 Task: Find connections with filter location Georgetown with filter topic #linkedincoachwith filter profile language French with filter current company PwC India with filter school P.S.N.A. College of Engineering and Technology, Dindigul with filter industry Airlines and Aviation with filter service category Android Development with filter keywords title Assistant Golf Professional
Action: Mouse pressed left at (644, 80)
Screenshot: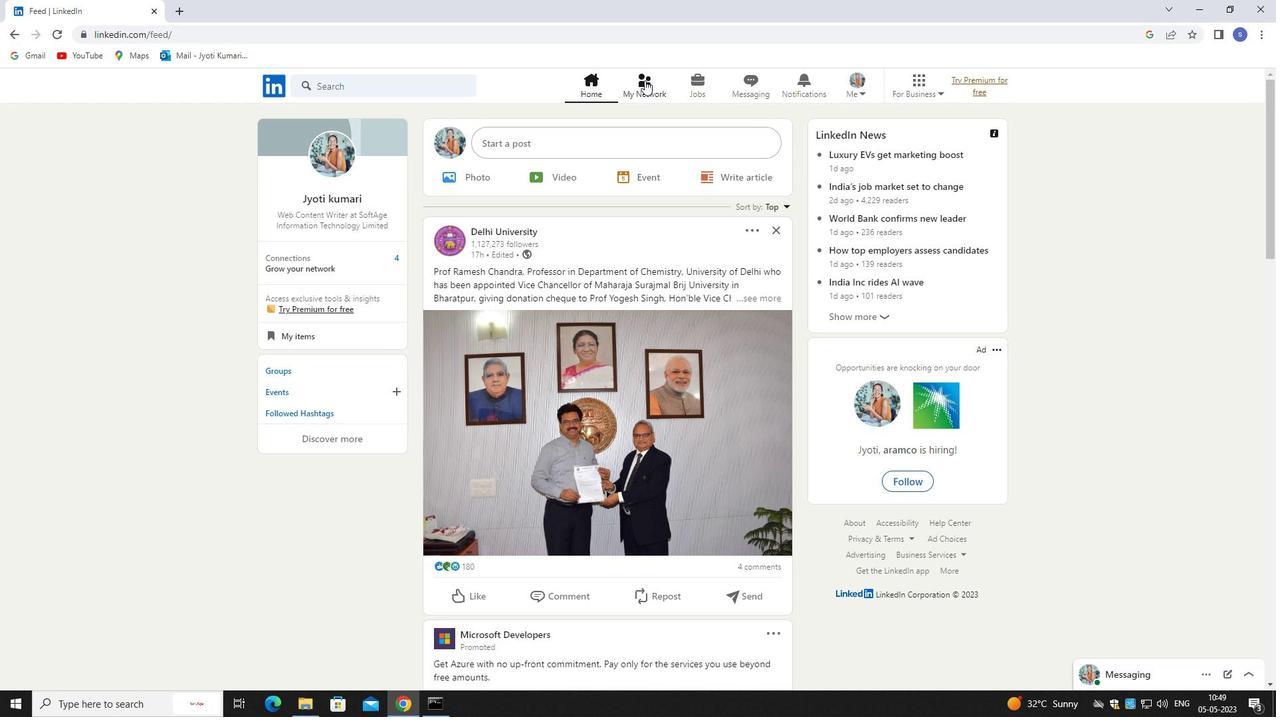 
Action: Mouse moved to (390, 155)
Screenshot: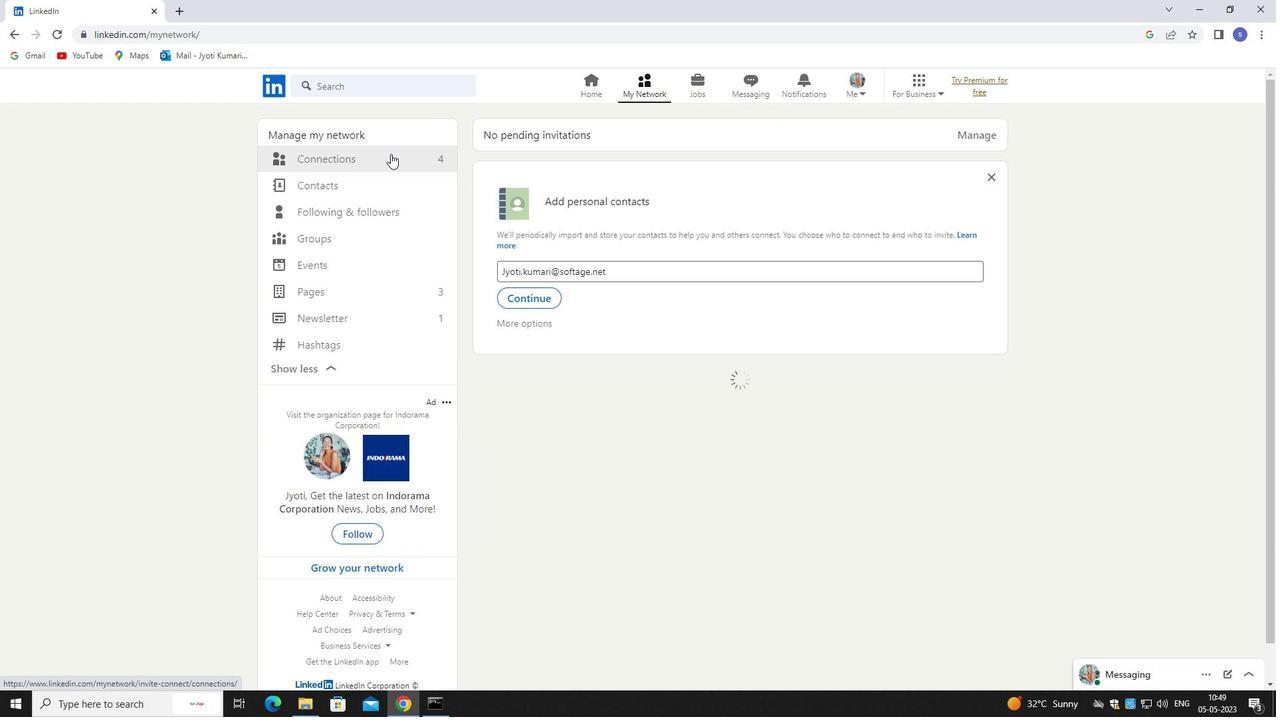 
Action: Mouse pressed left at (390, 155)
Screenshot: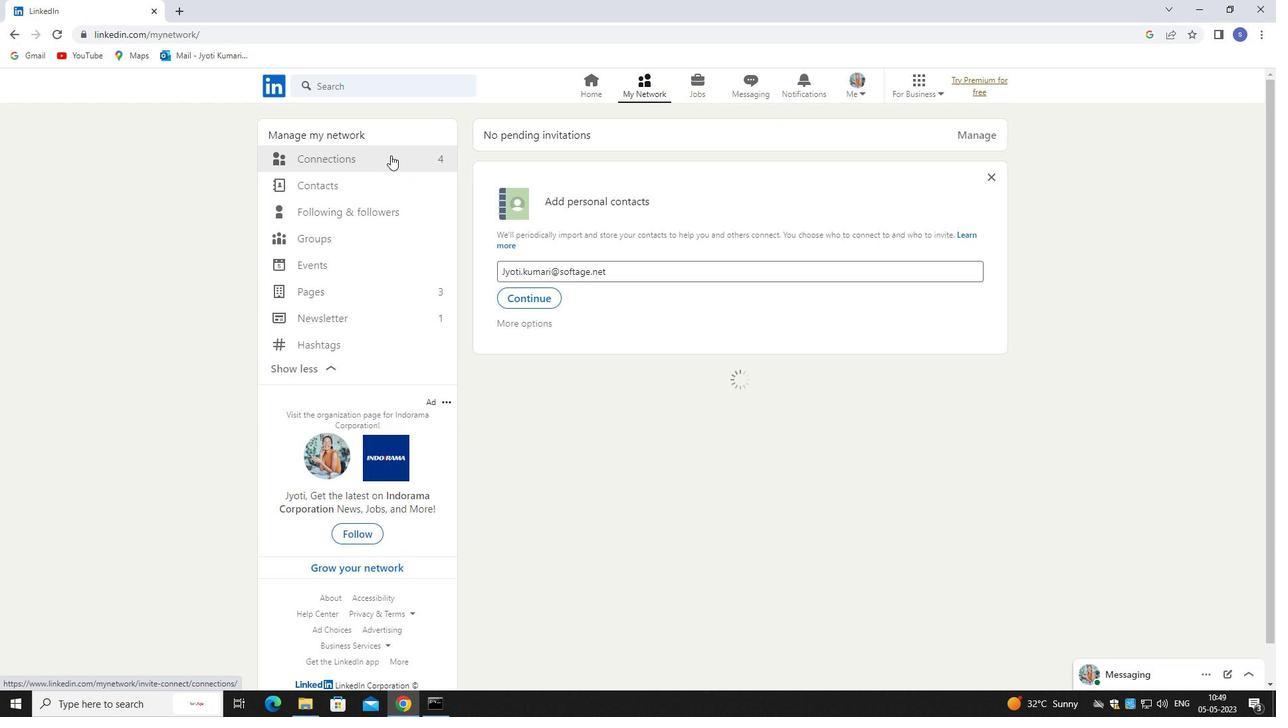 
Action: Mouse moved to (727, 162)
Screenshot: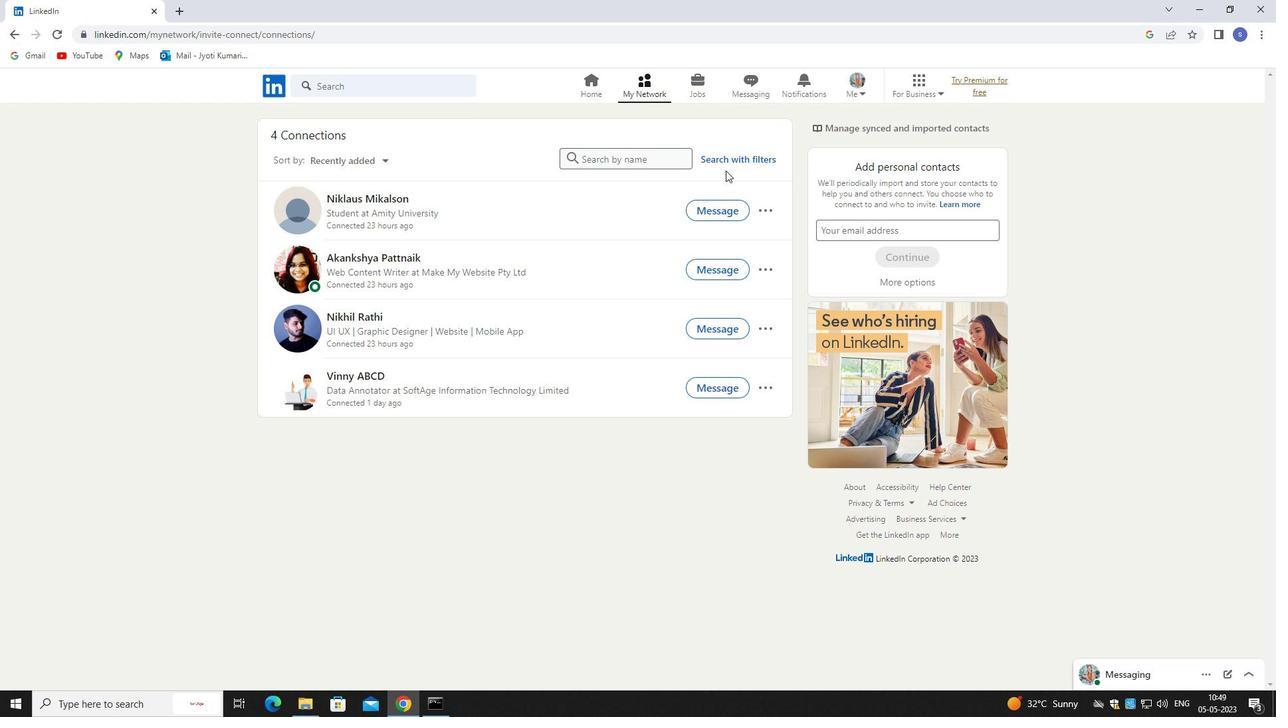 
Action: Mouse pressed left at (727, 162)
Screenshot: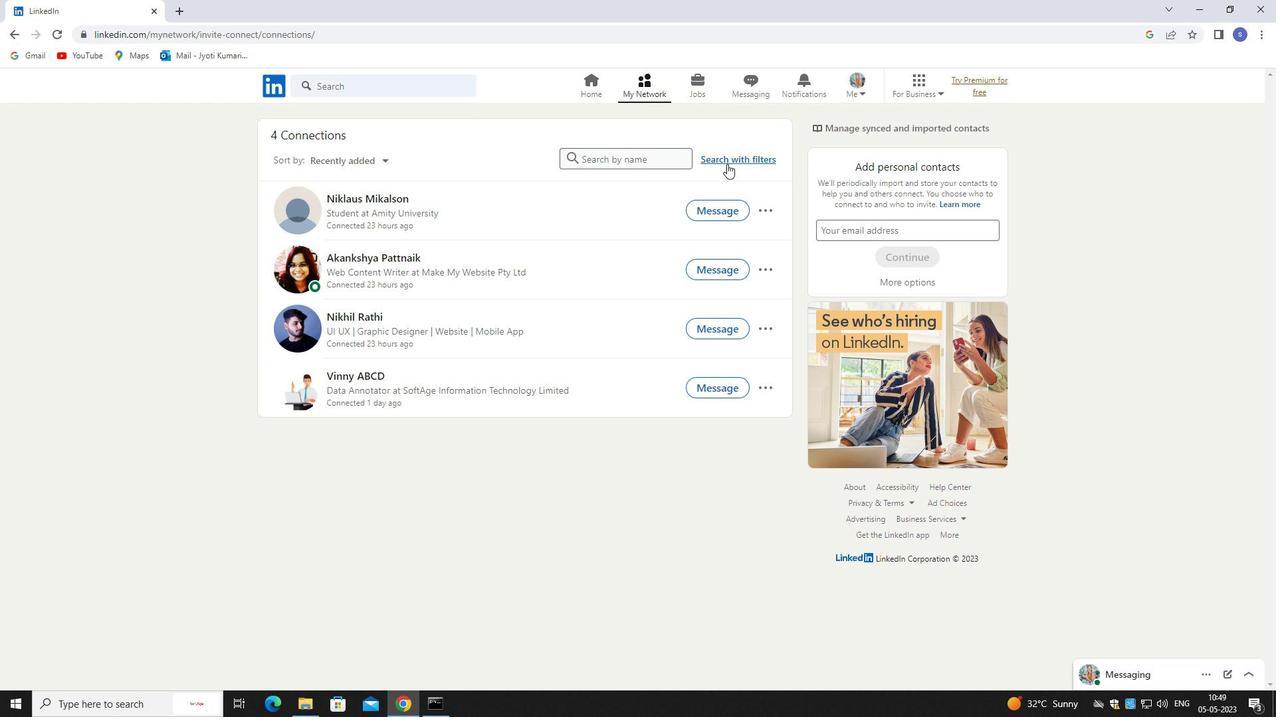 
Action: Mouse moved to (688, 115)
Screenshot: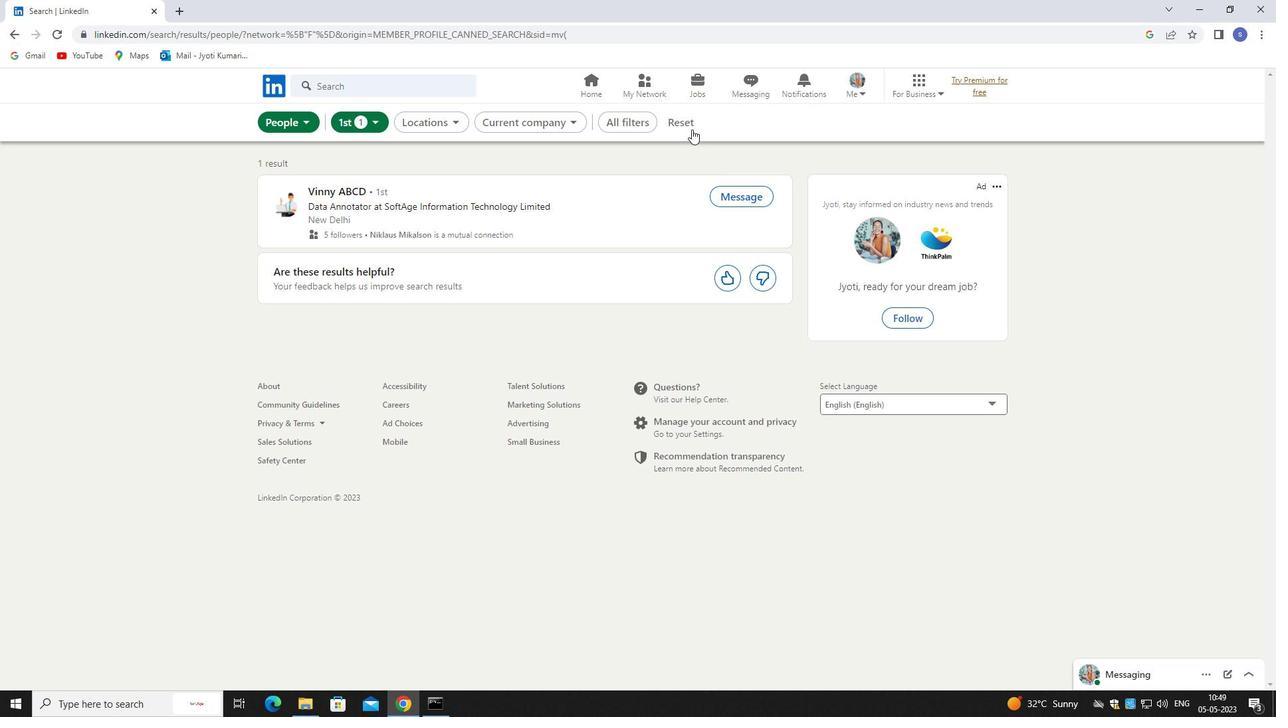 
Action: Mouse pressed left at (688, 115)
Screenshot: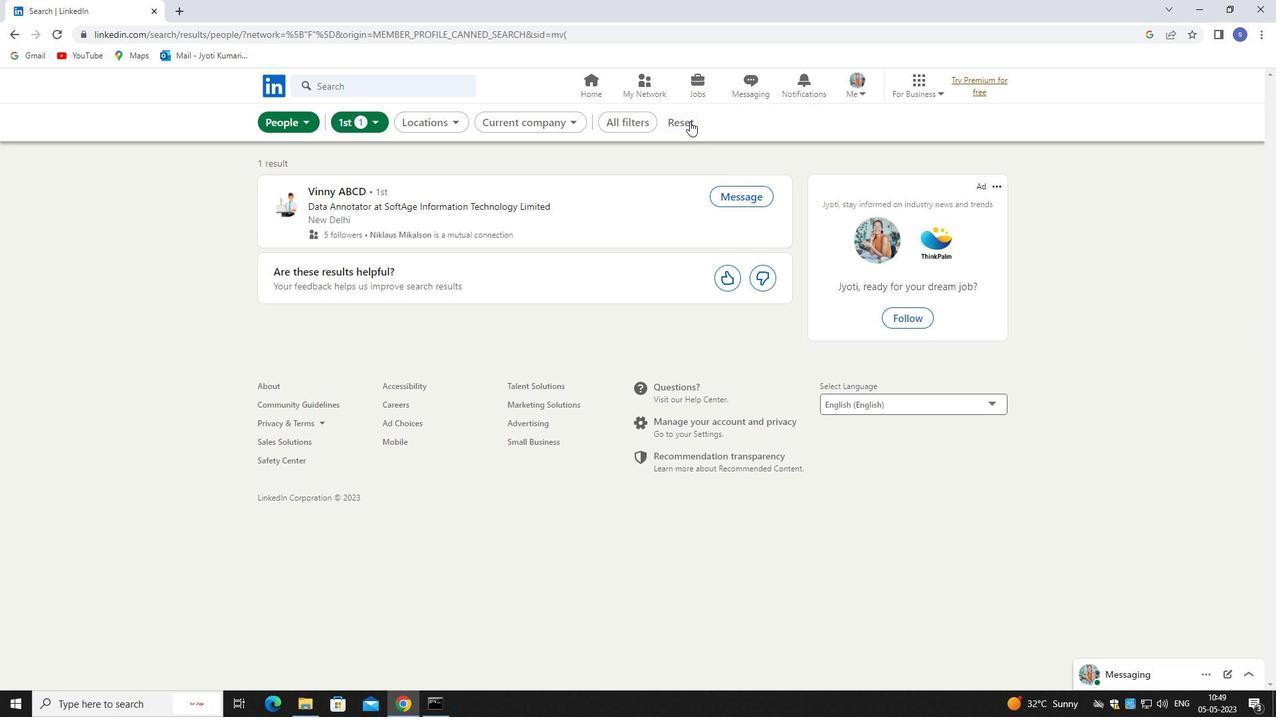 
Action: Mouse moved to (659, 119)
Screenshot: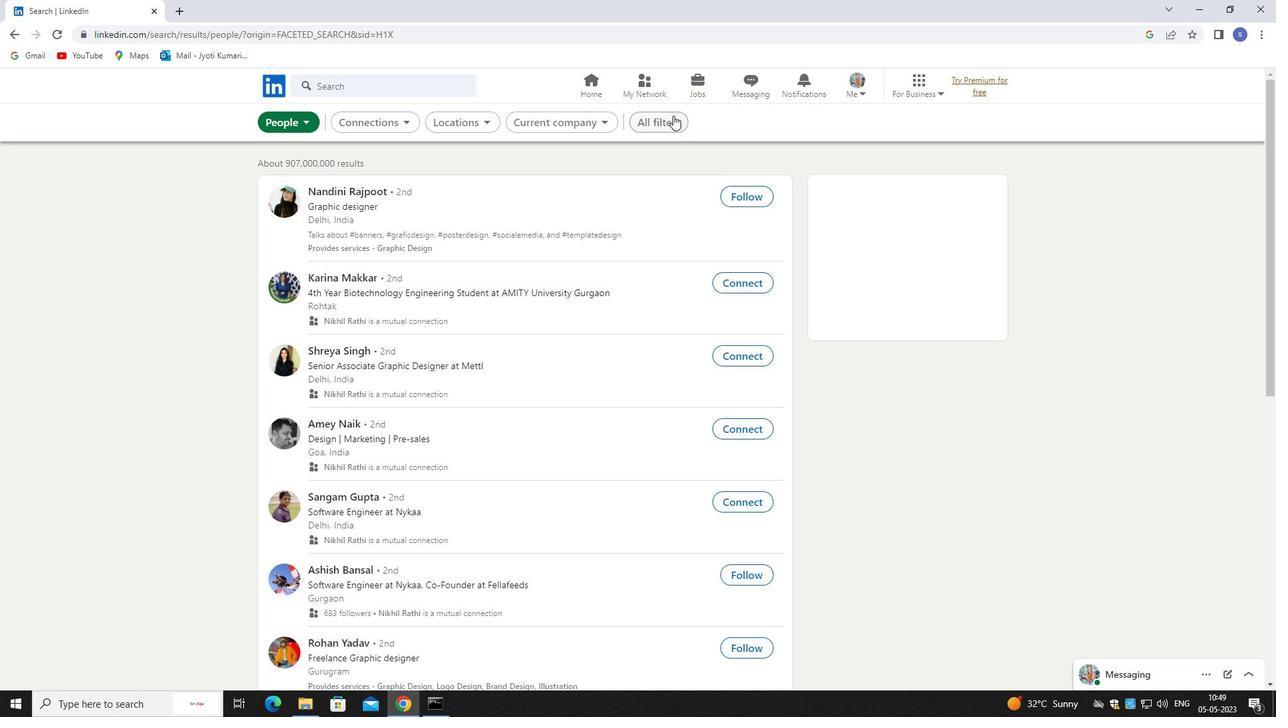 
Action: Mouse pressed left at (659, 119)
Screenshot: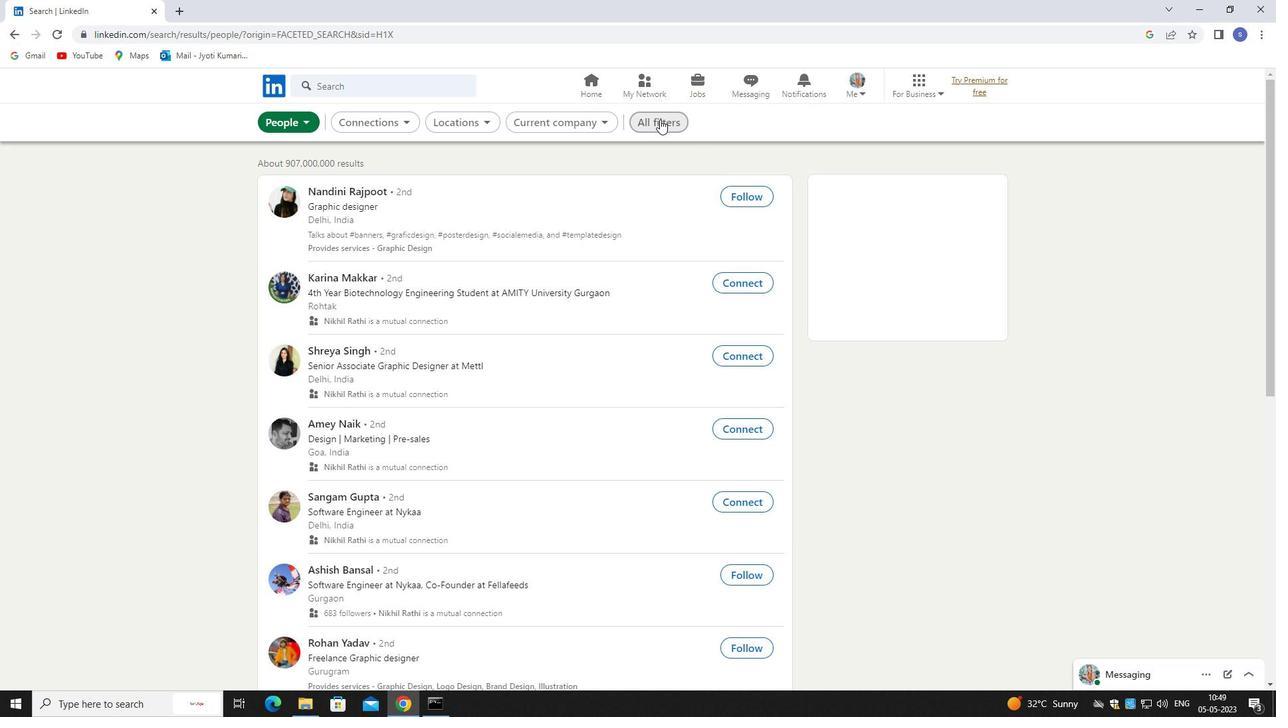 
Action: Mouse moved to (1169, 531)
Screenshot: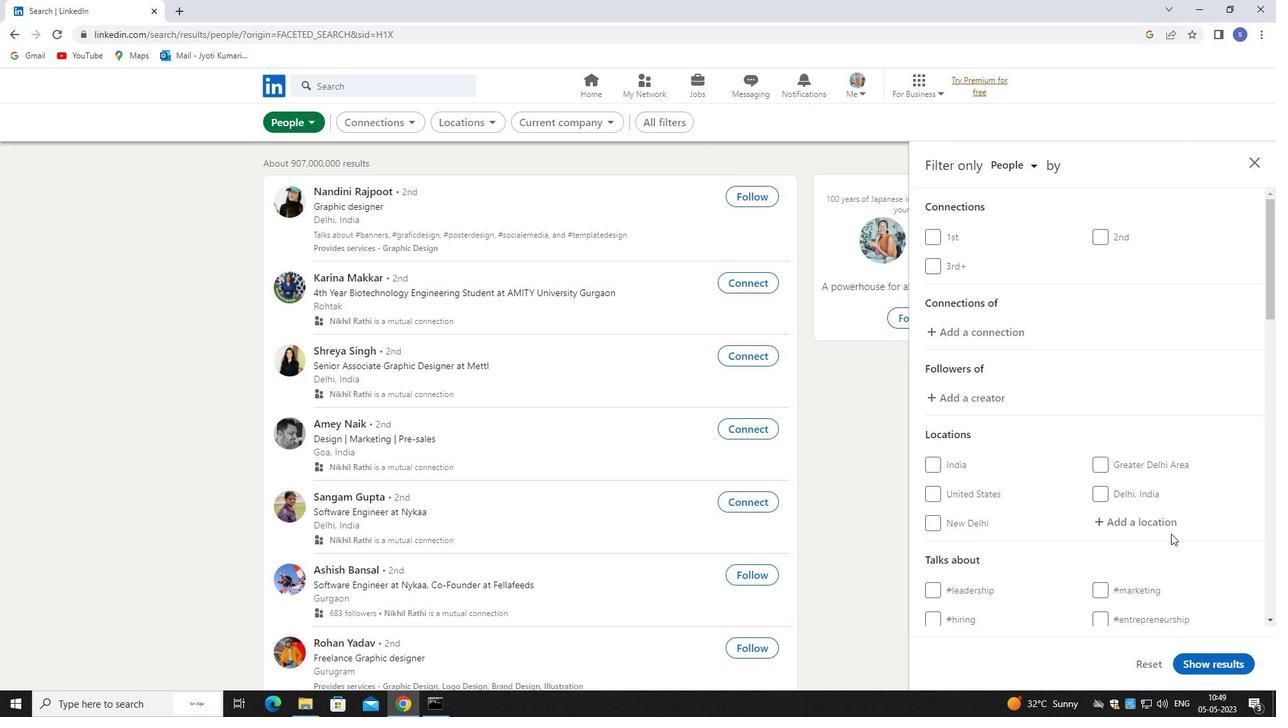 
Action: Mouse pressed left at (1169, 531)
Screenshot: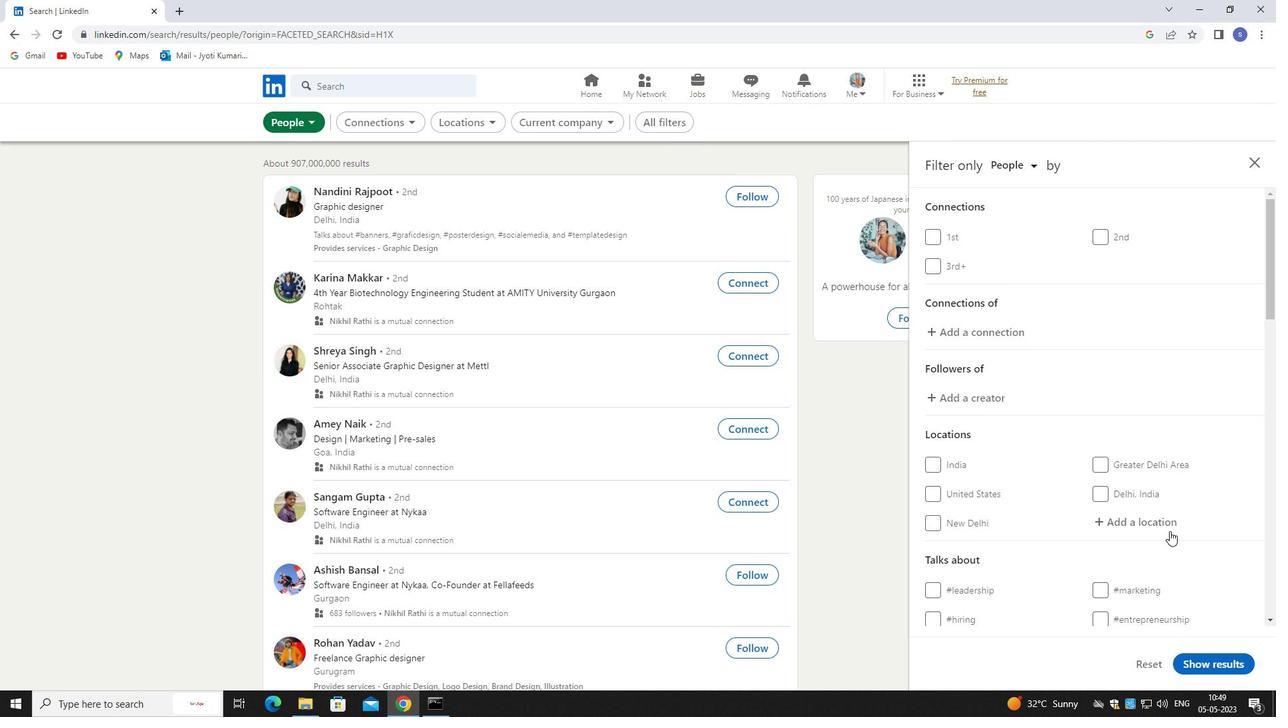 
Action: Mouse moved to (1137, 515)
Screenshot: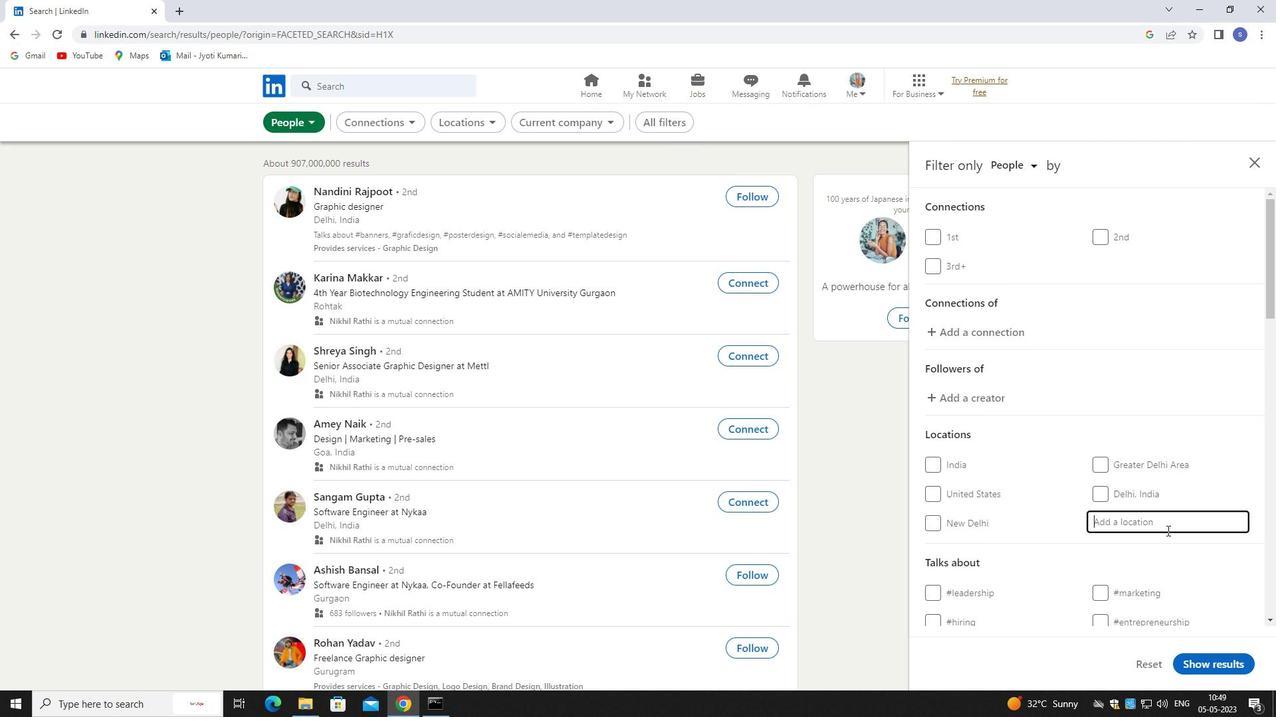 
Action: Key pressed <Key.shift>GE
Screenshot: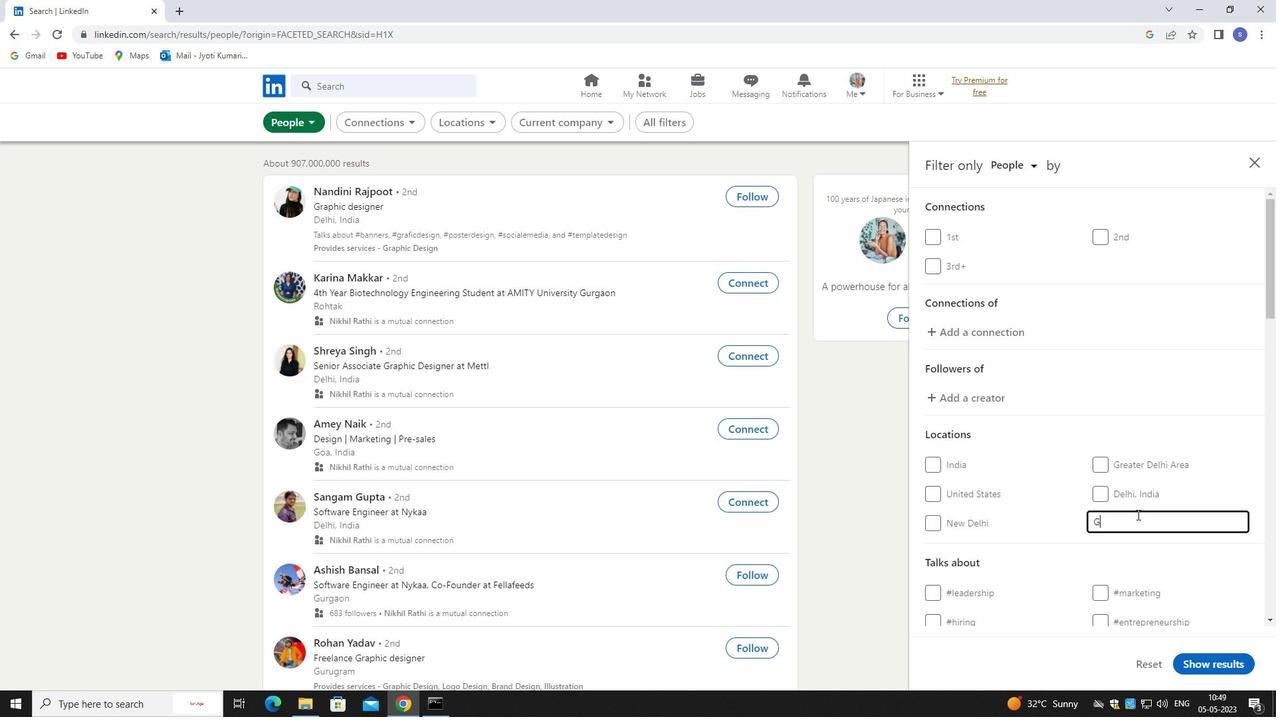 
Action: Mouse moved to (1137, 514)
Screenshot: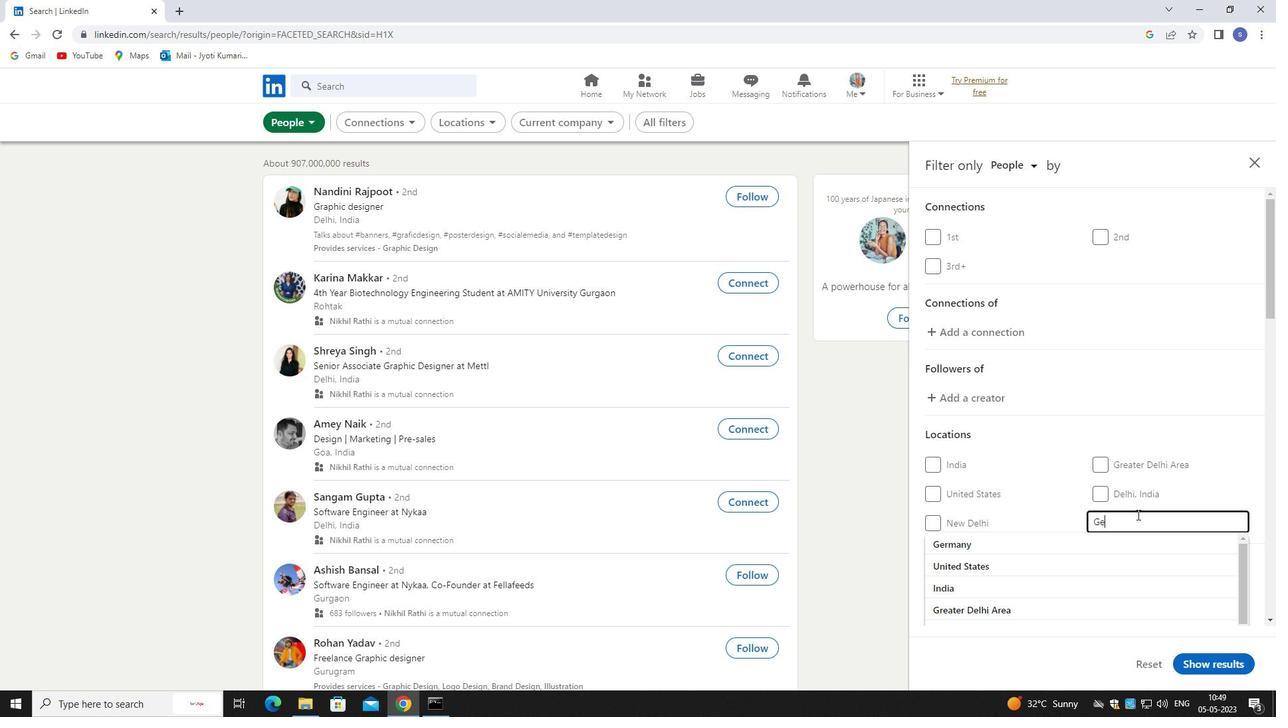 
Action: Key pressed OR
Screenshot: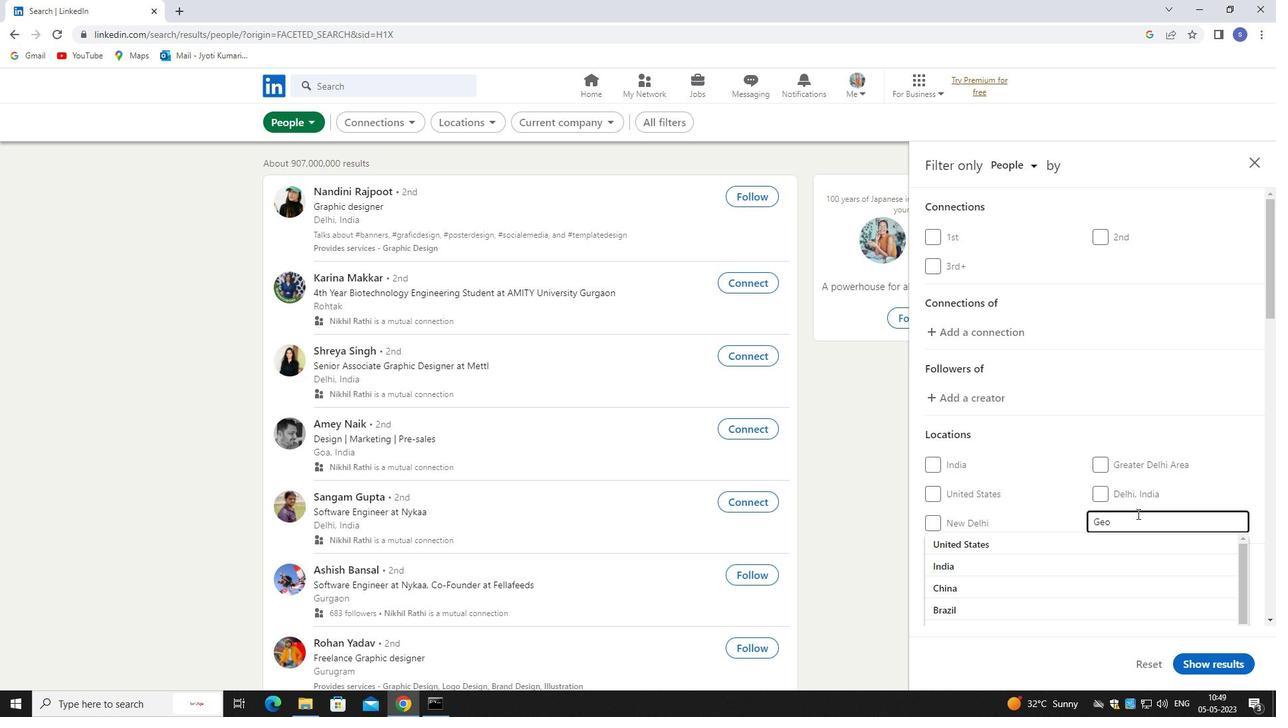 
Action: Mouse moved to (1136, 514)
Screenshot: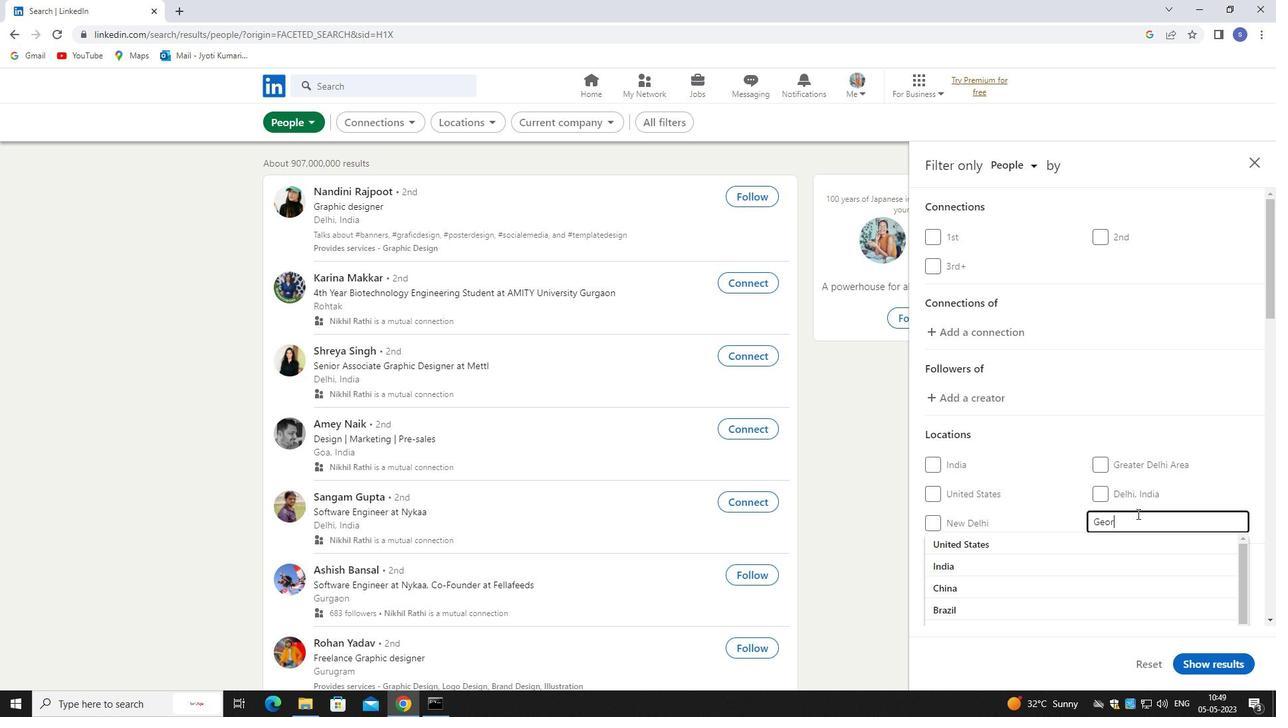 
Action: Key pressed GE
Screenshot: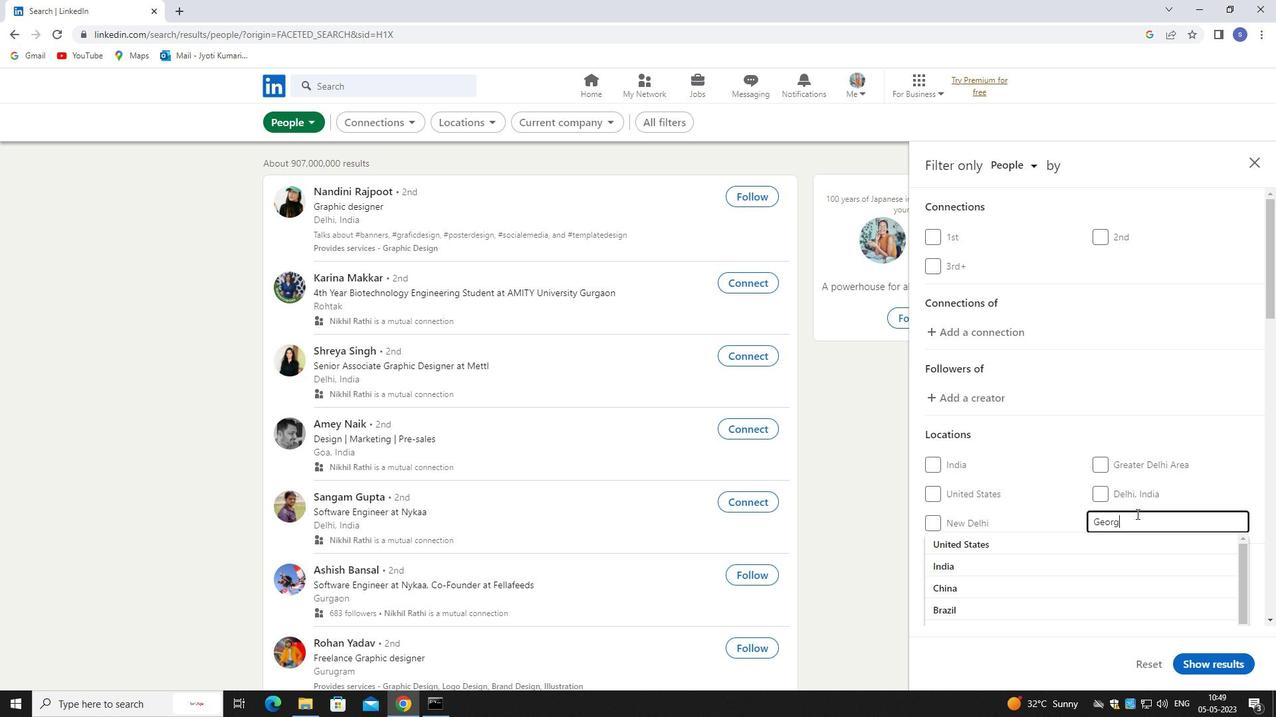 
Action: Mouse moved to (1068, 594)
Screenshot: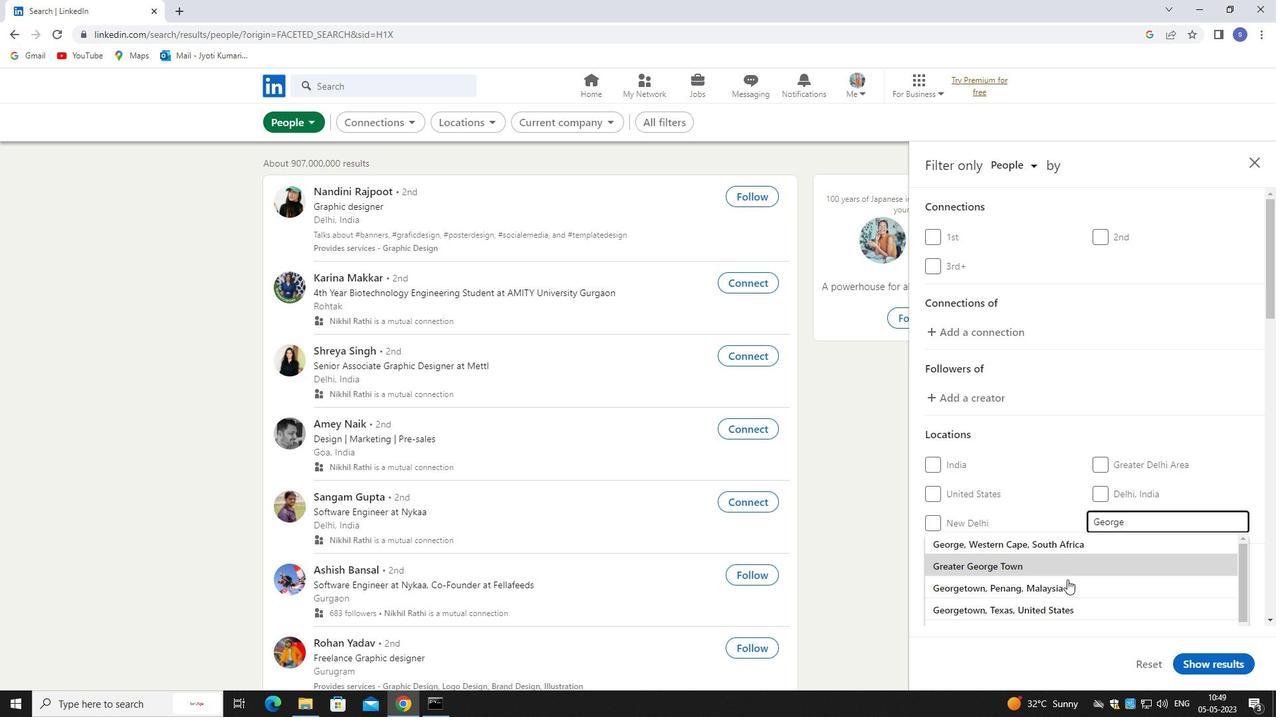 
Action: Mouse pressed left at (1068, 594)
Screenshot: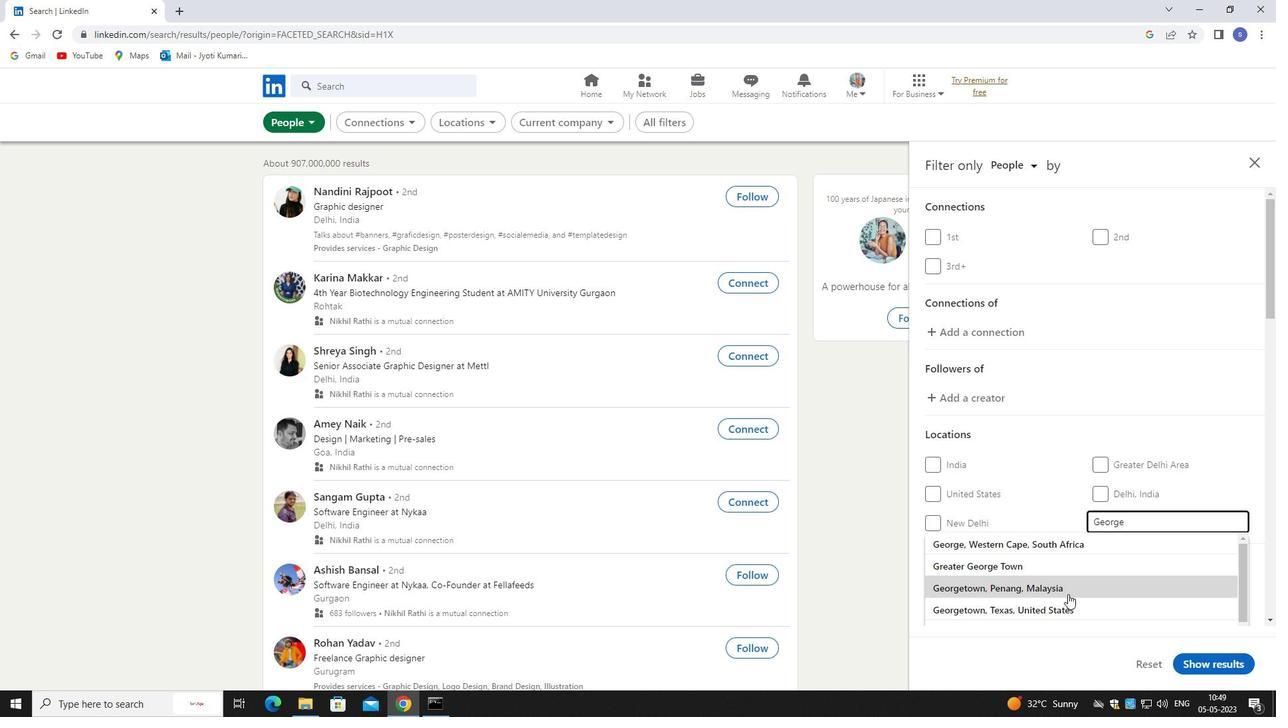 
Action: Mouse scrolled (1068, 594) with delta (0, 0)
Screenshot: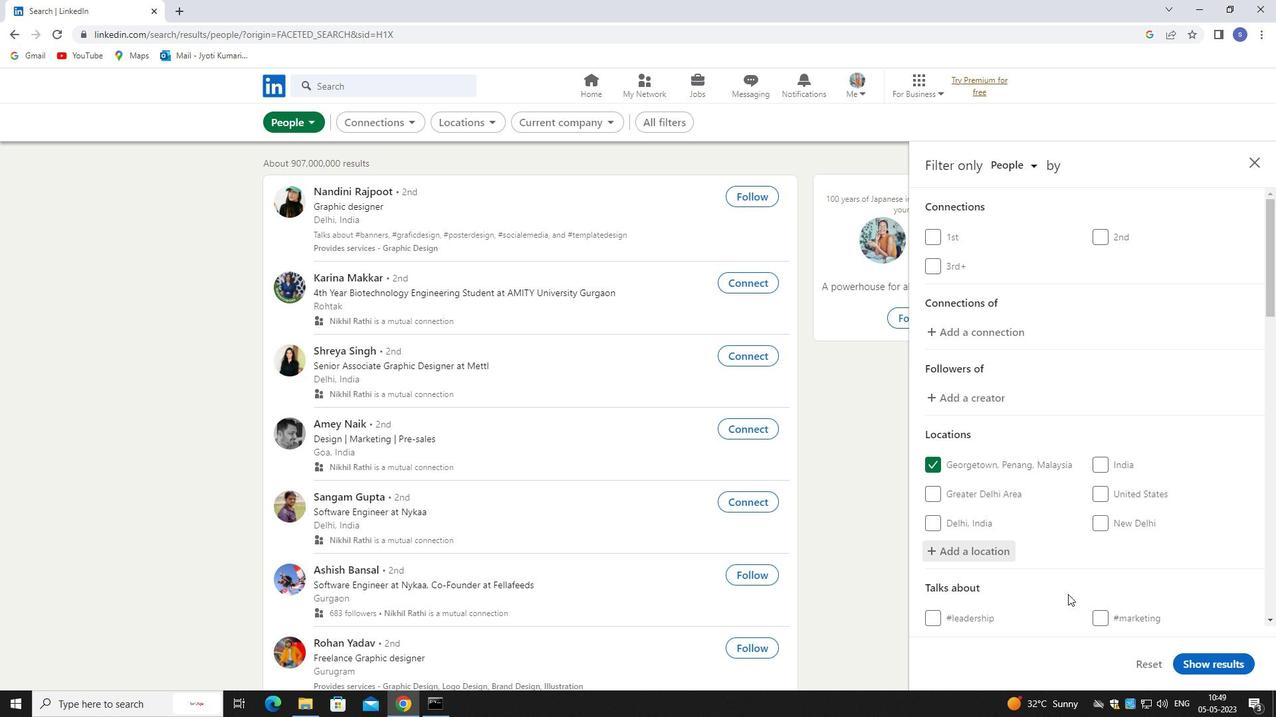 
Action: Mouse scrolled (1068, 594) with delta (0, 0)
Screenshot: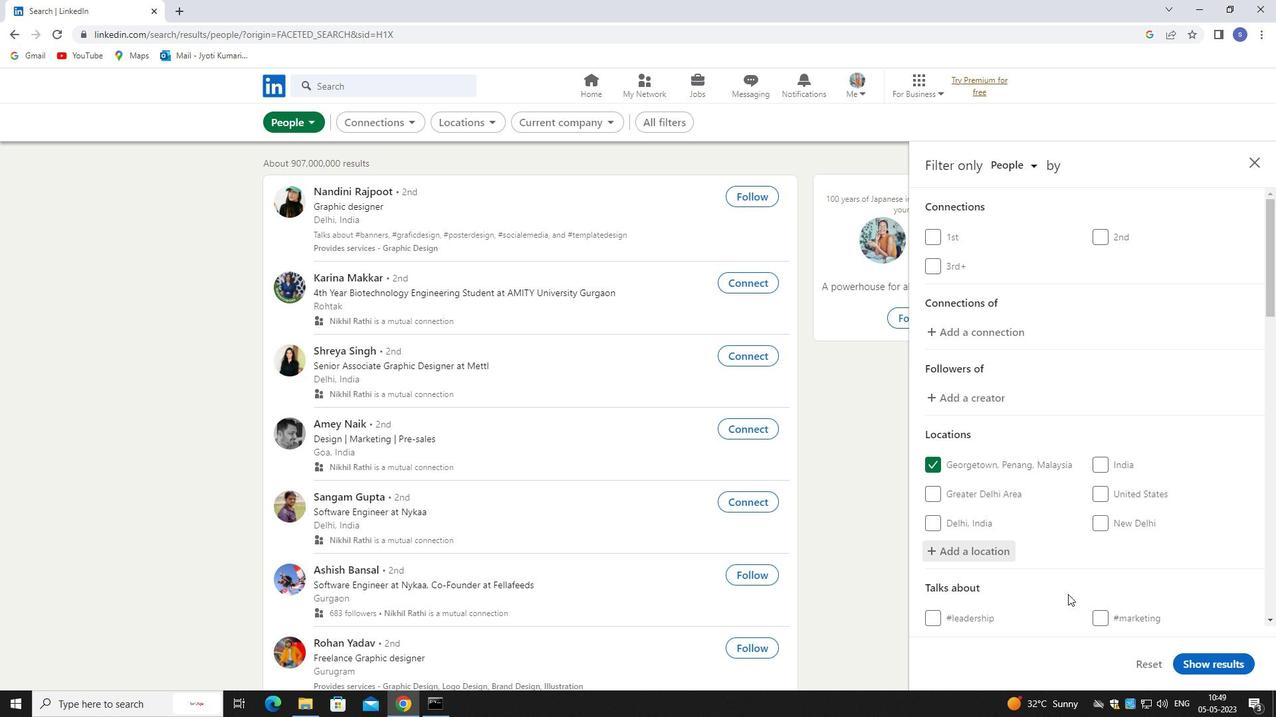 
Action: Mouse scrolled (1068, 594) with delta (0, 0)
Screenshot: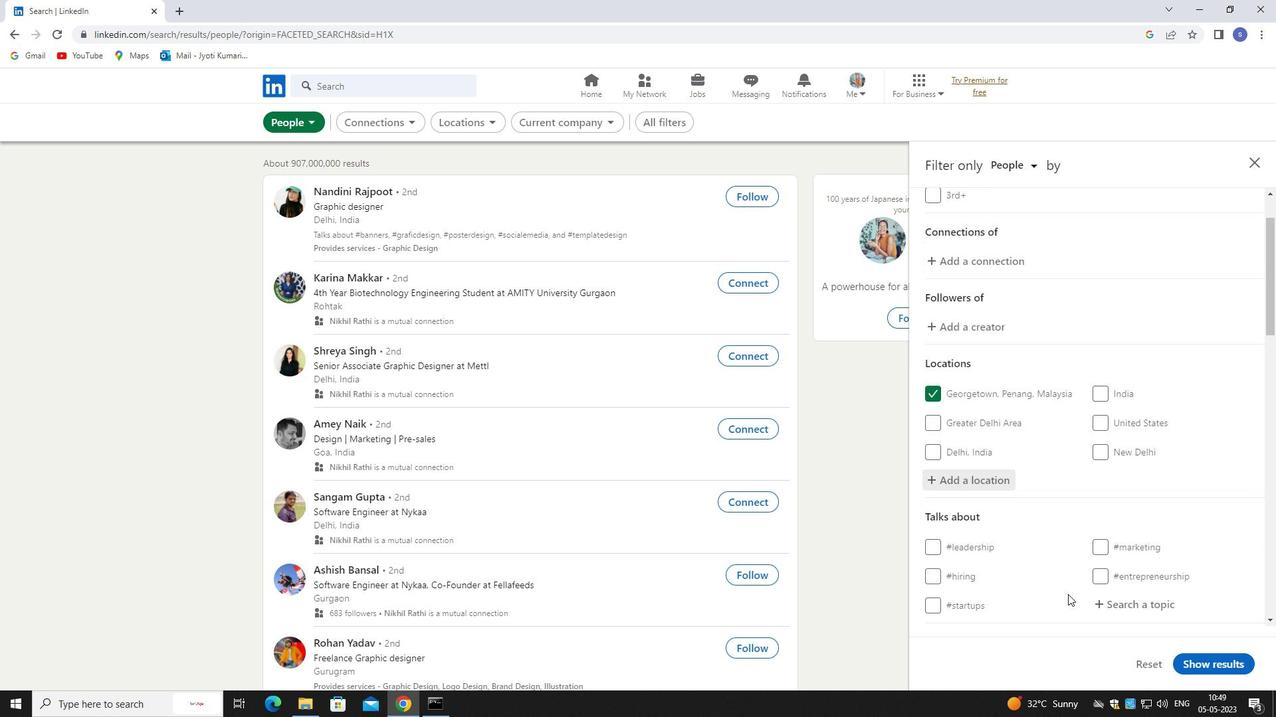 
Action: Mouse moved to (1136, 477)
Screenshot: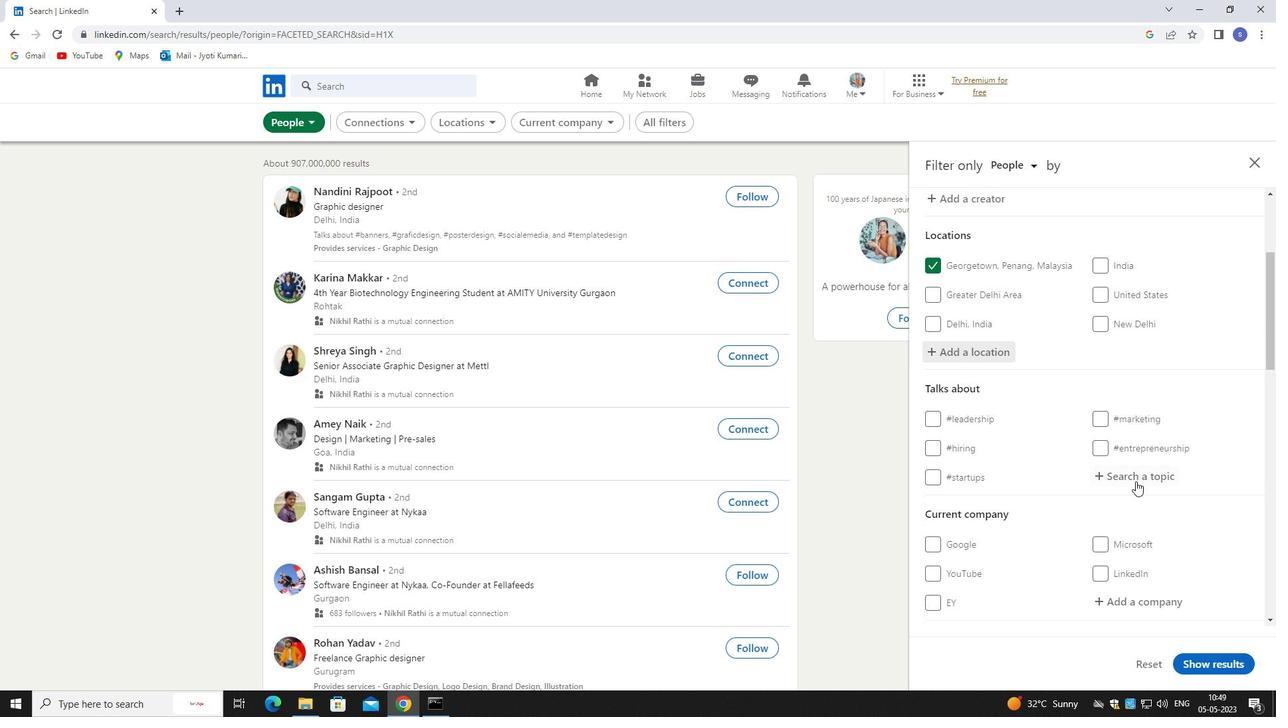 
Action: Mouse pressed left at (1136, 477)
Screenshot: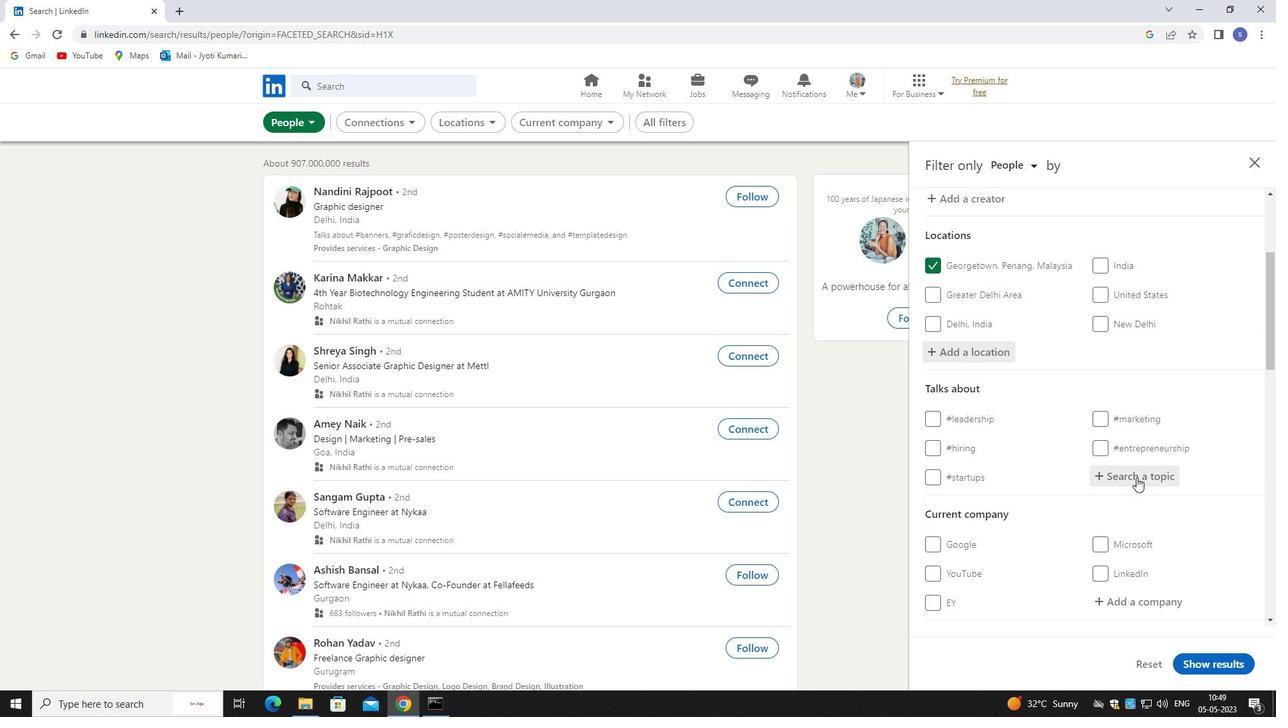 
Action: Mouse moved to (1134, 474)
Screenshot: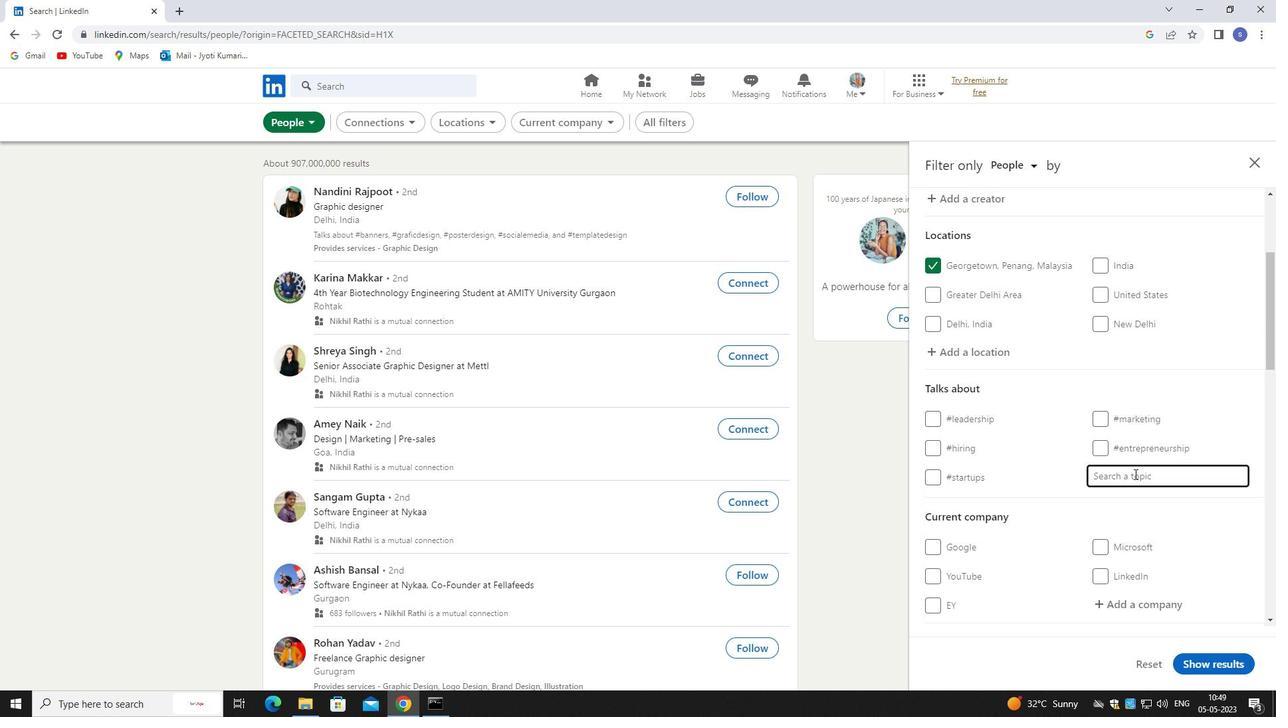 
Action: Key pressed LIN
Screenshot: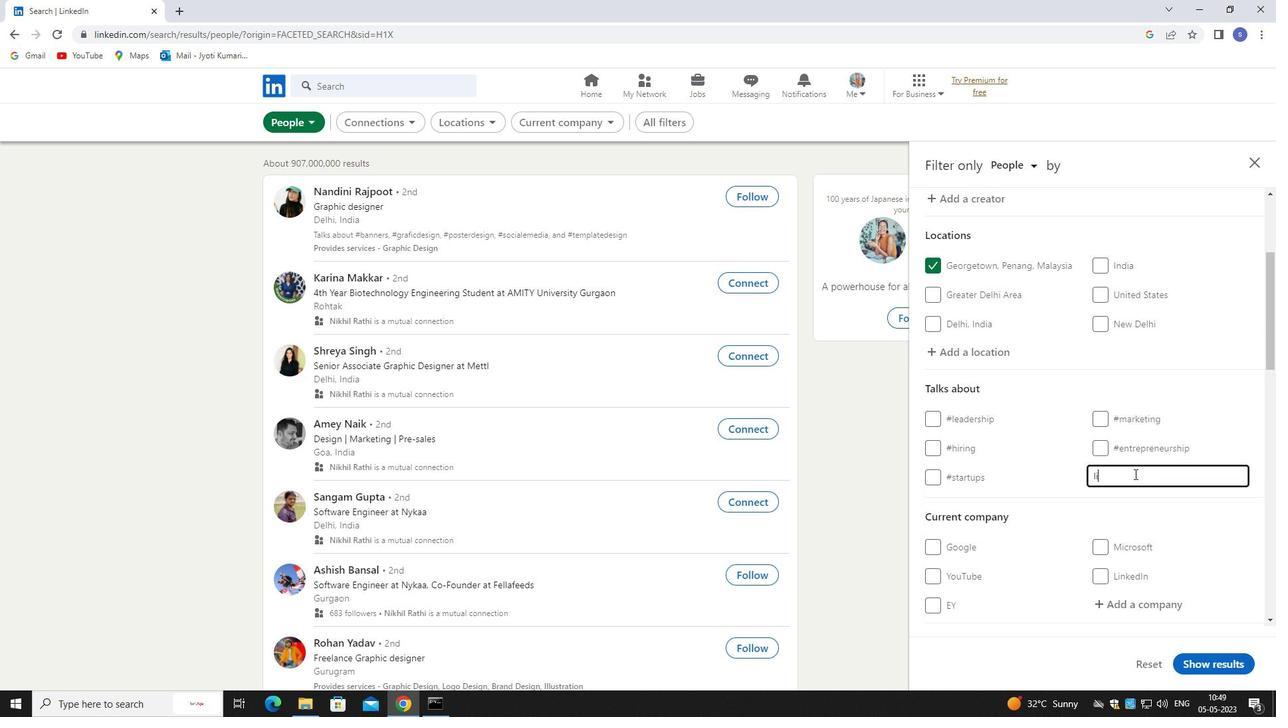 
Action: Mouse moved to (1133, 474)
Screenshot: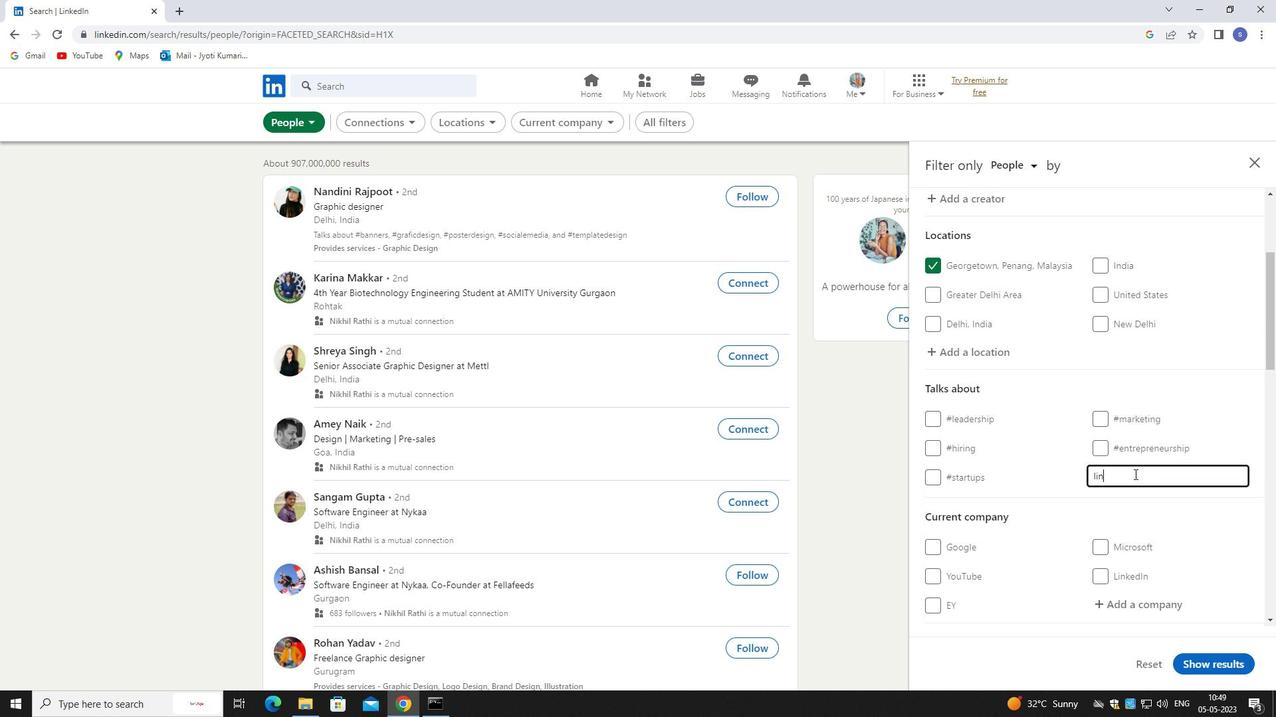 
Action: Key pressed K
Screenshot: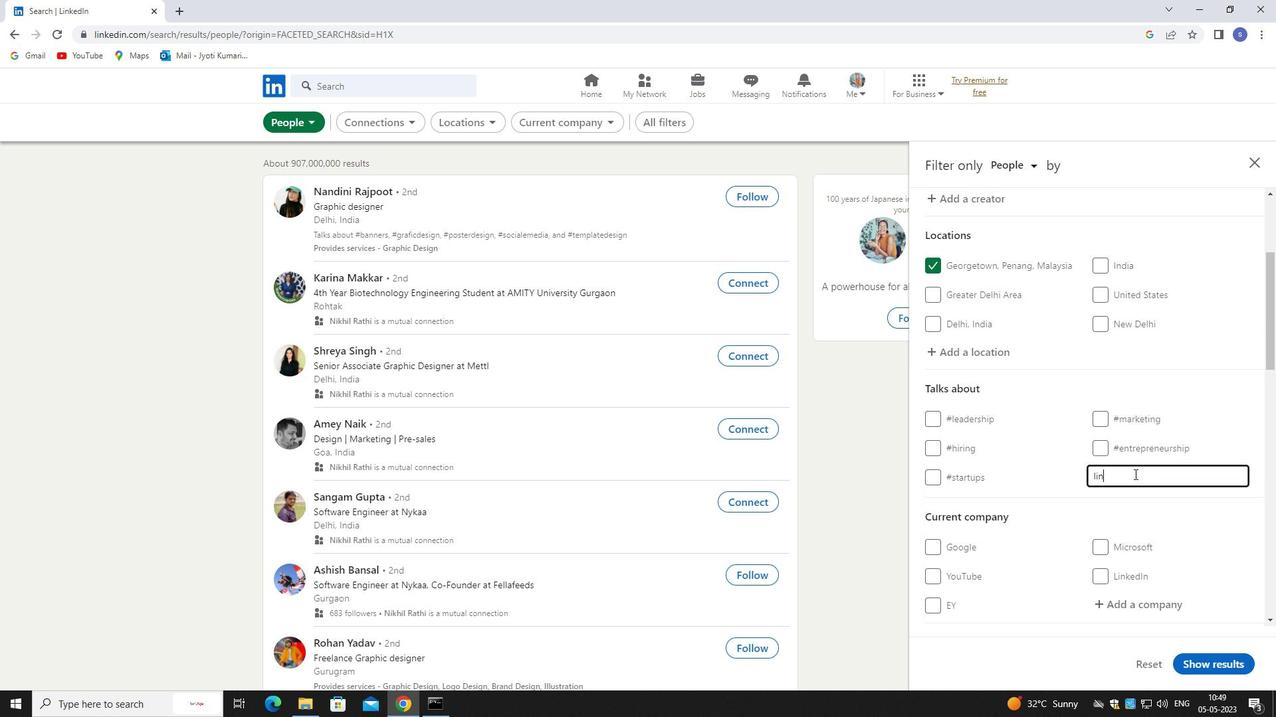 
Action: Mouse moved to (1133, 473)
Screenshot: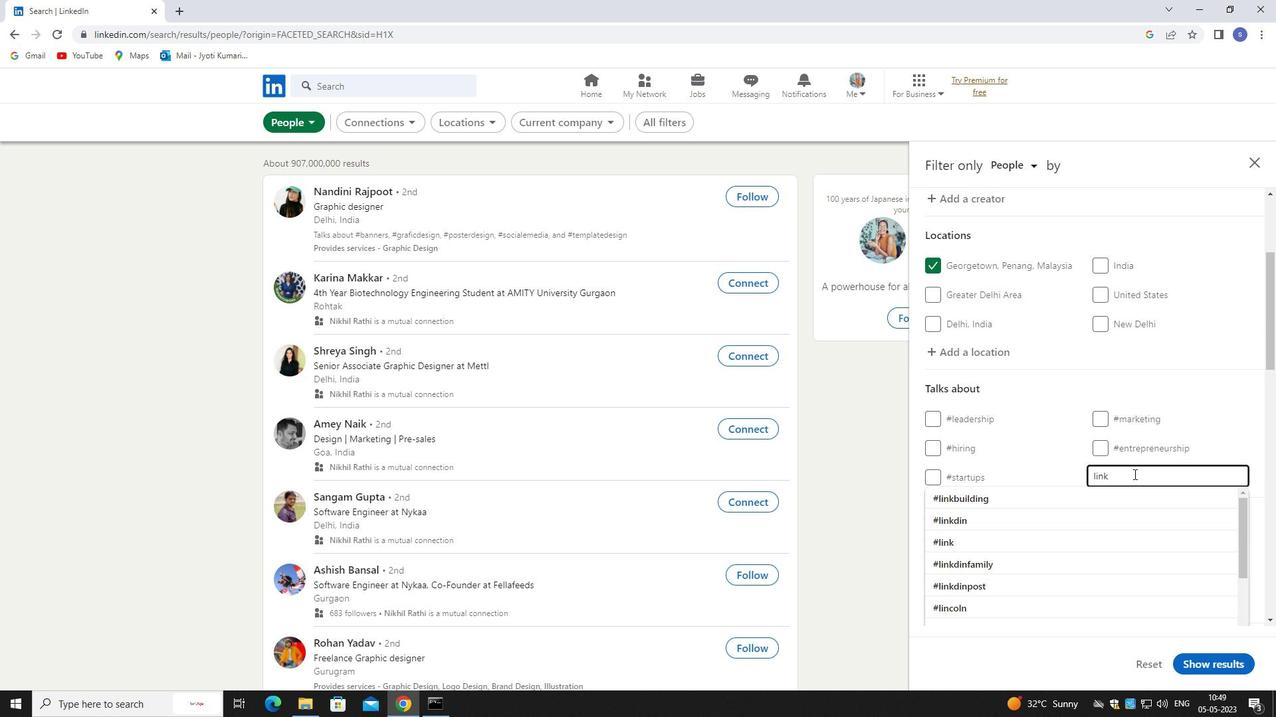 
Action: Key pressed ED
Screenshot: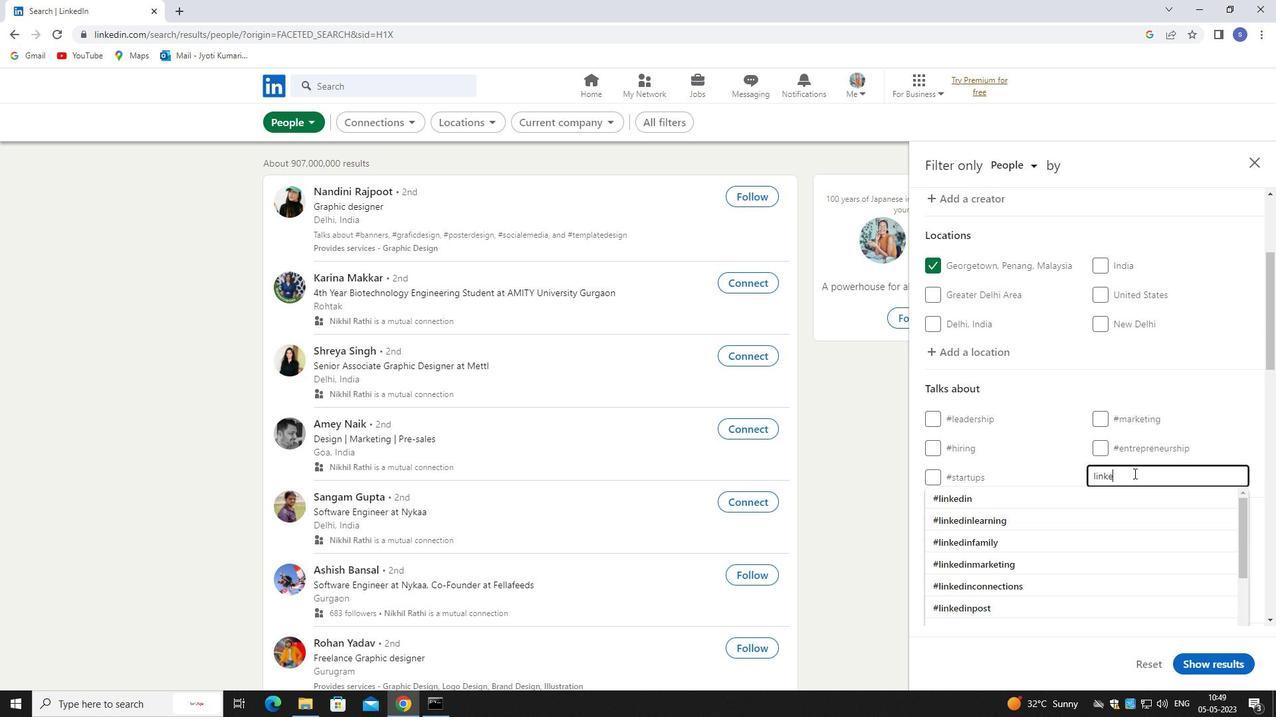 
Action: Mouse moved to (1132, 473)
Screenshot: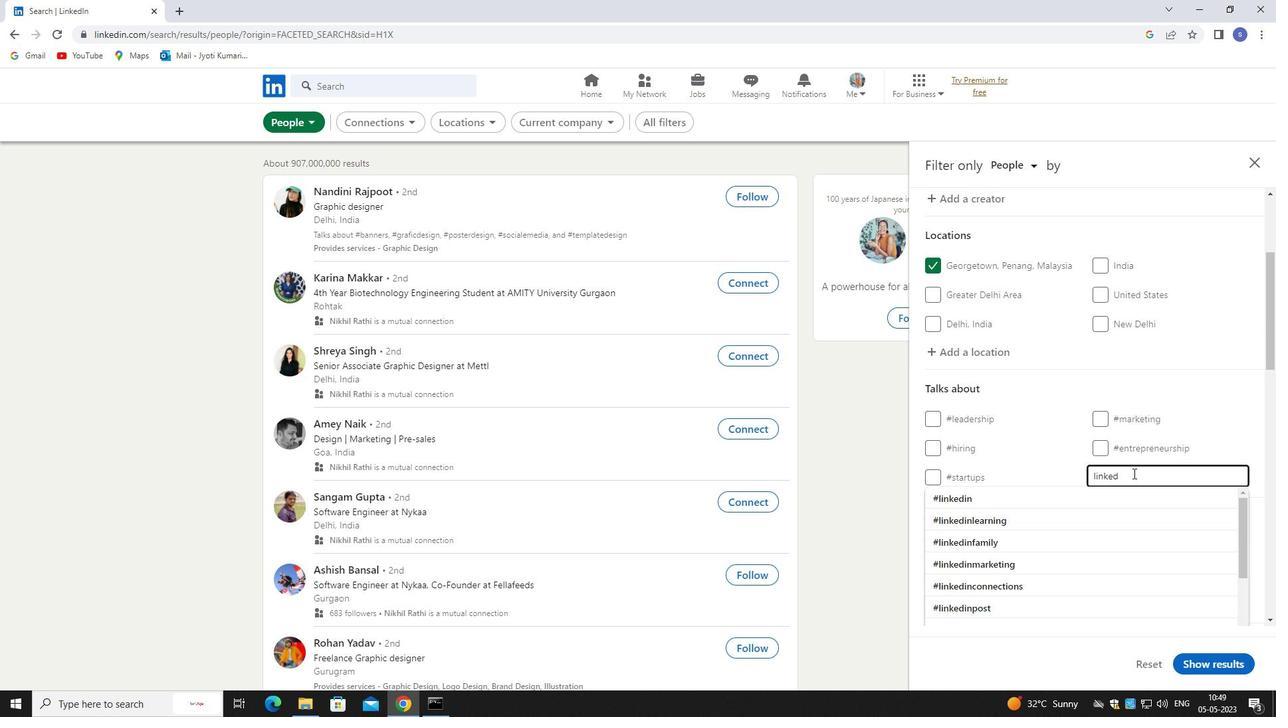
Action: Key pressed IN
Screenshot: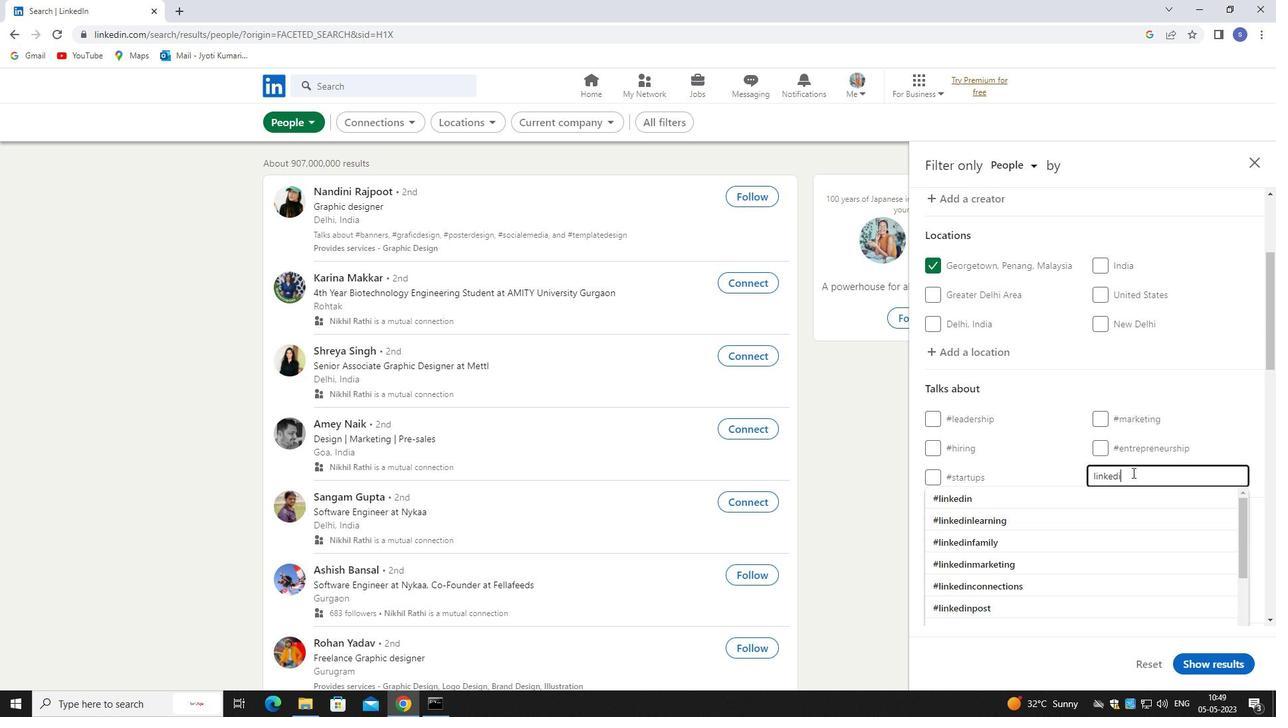 
Action: Mouse moved to (1132, 473)
Screenshot: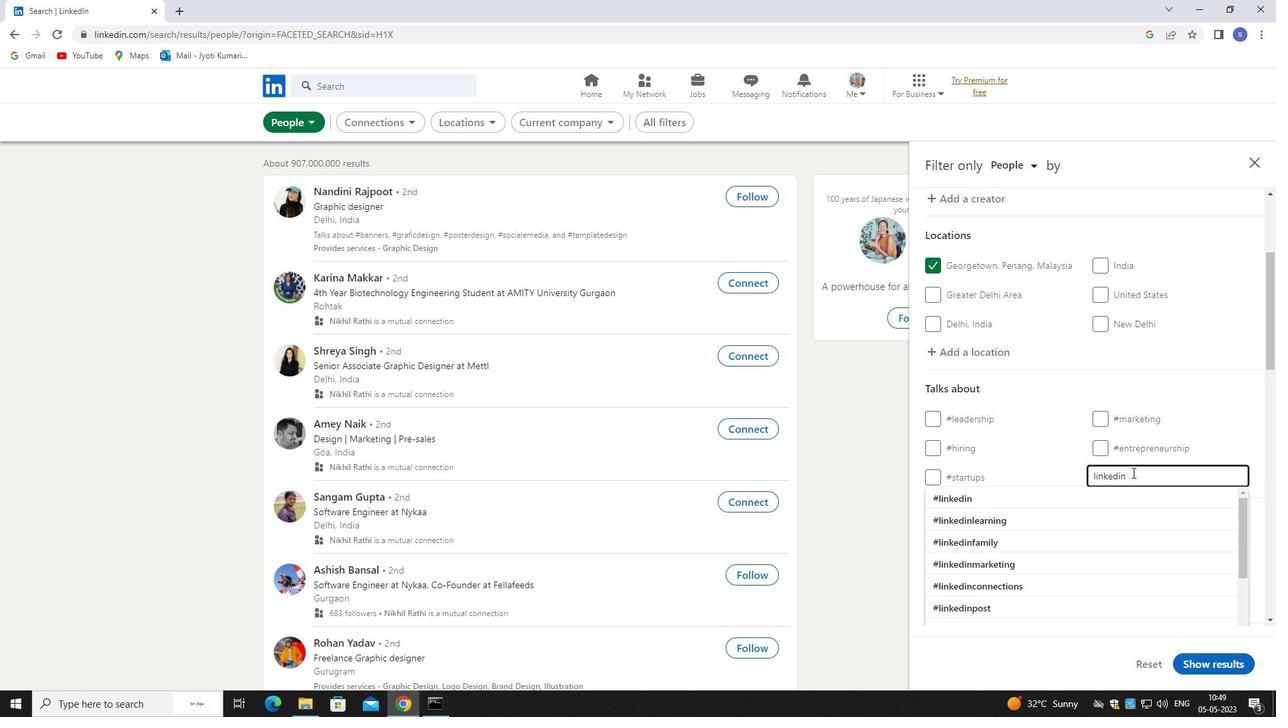 
Action: Key pressed CO
Screenshot: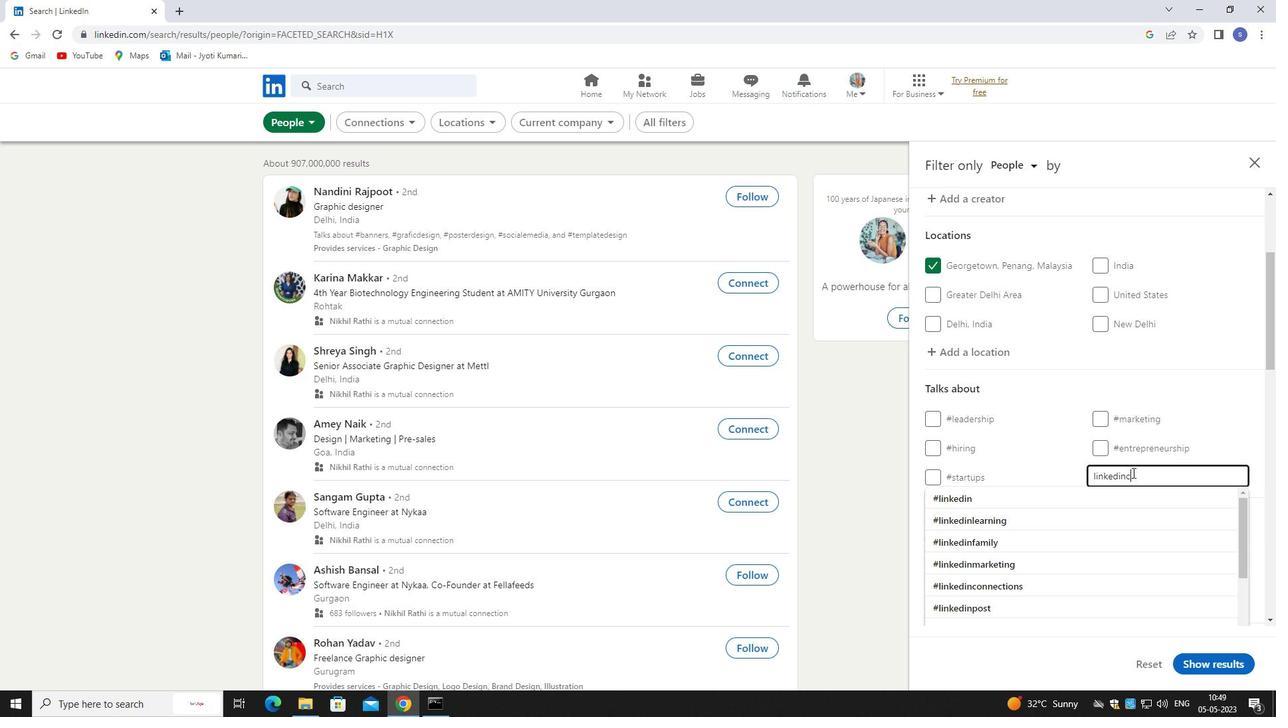 
Action: Mouse moved to (1131, 473)
Screenshot: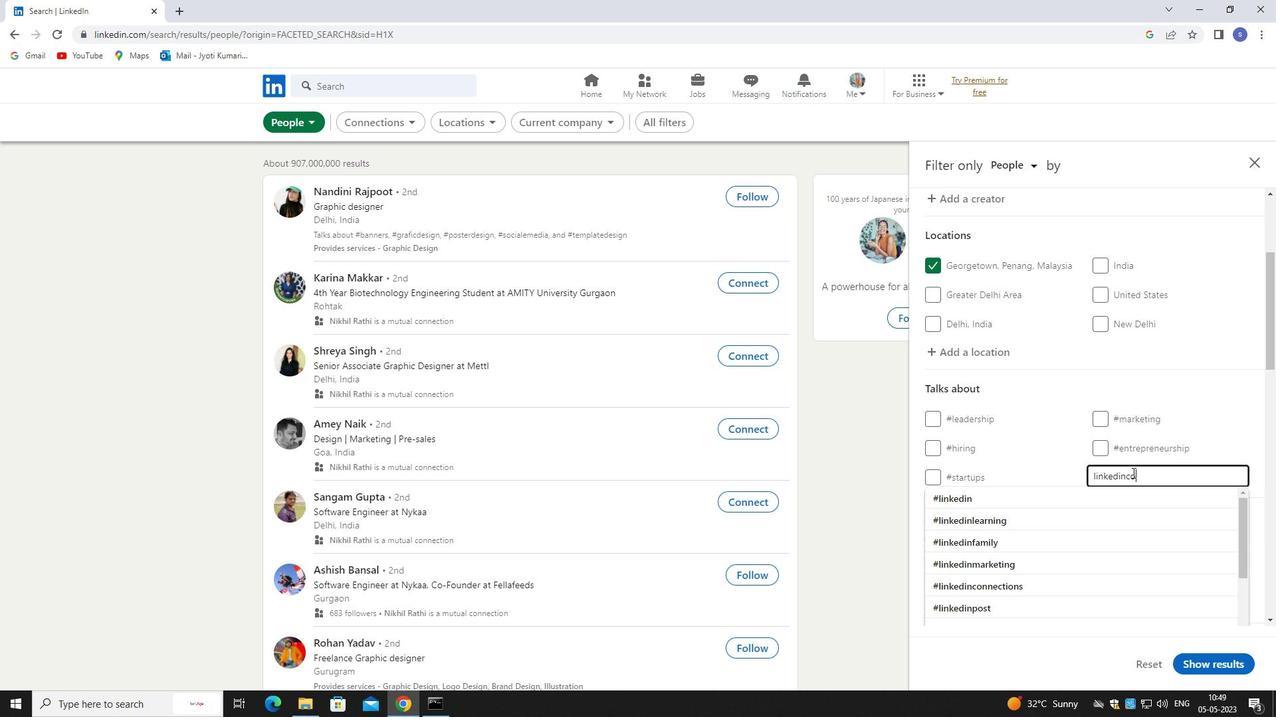 
Action: Key pressed A
Screenshot: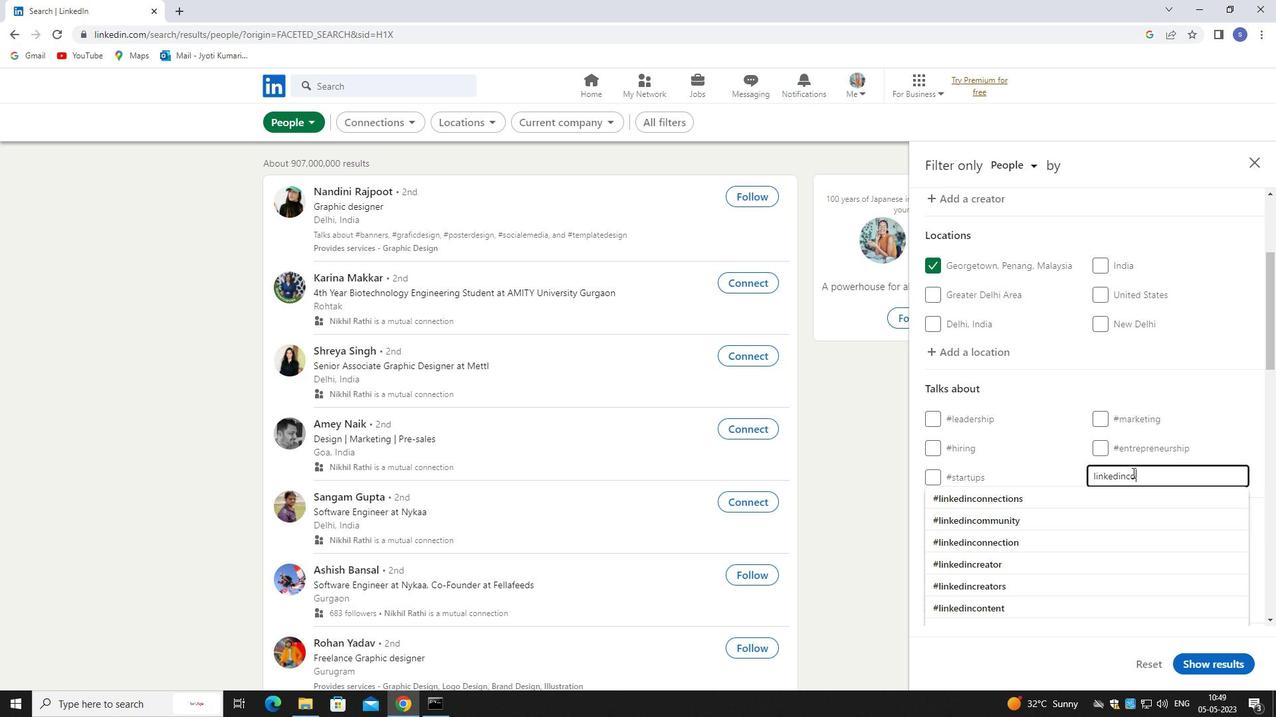
Action: Mouse moved to (1163, 497)
Screenshot: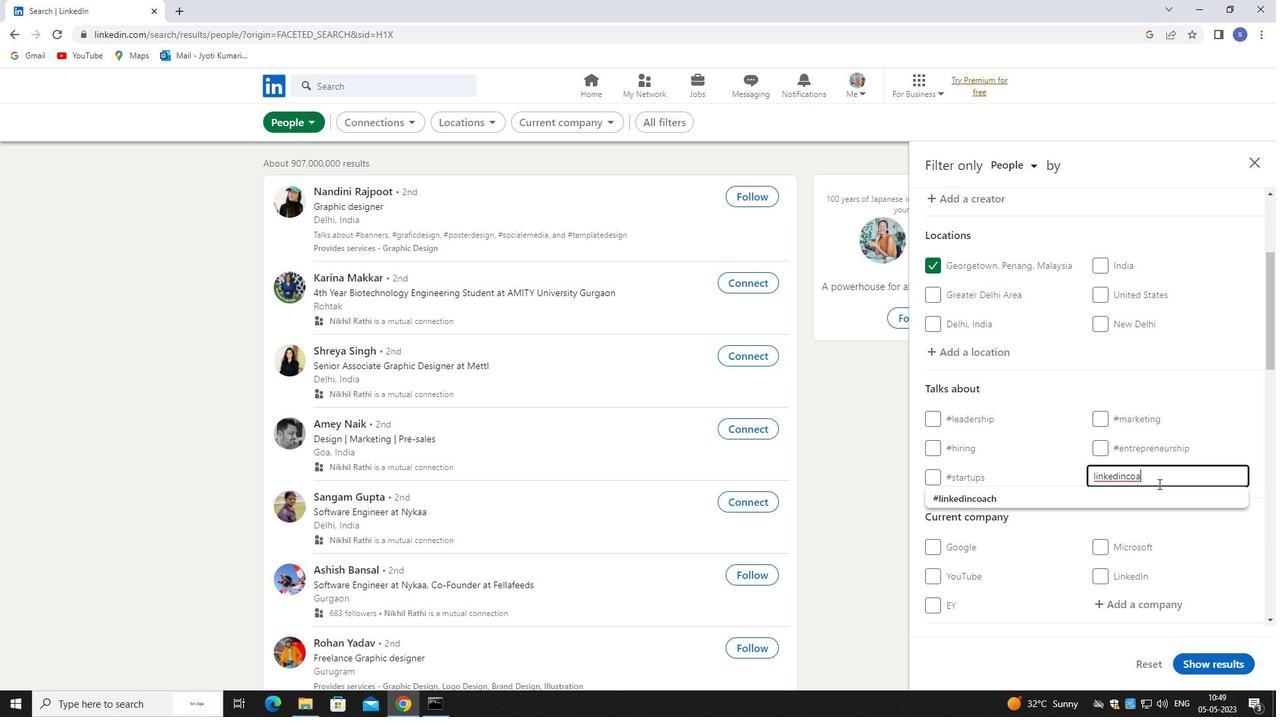 
Action: Mouse pressed left at (1163, 497)
Screenshot: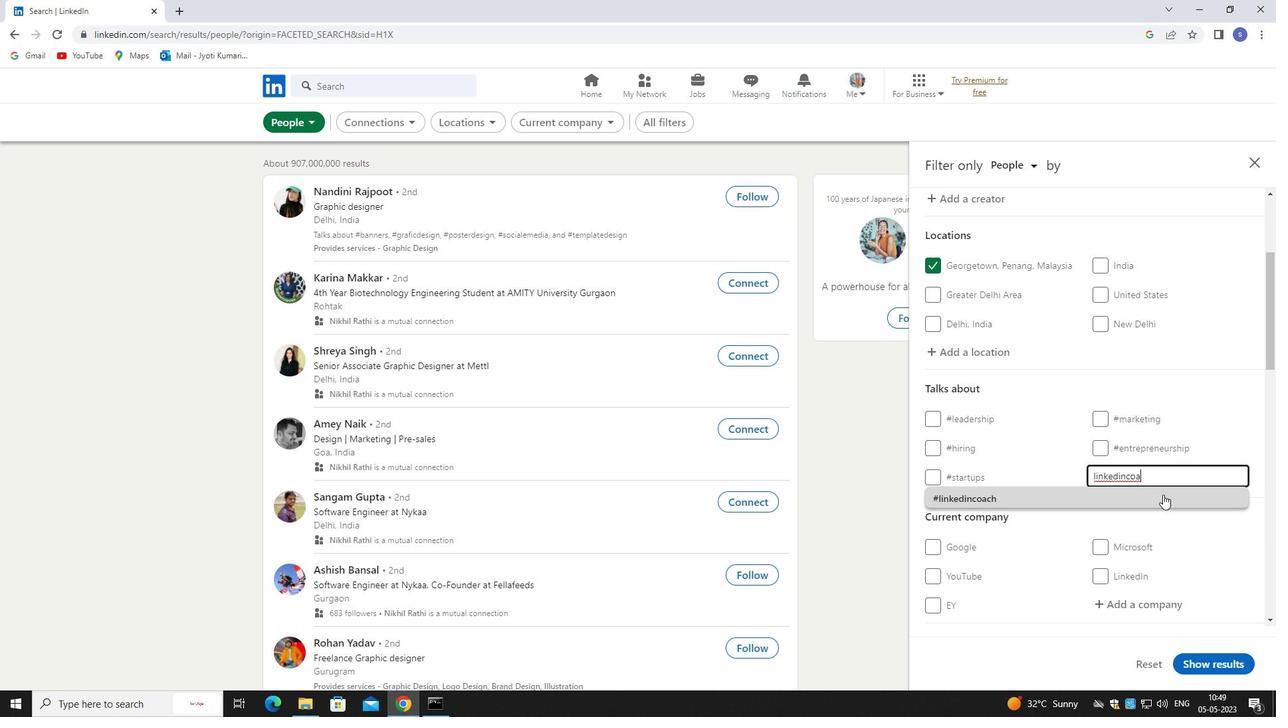 
Action: Mouse moved to (1163, 497)
Screenshot: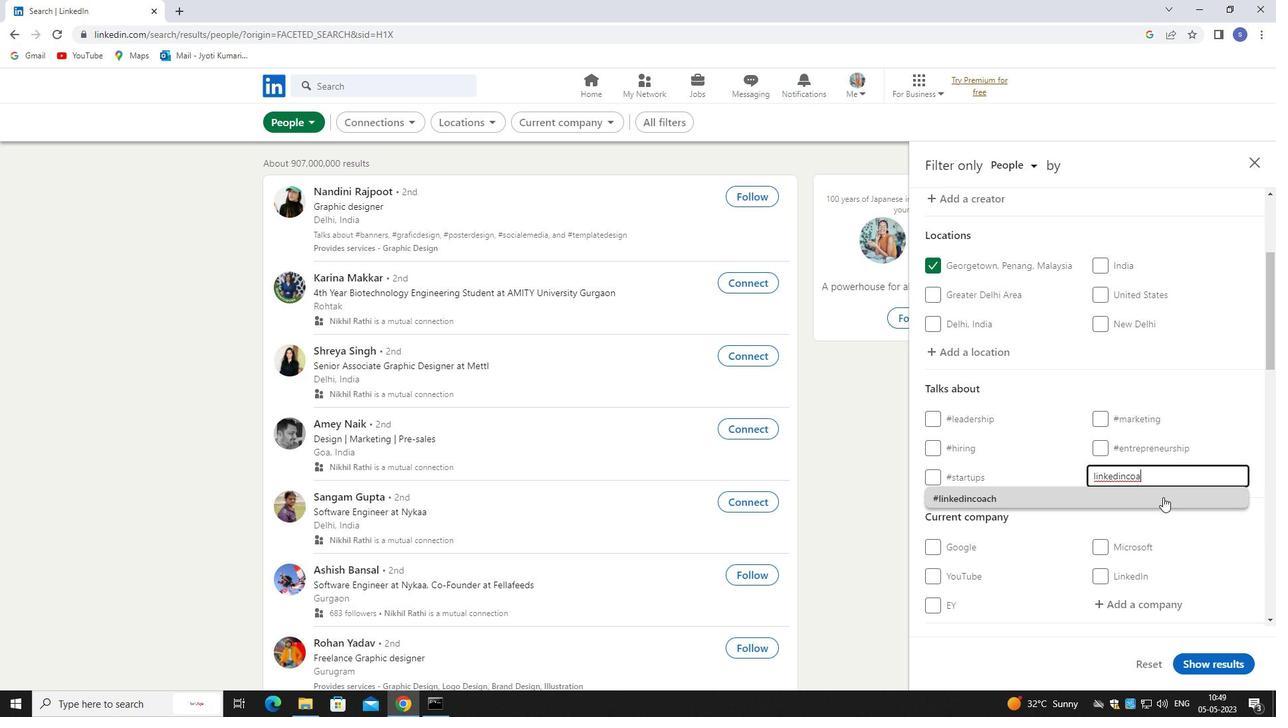 
Action: Mouse scrolled (1163, 497) with delta (0, 0)
Screenshot: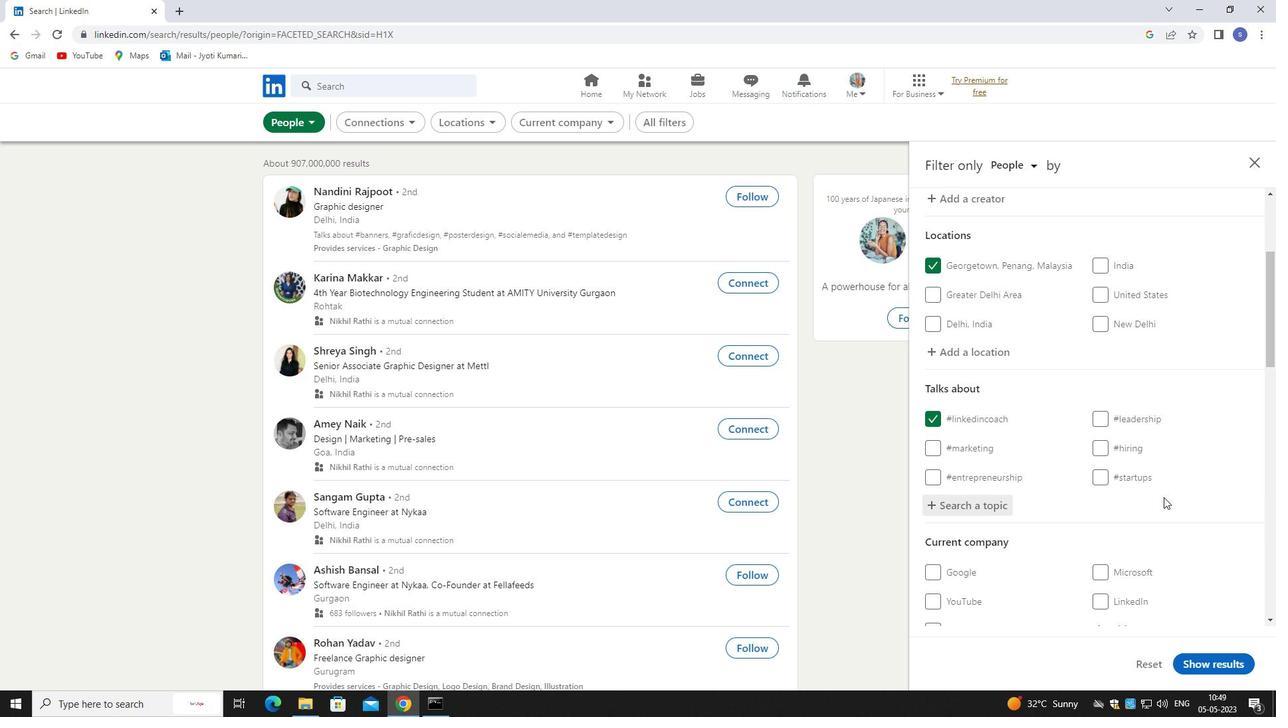 
Action: Mouse moved to (1163, 499)
Screenshot: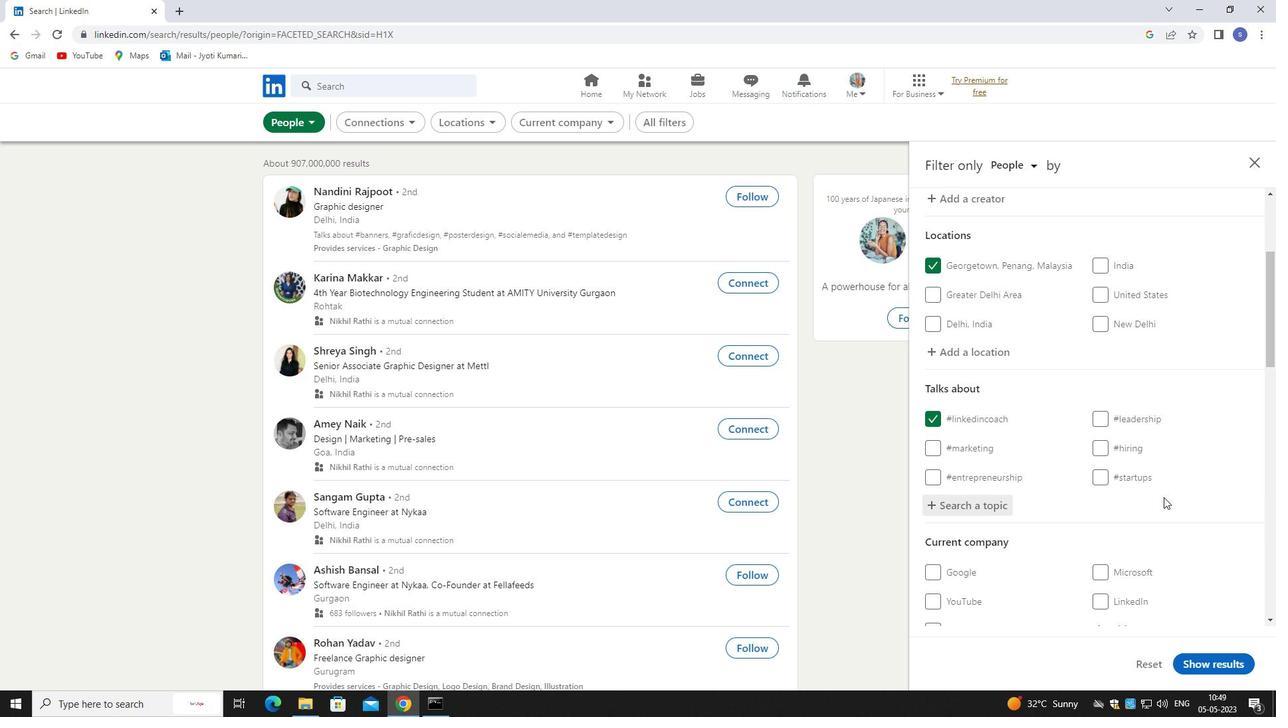 
Action: Mouse scrolled (1163, 499) with delta (0, 0)
Screenshot: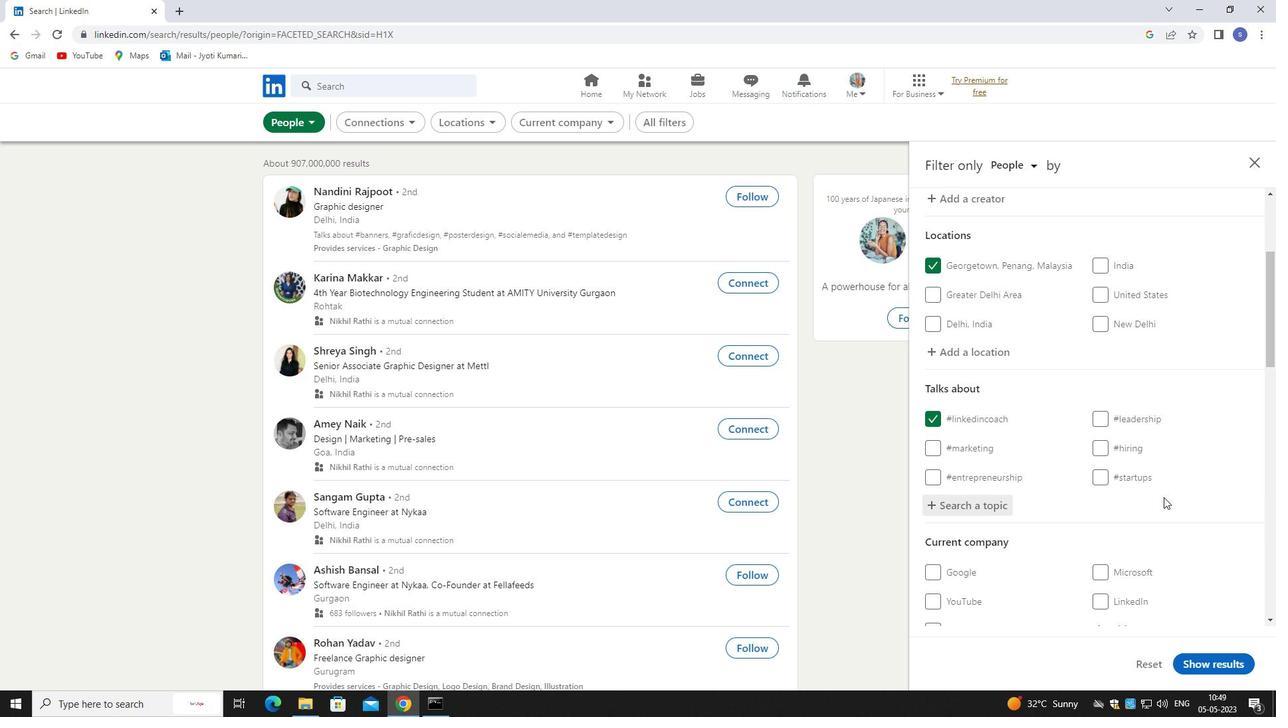 
Action: Mouse moved to (1163, 503)
Screenshot: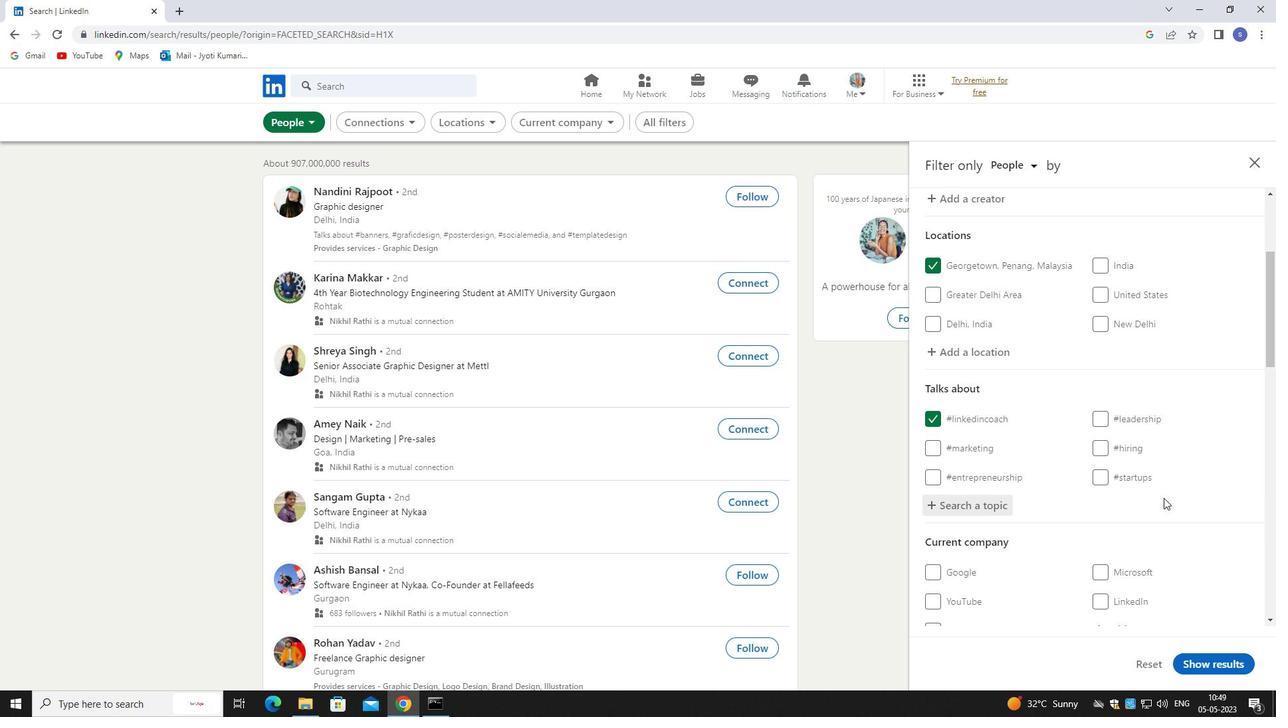 
Action: Mouse scrolled (1163, 503) with delta (0, 0)
Screenshot: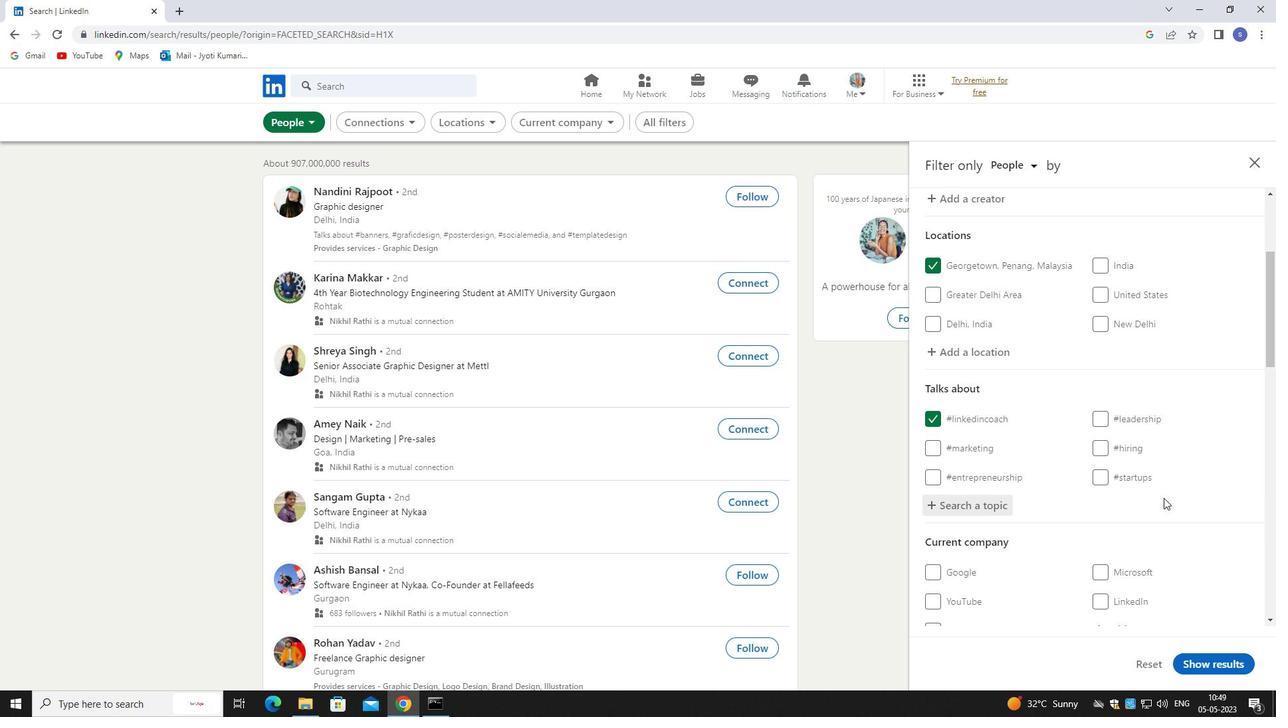 
Action: Mouse moved to (1135, 424)
Screenshot: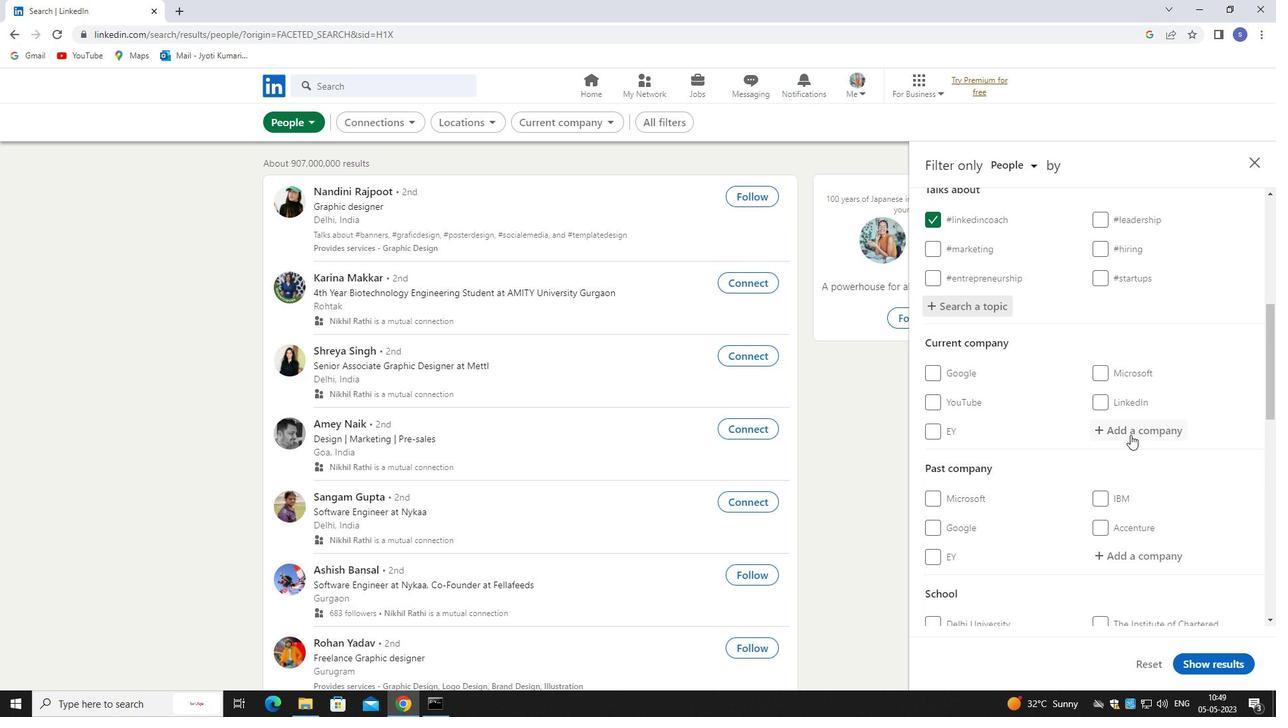 
Action: Mouse pressed left at (1135, 424)
Screenshot: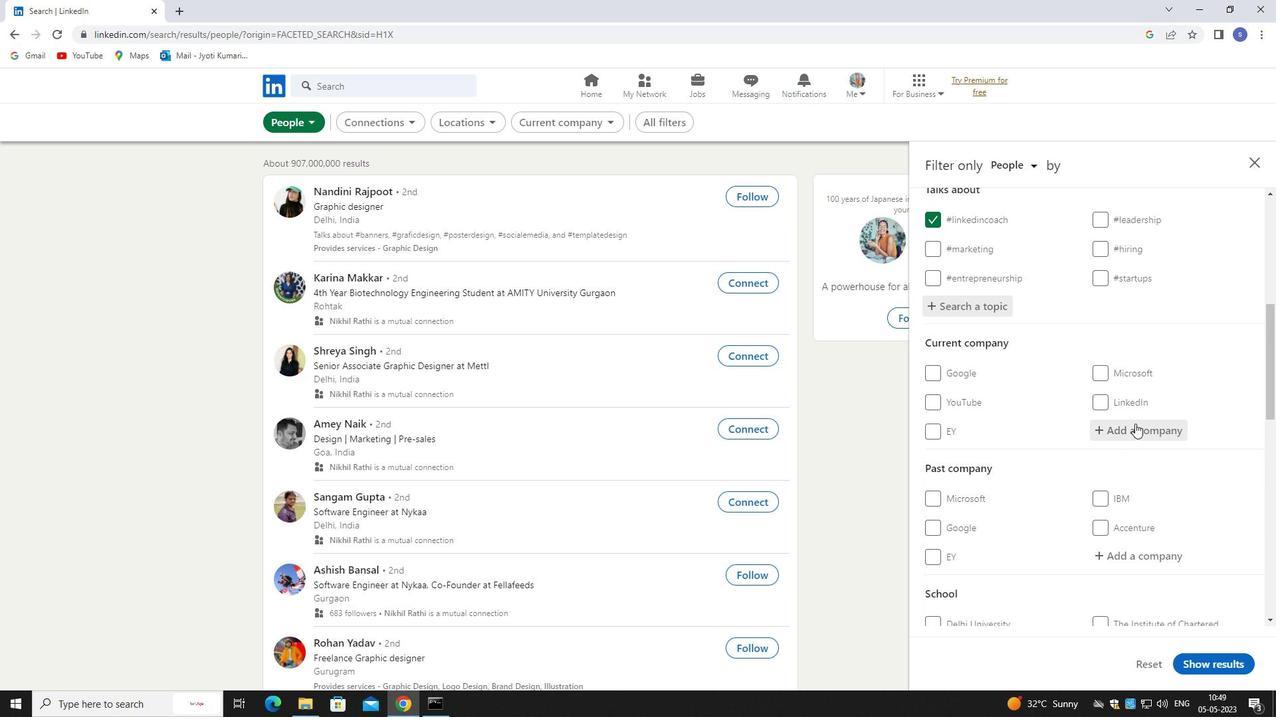 
Action: Mouse moved to (1135, 424)
Screenshot: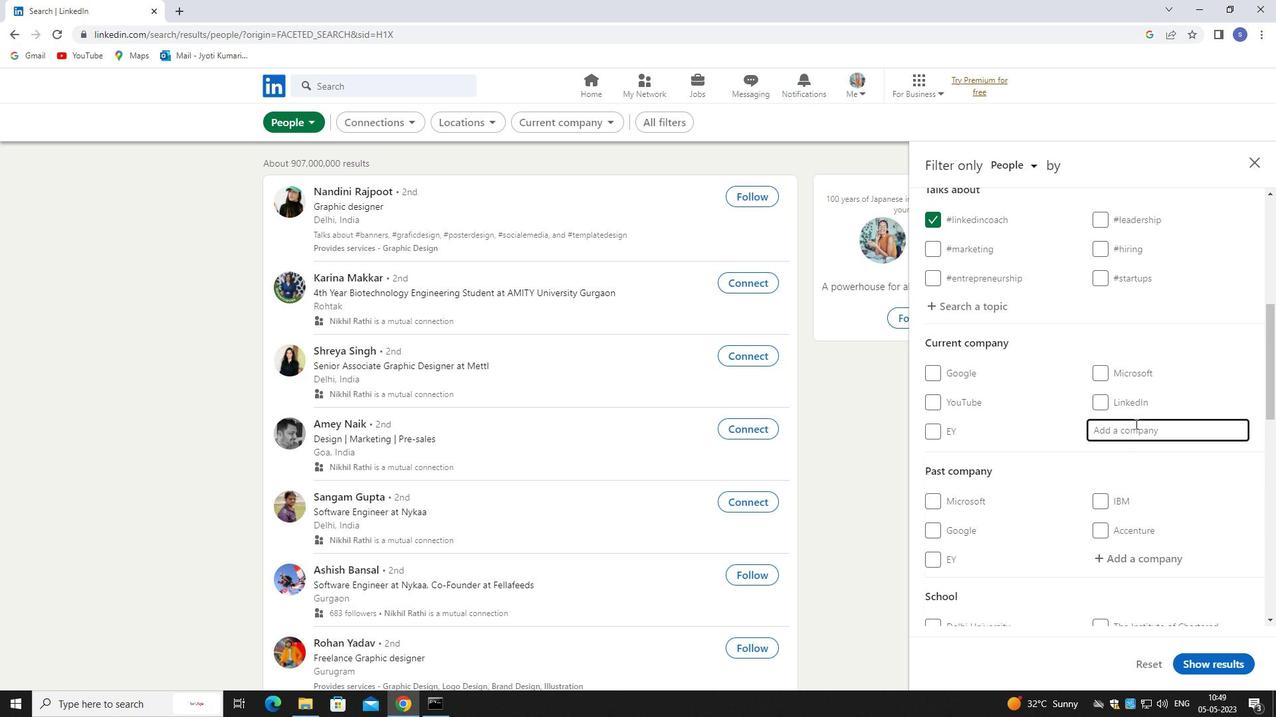 
Action: Key pressed PWC
Screenshot: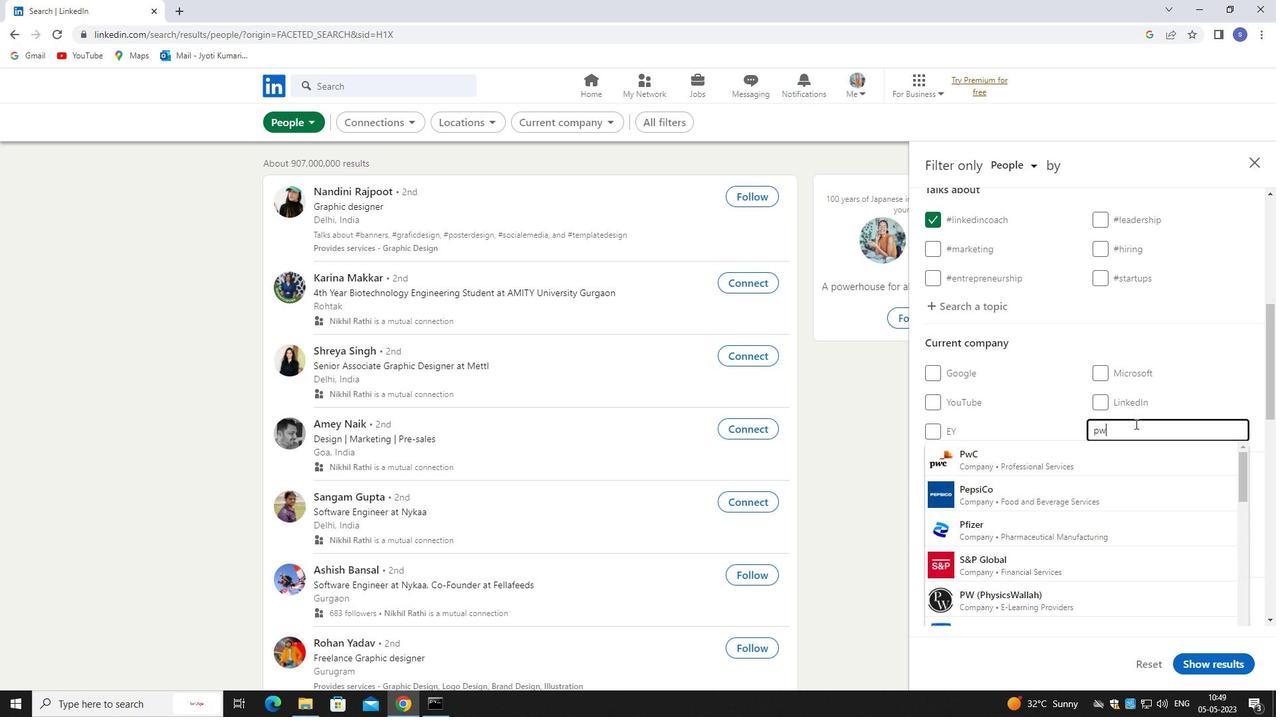 
Action: Mouse moved to (1157, 453)
Screenshot: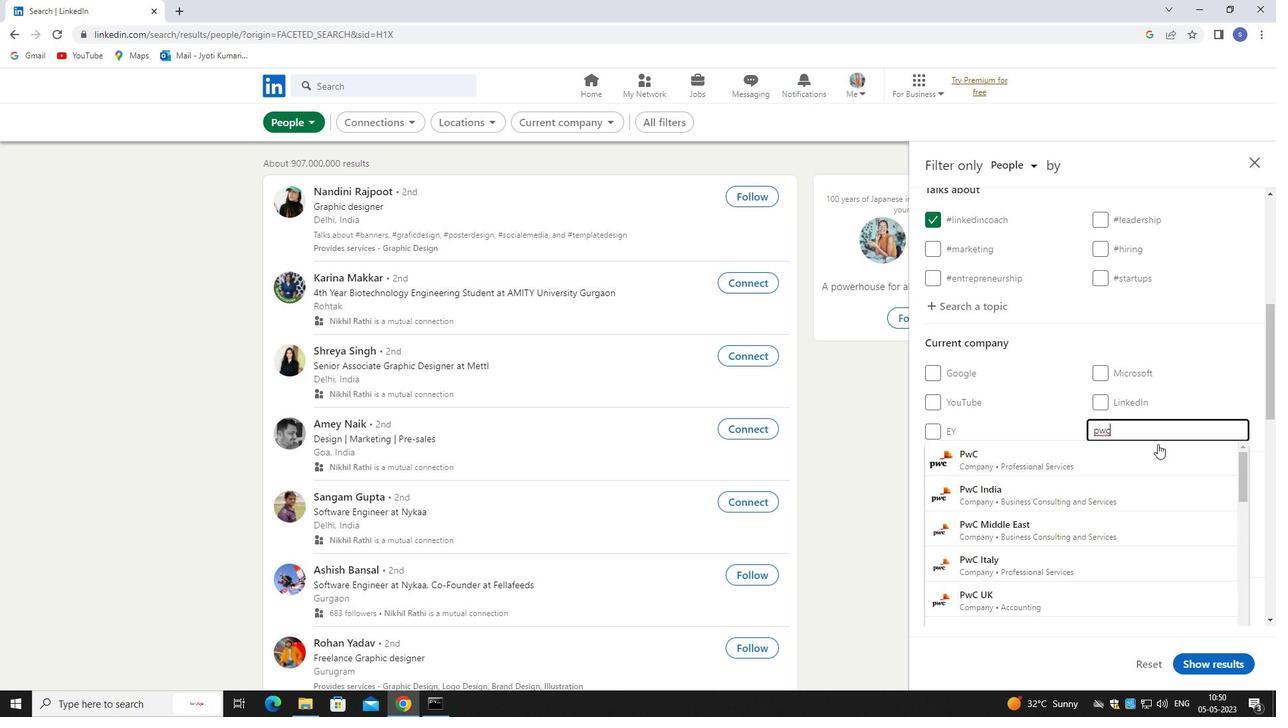 
Action: Mouse pressed left at (1157, 453)
Screenshot: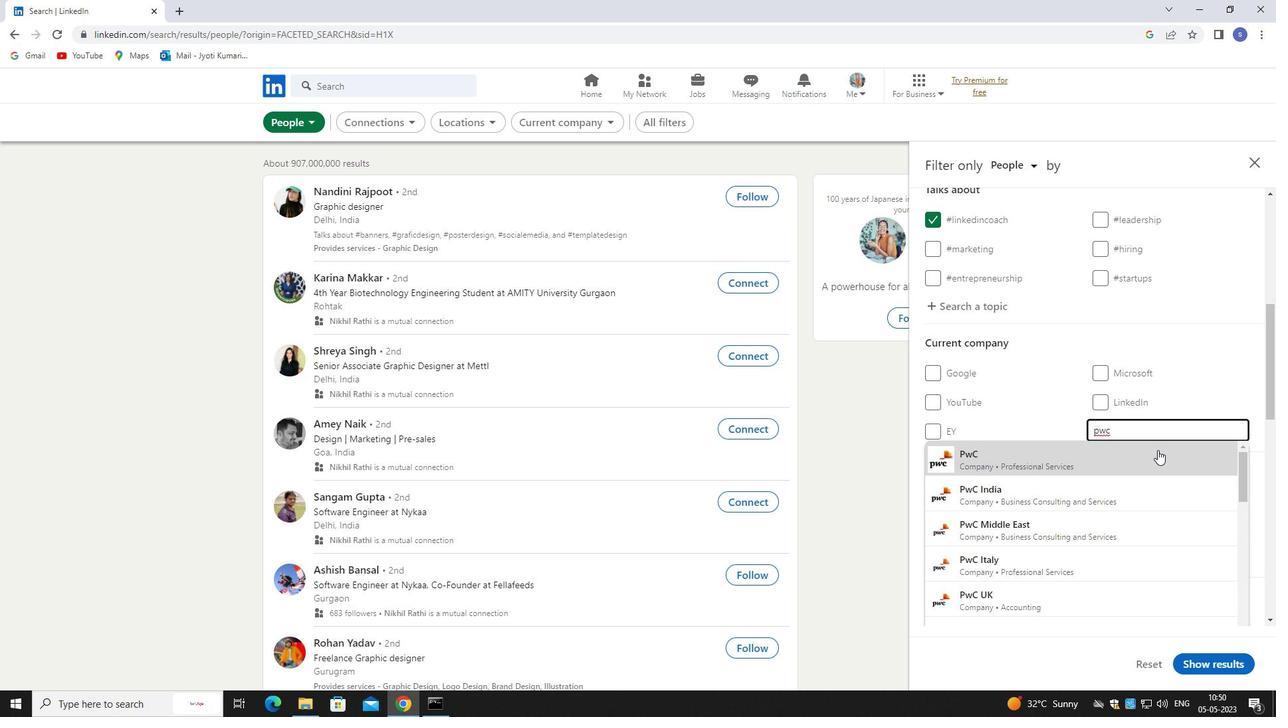 
Action: Mouse moved to (1159, 455)
Screenshot: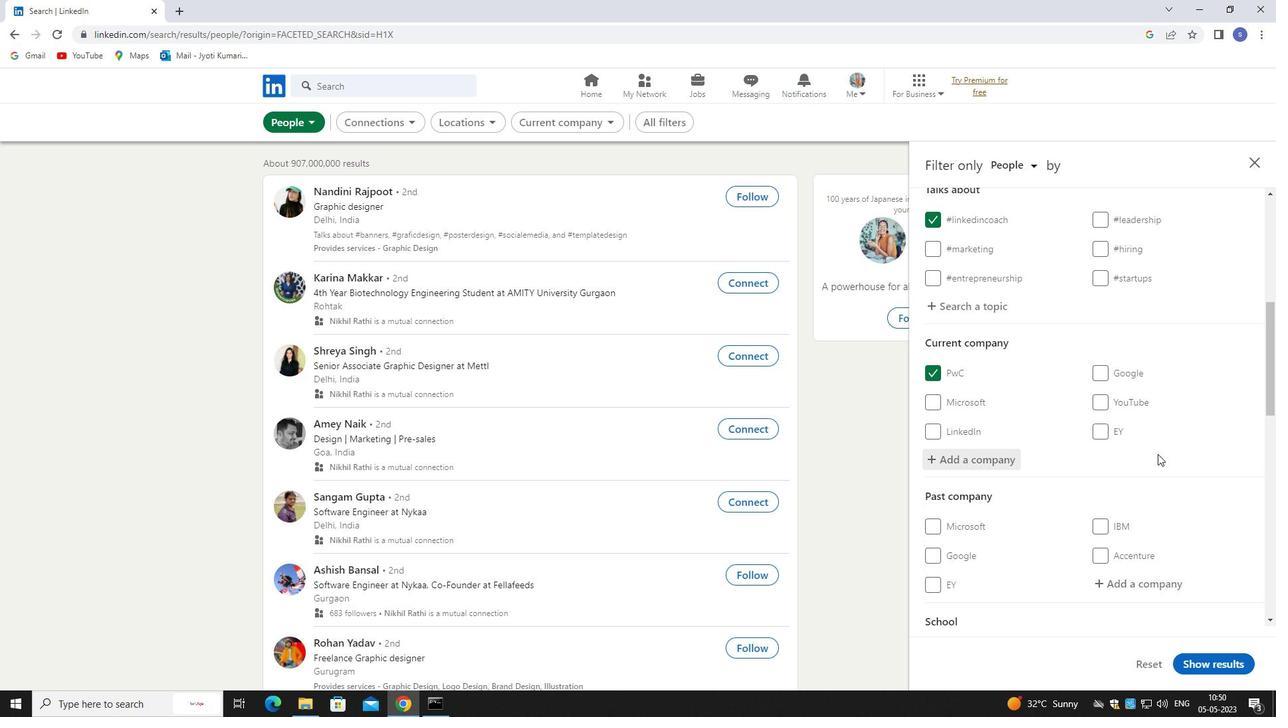 
Action: Mouse scrolled (1159, 455) with delta (0, 0)
Screenshot: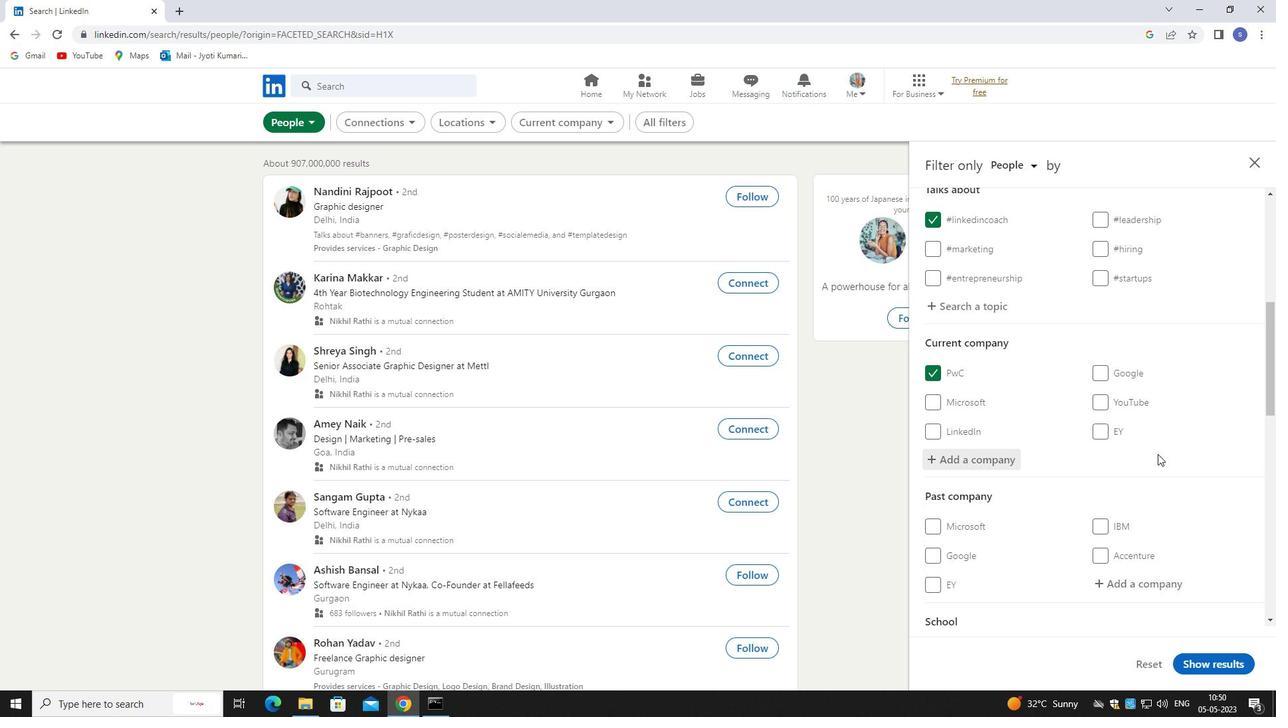 
Action: Mouse moved to (1159, 455)
Screenshot: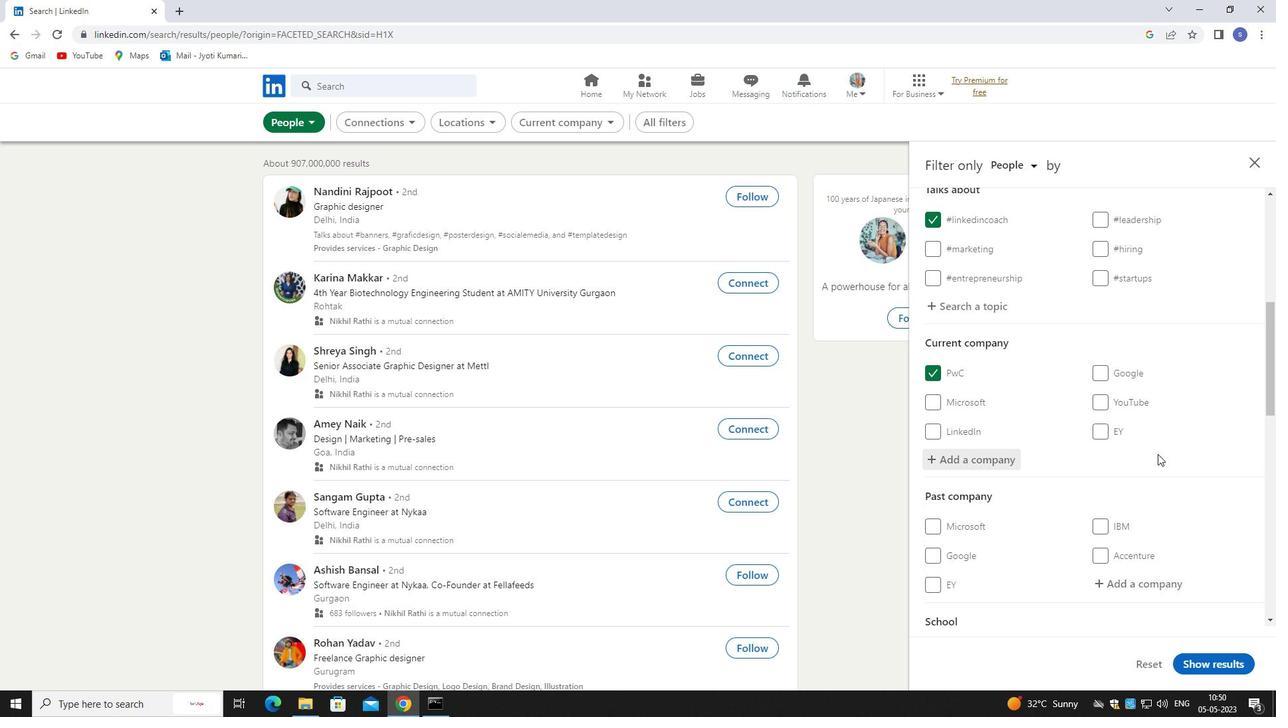 
Action: Mouse scrolled (1159, 455) with delta (0, 0)
Screenshot: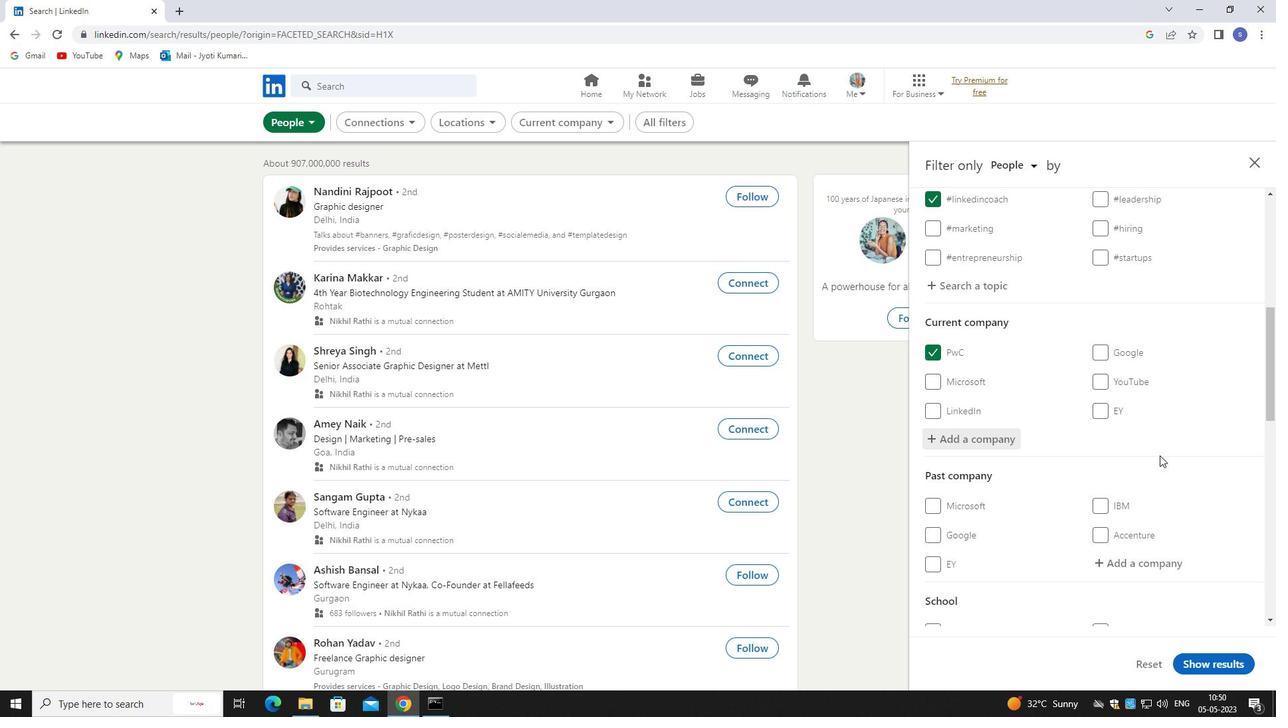 
Action: Mouse scrolled (1159, 455) with delta (0, 0)
Screenshot: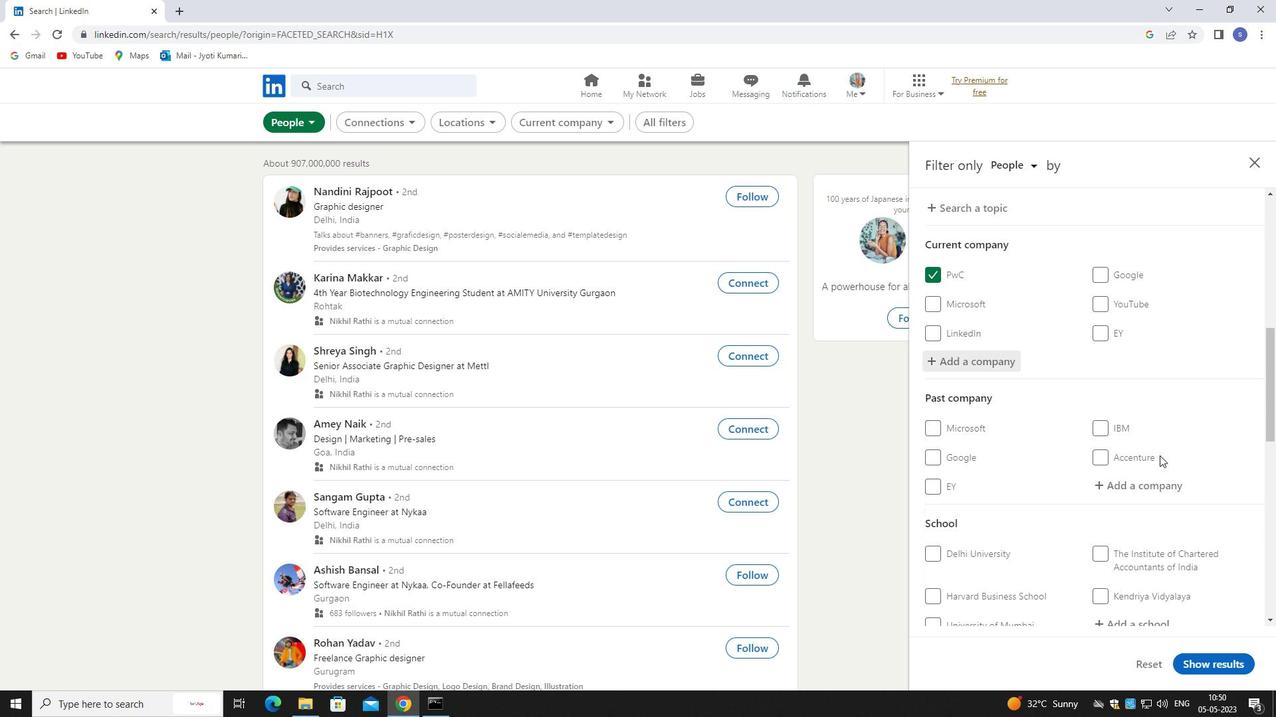 
Action: Mouse moved to (1160, 456)
Screenshot: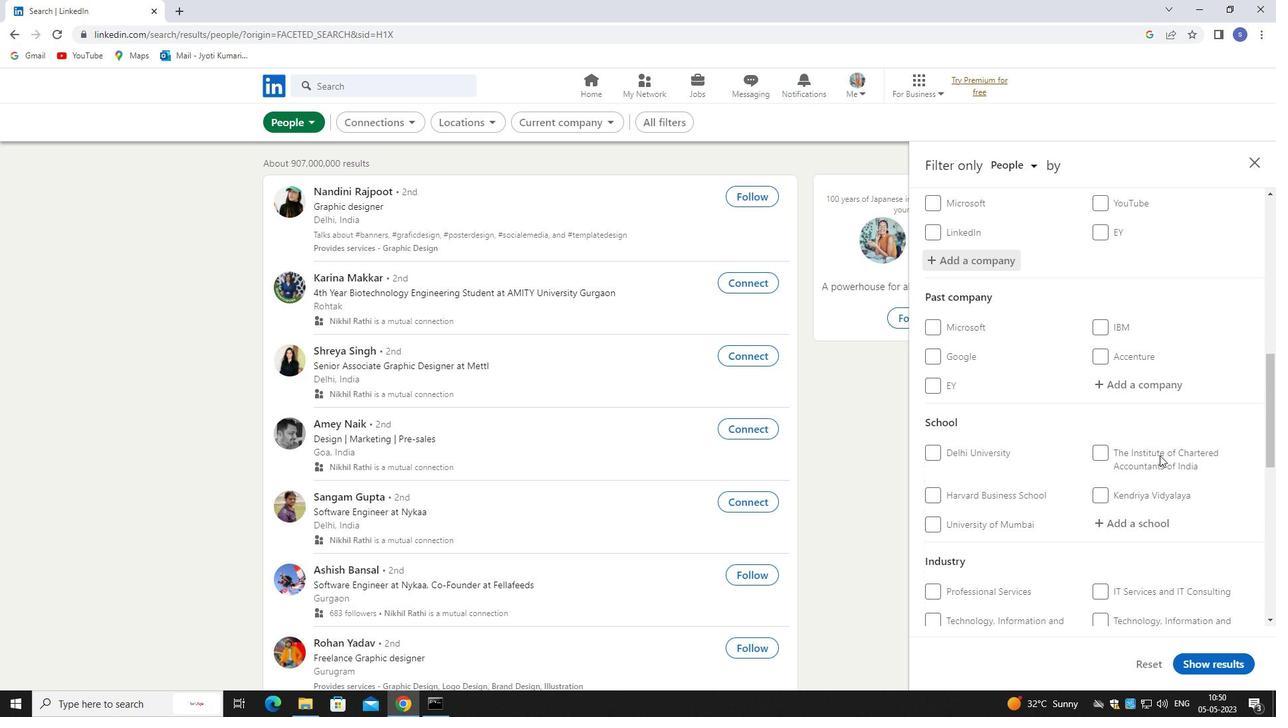 
Action: Mouse scrolled (1160, 455) with delta (0, 0)
Screenshot: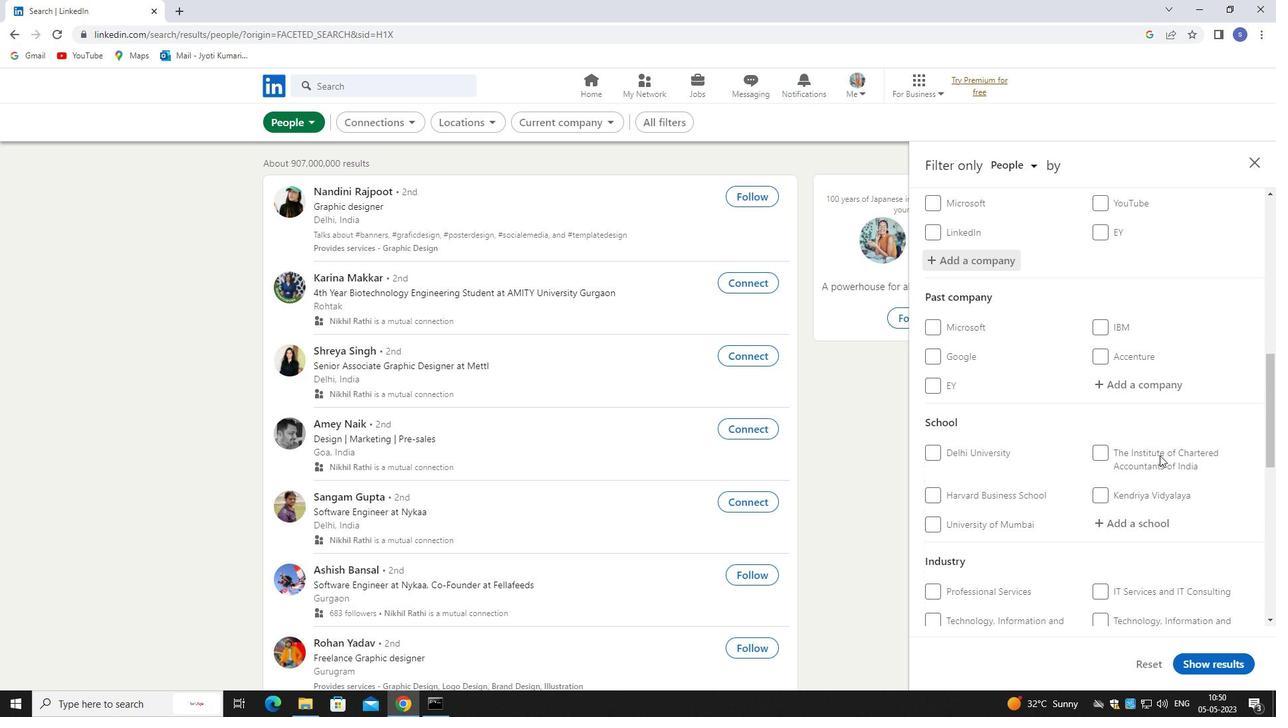 
Action: Mouse moved to (1145, 459)
Screenshot: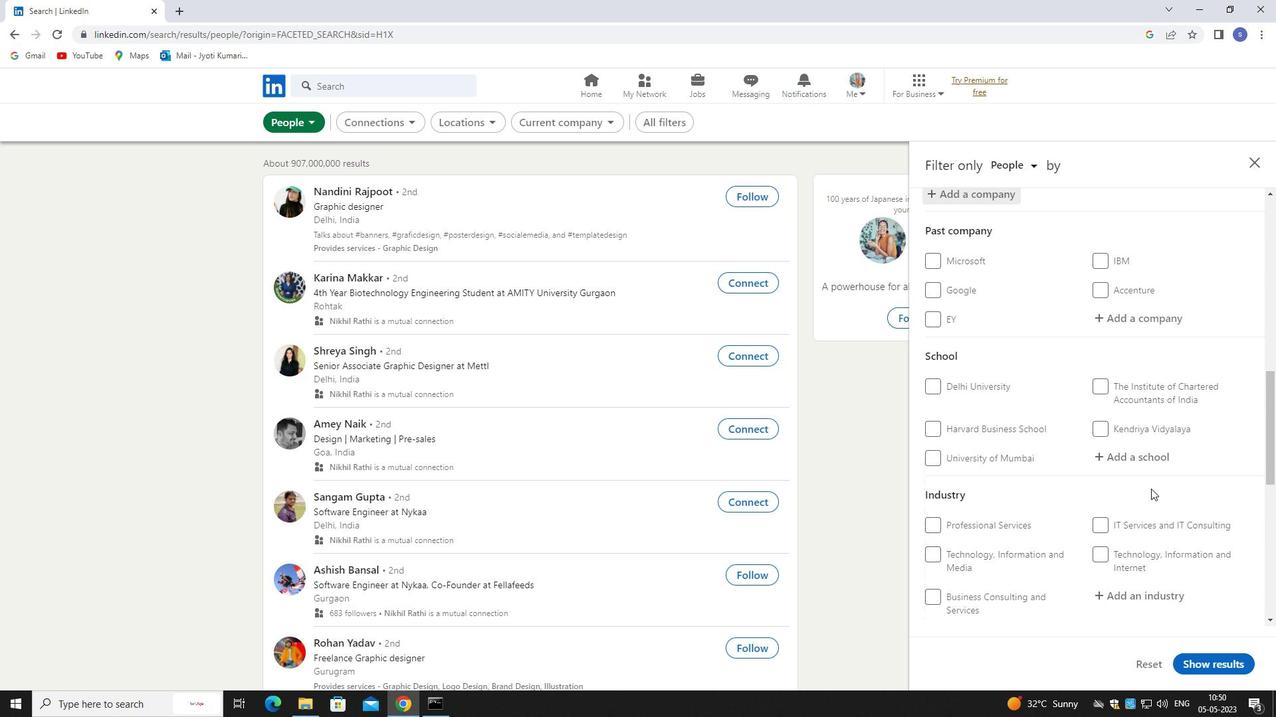 
Action: Mouse pressed left at (1145, 459)
Screenshot: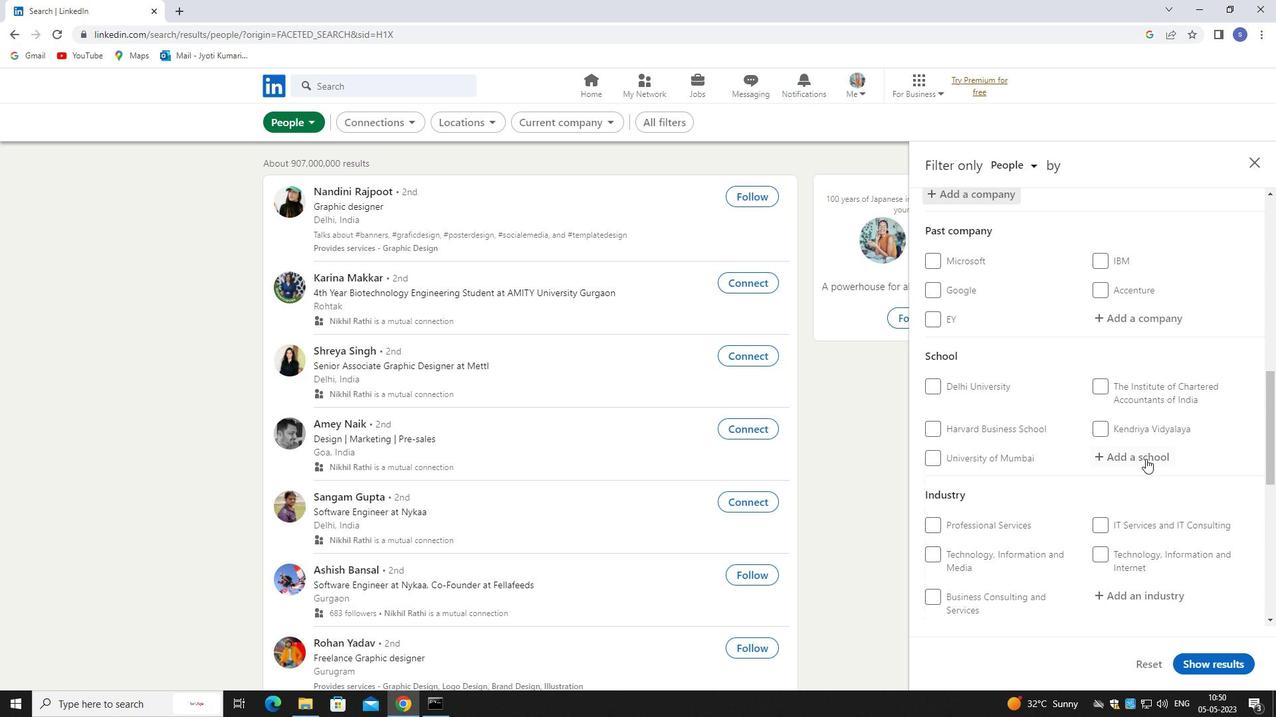 
Action: Mouse moved to (1147, 459)
Screenshot: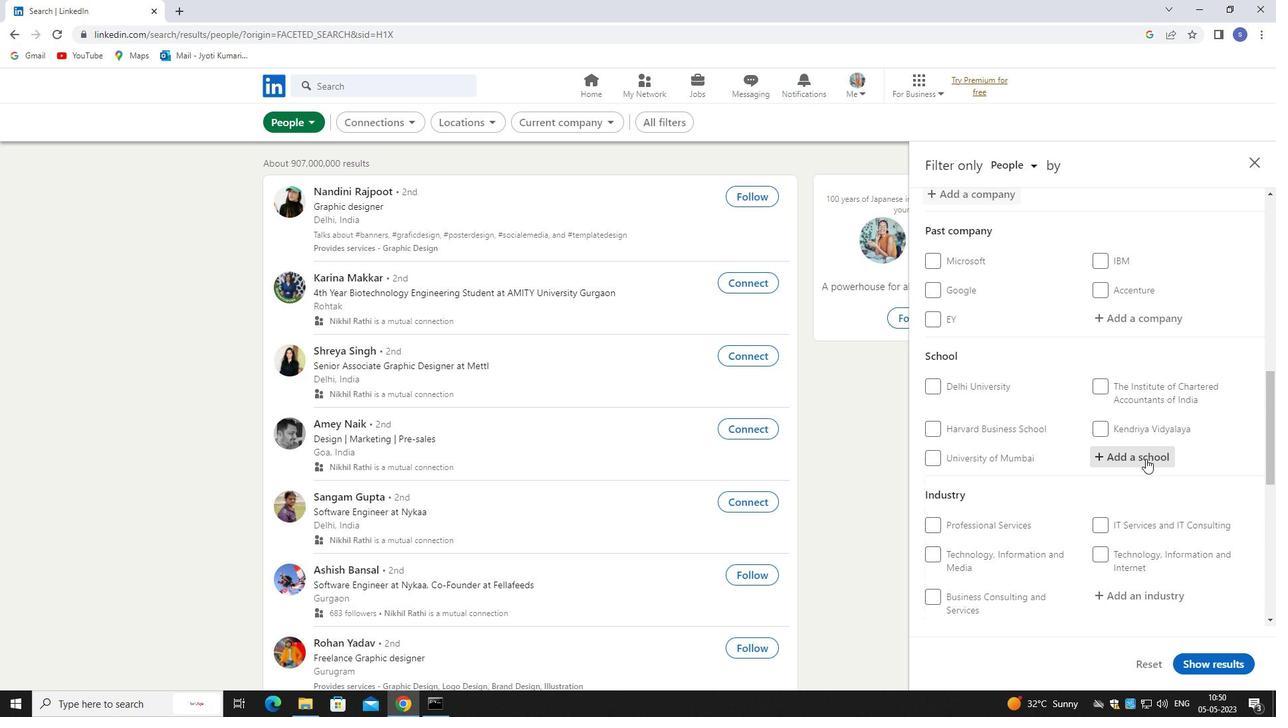 
Action: Key pressed P.S.
Screenshot: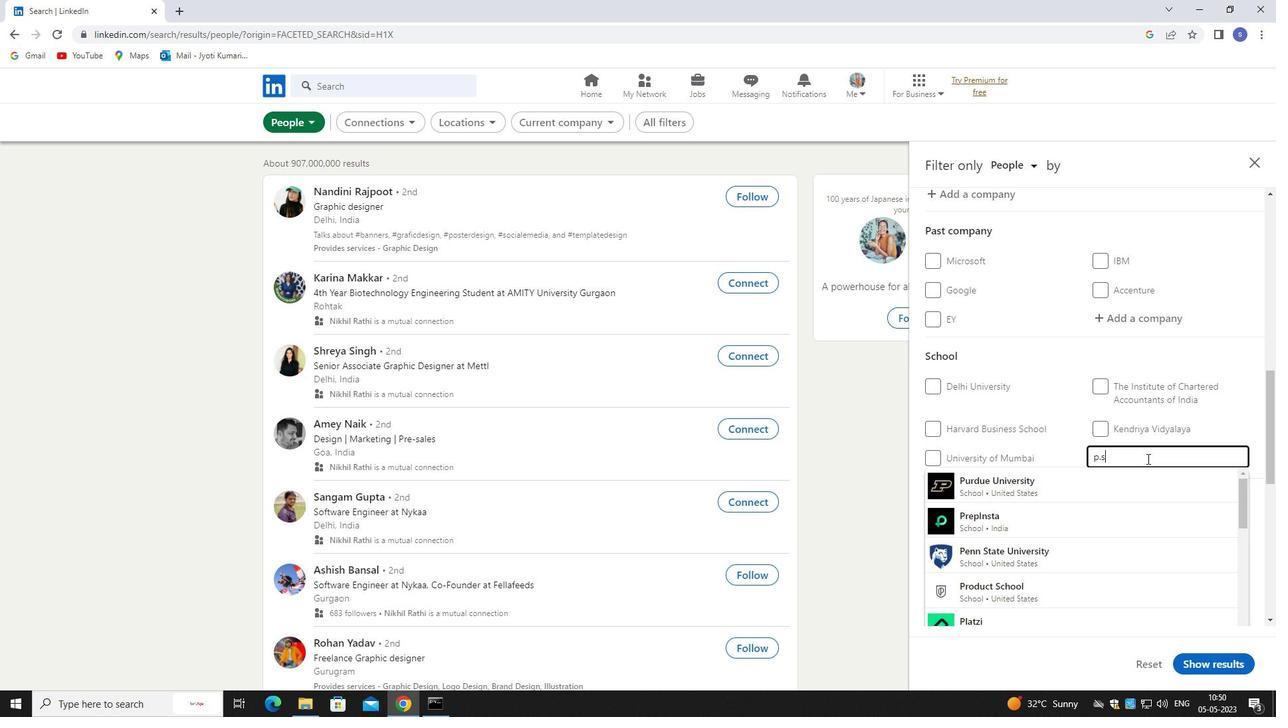 
Action: Mouse moved to (1175, 512)
Screenshot: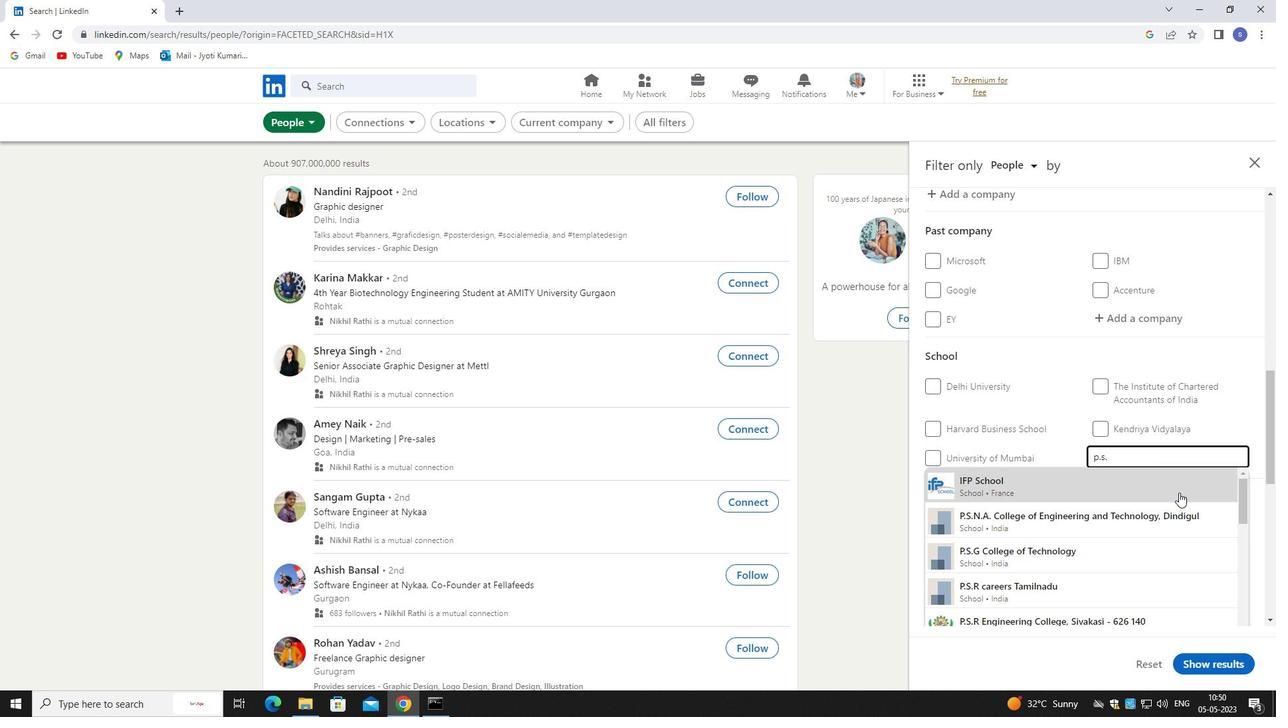 
Action: Mouse pressed left at (1175, 512)
Screenshot: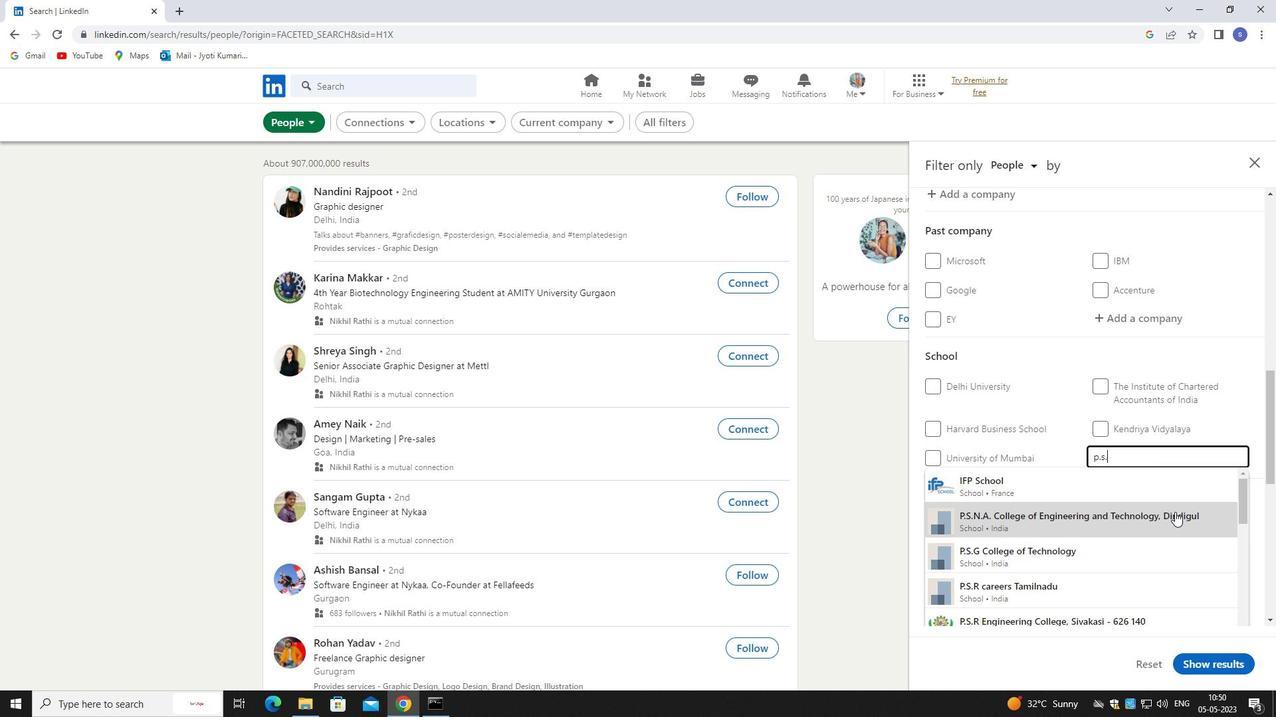 
Action: Mouse scrolled (1175, 511) with delta (0, 0)
Screenshot: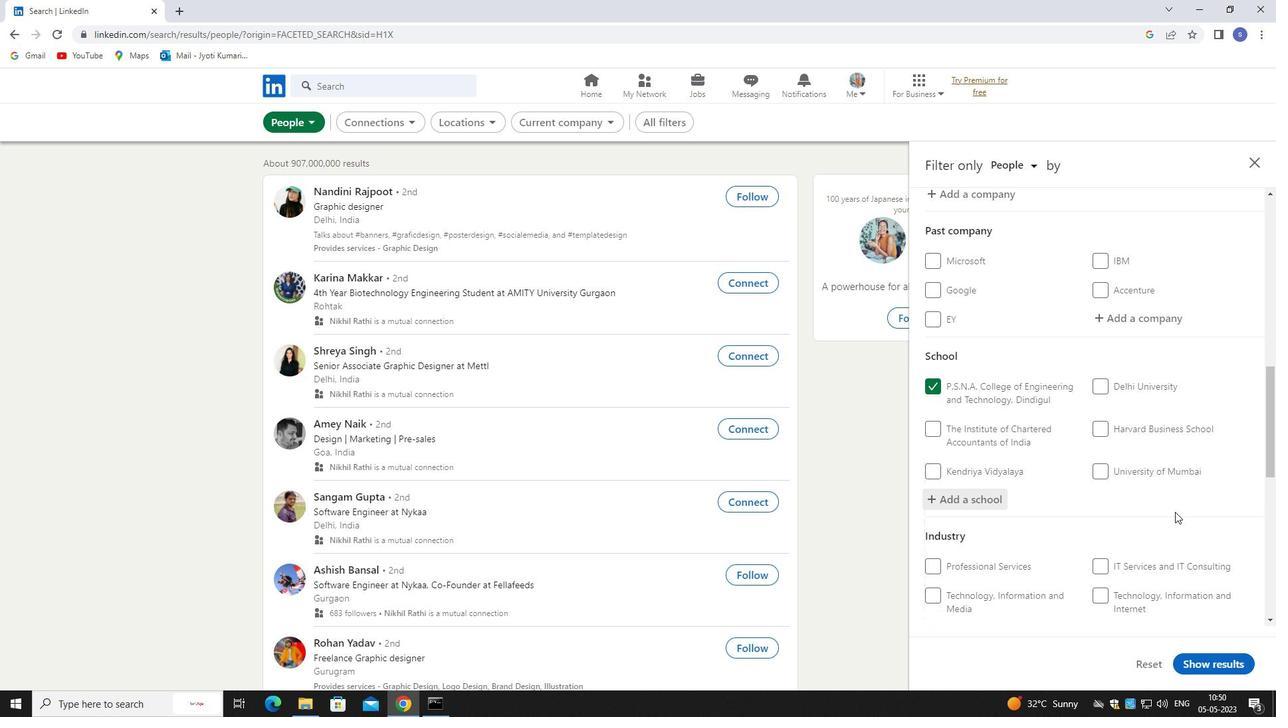 
Action: Mouse scrolled (1175, 511) with delta (0, 0)
Screenshot: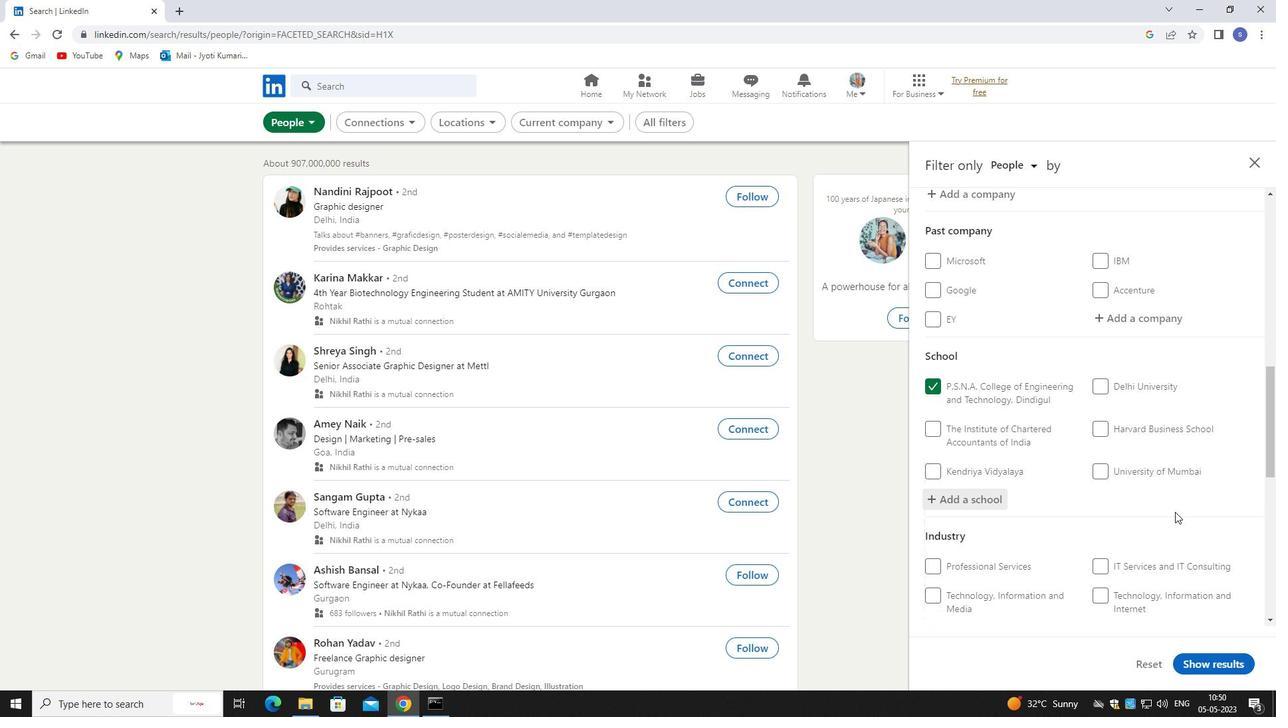 
Action: Mouse moved to (1177, 509)
Screenshot: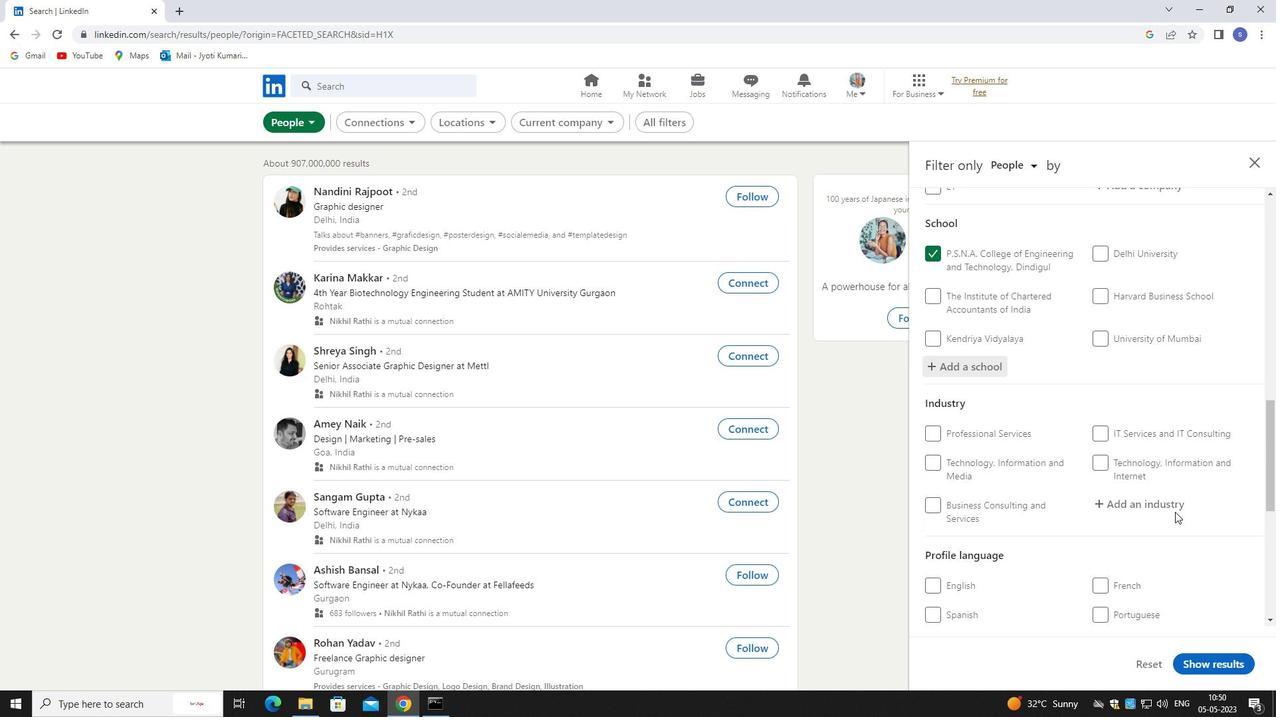 
Action: Mouse pressed left at (1177, 509)
Screenshot: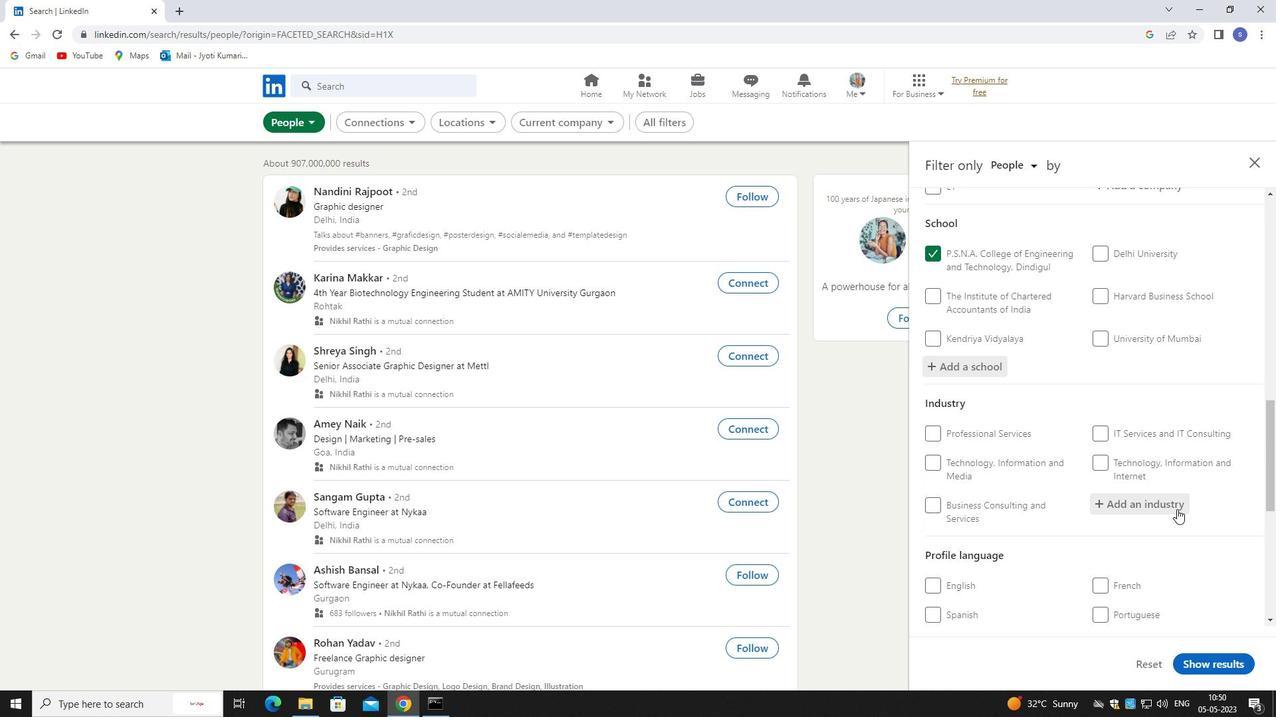 
Action: Key pressed AIRLIN
Screenshot: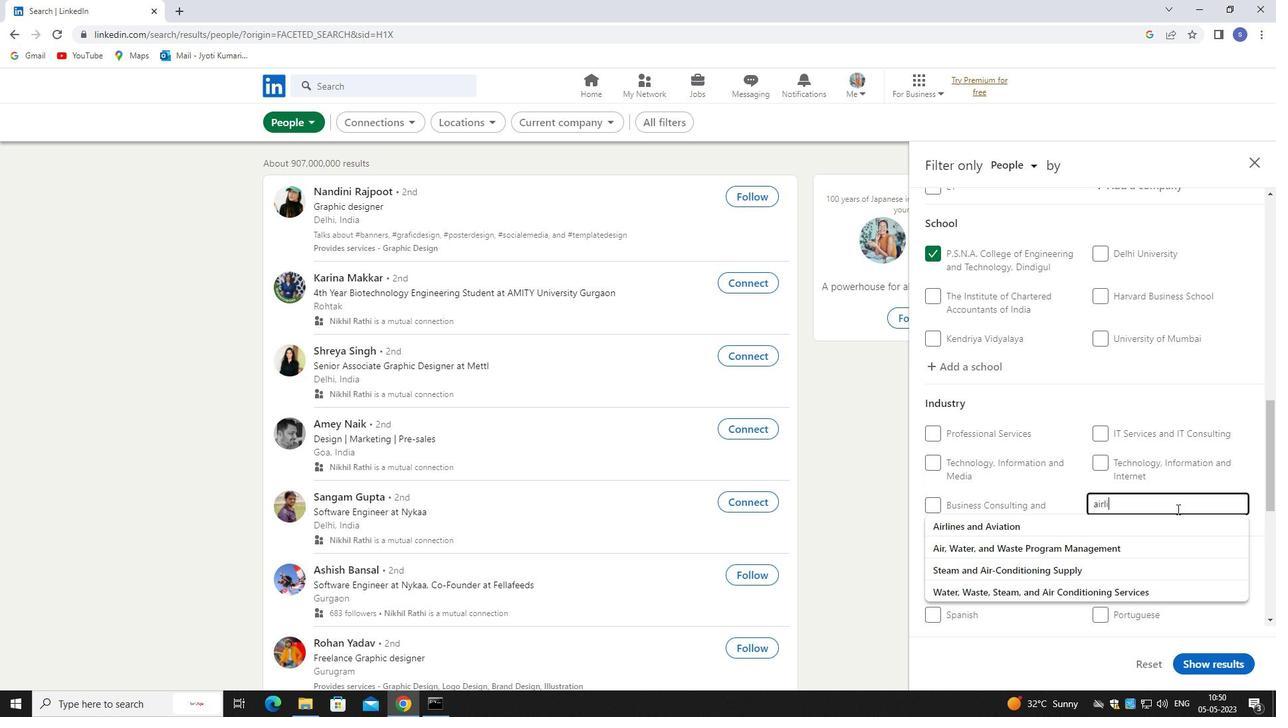 
Action: Mouse moved to (1167, 525)
Screenshot: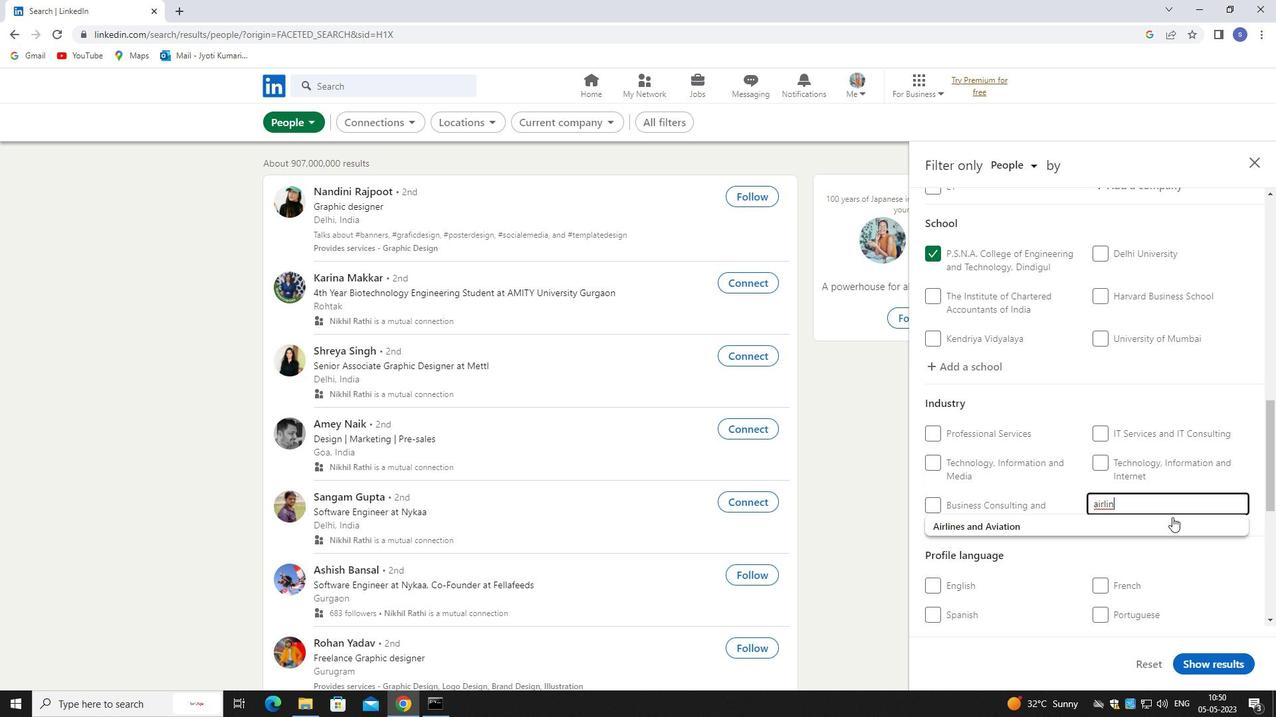 
Action: Mouse pressed left at (1167, 525)
Screenshot: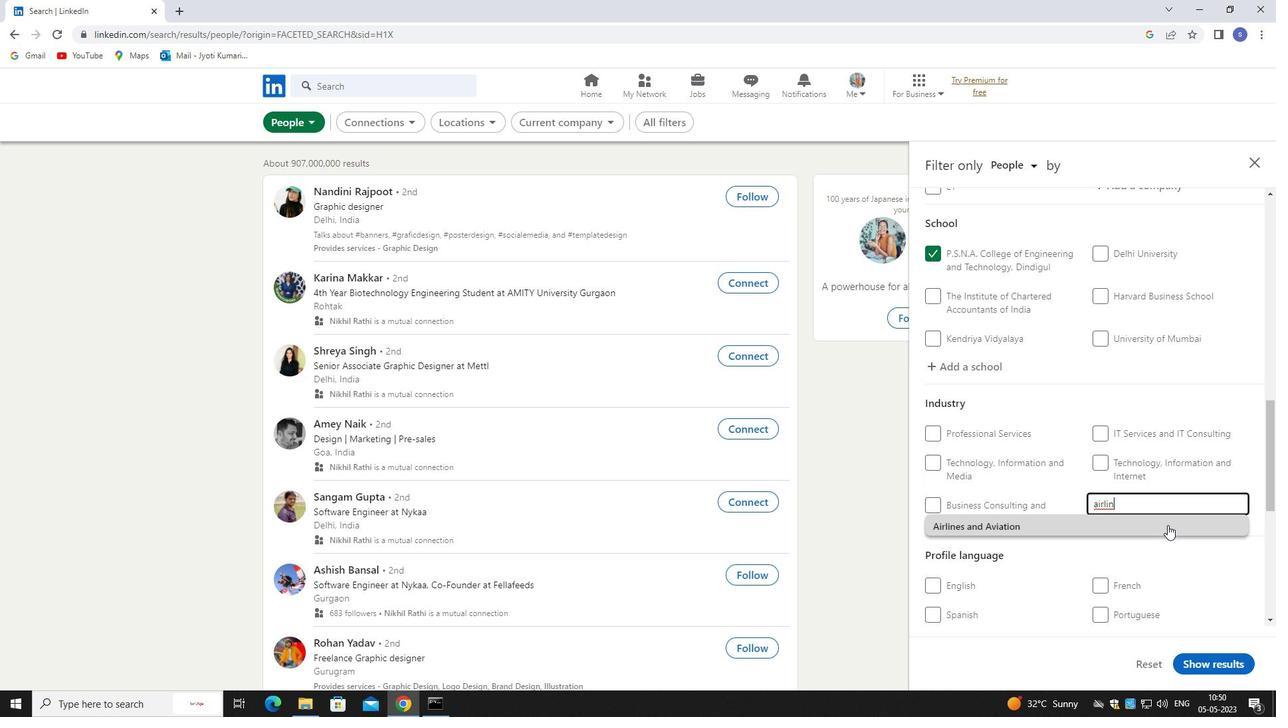 
Action: Mouse scrolled (1167, 525) with delta (0, 0)
Screenshot: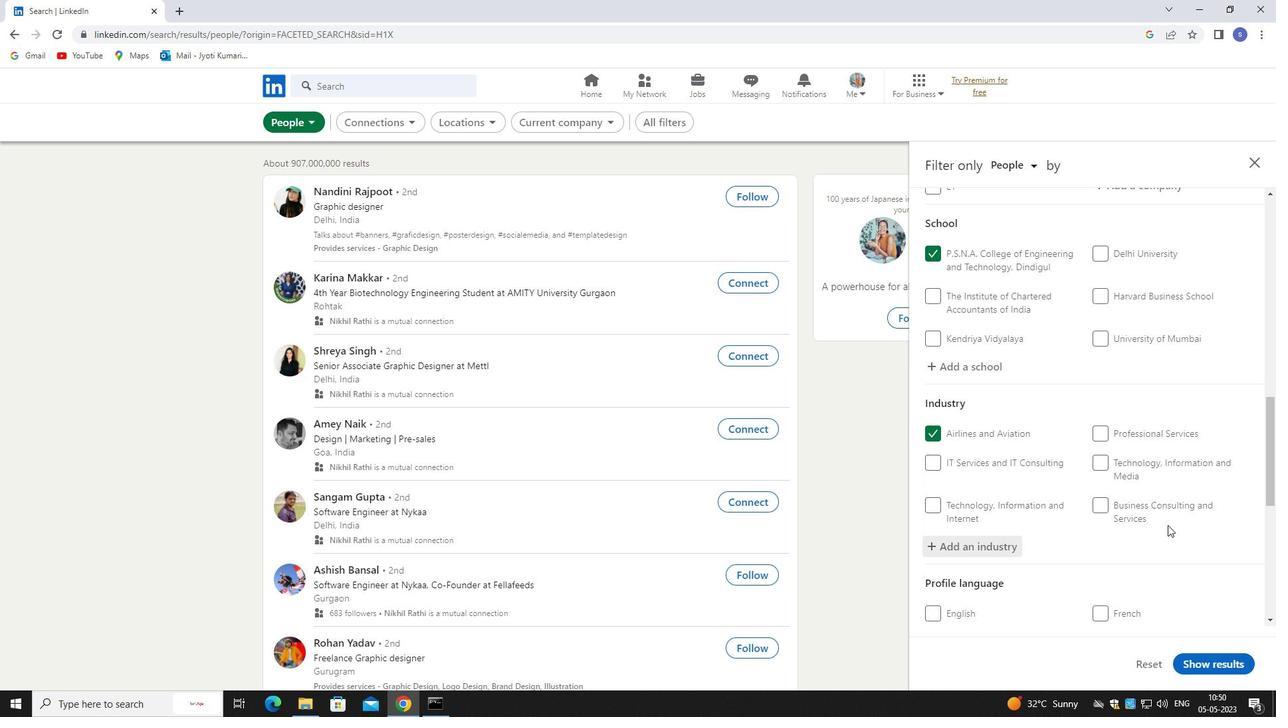 
Action: Mouse scrolled (1167, 525) with delta (0, 0)
Screenshot: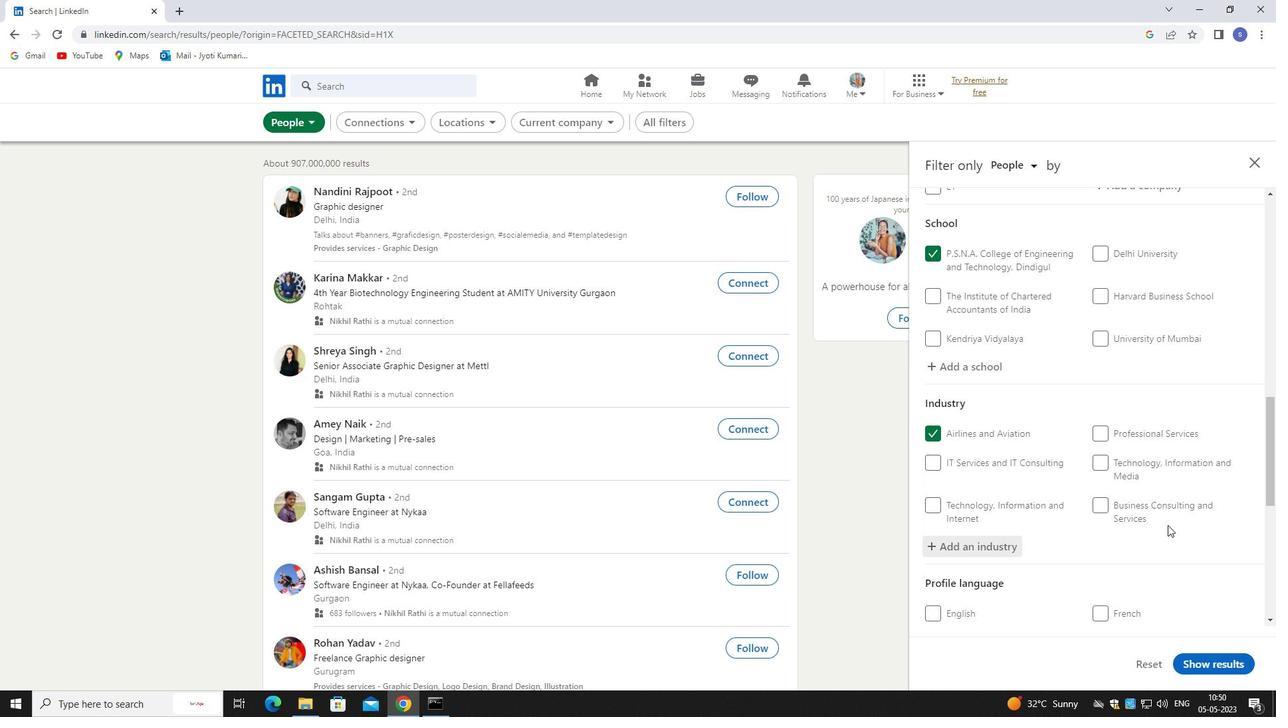 
Action: Mouse scrolled (1167, 525) with delta (0, 0)
Screenshot: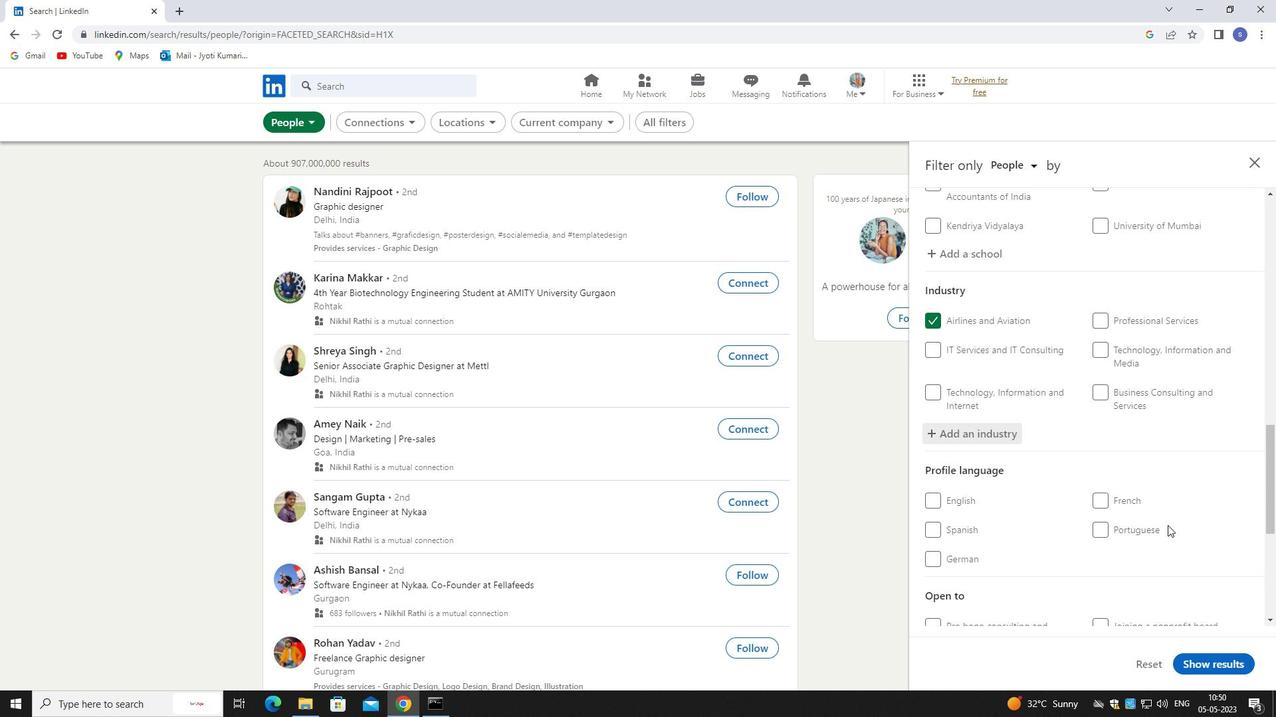 
Action: Mouse moved to (1132, 408)
Screenshot: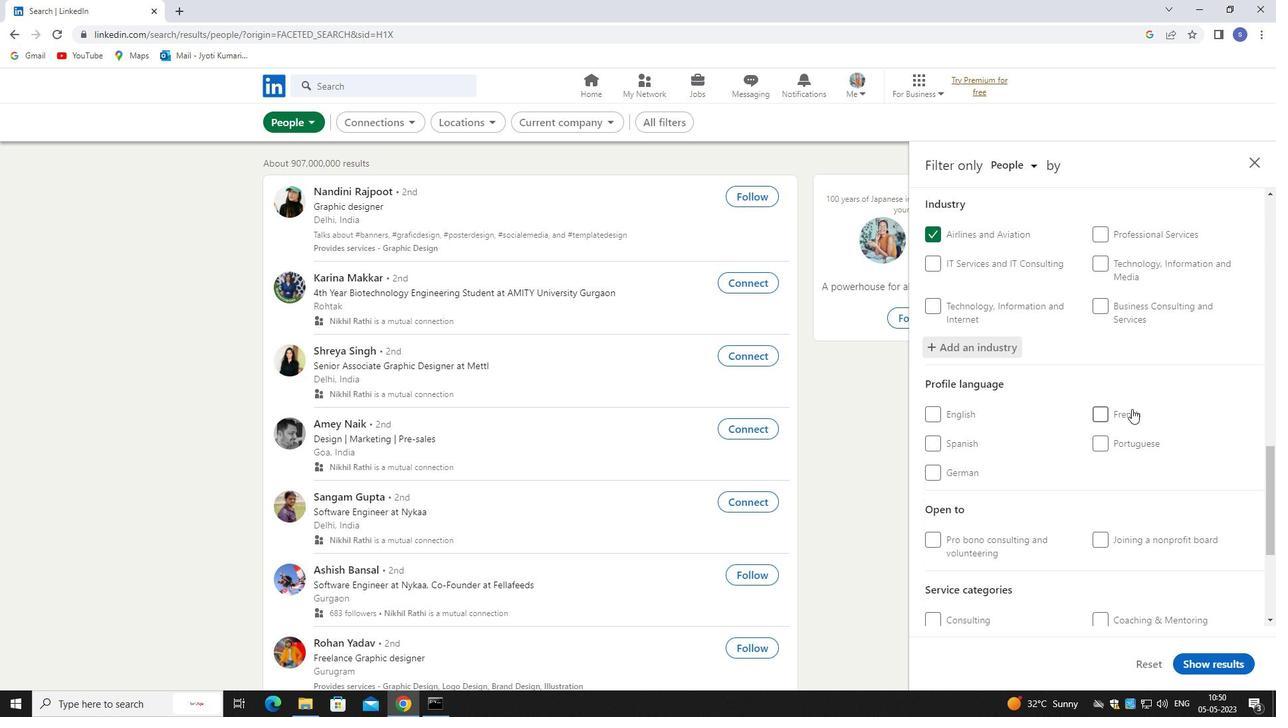 
Action: Mouse pressed left at (1132, 408)
Screenshot: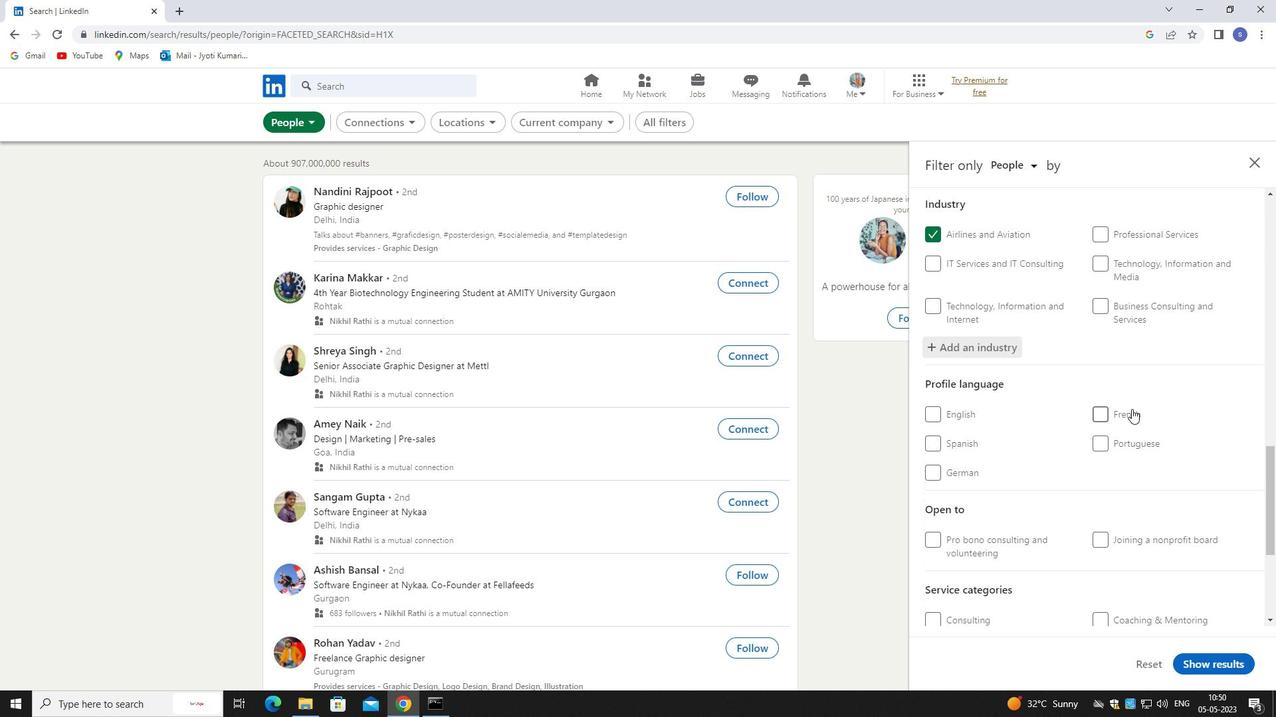 
Action: Mouse moved to (1113, 509)
Screenshot: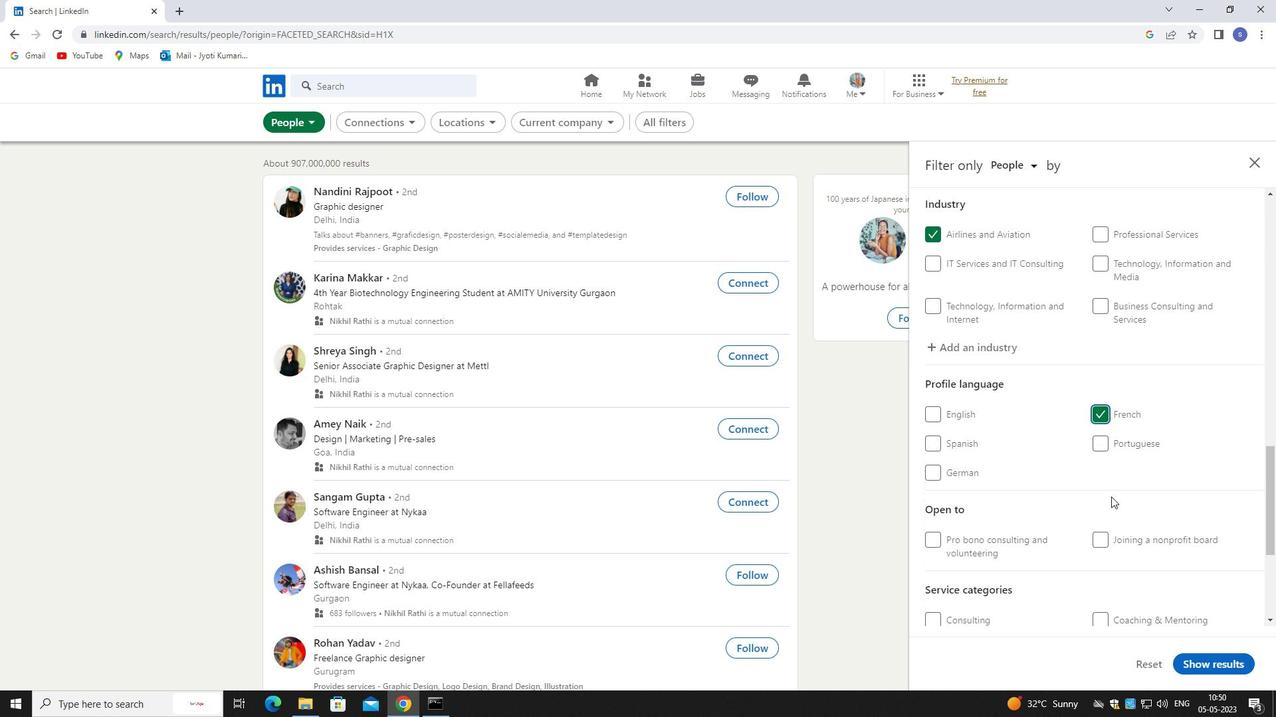 
Action: Mouse scrolled (1113, 508) with delta (0, 0)
Screenshot: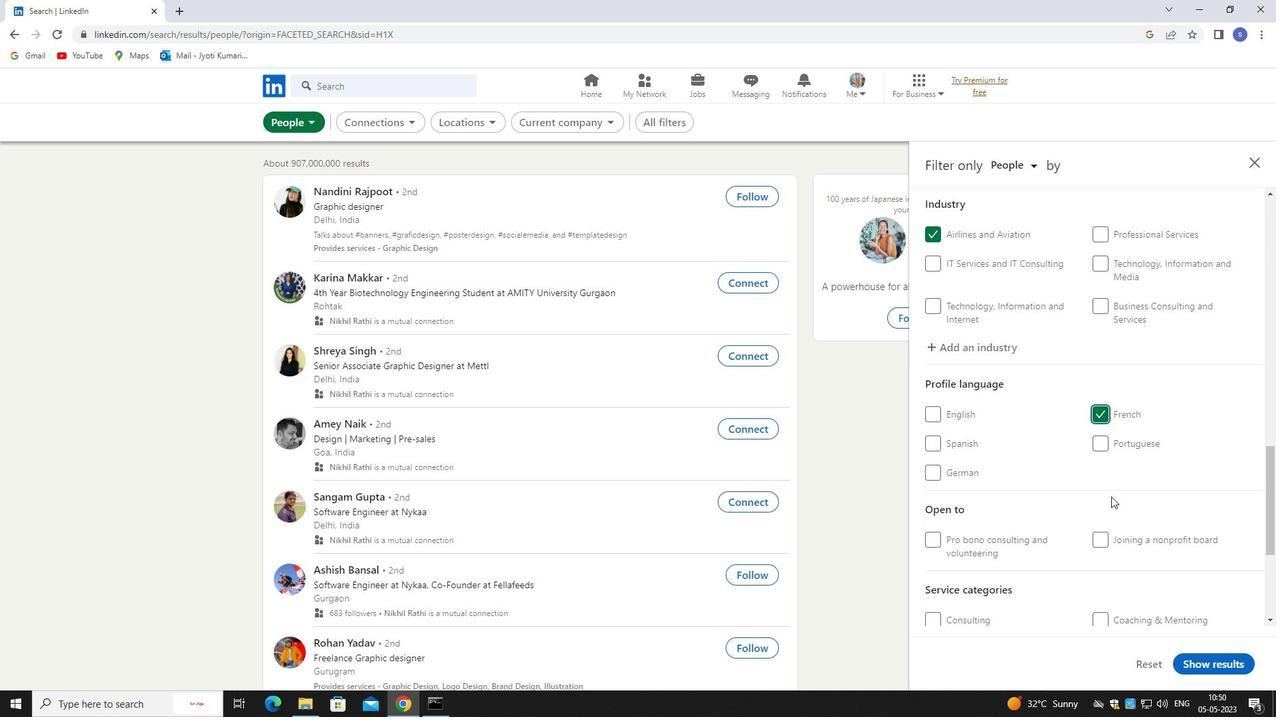 
Action: Mouse scrolled (1113, 508) with delta (0, 0)
Screenshot: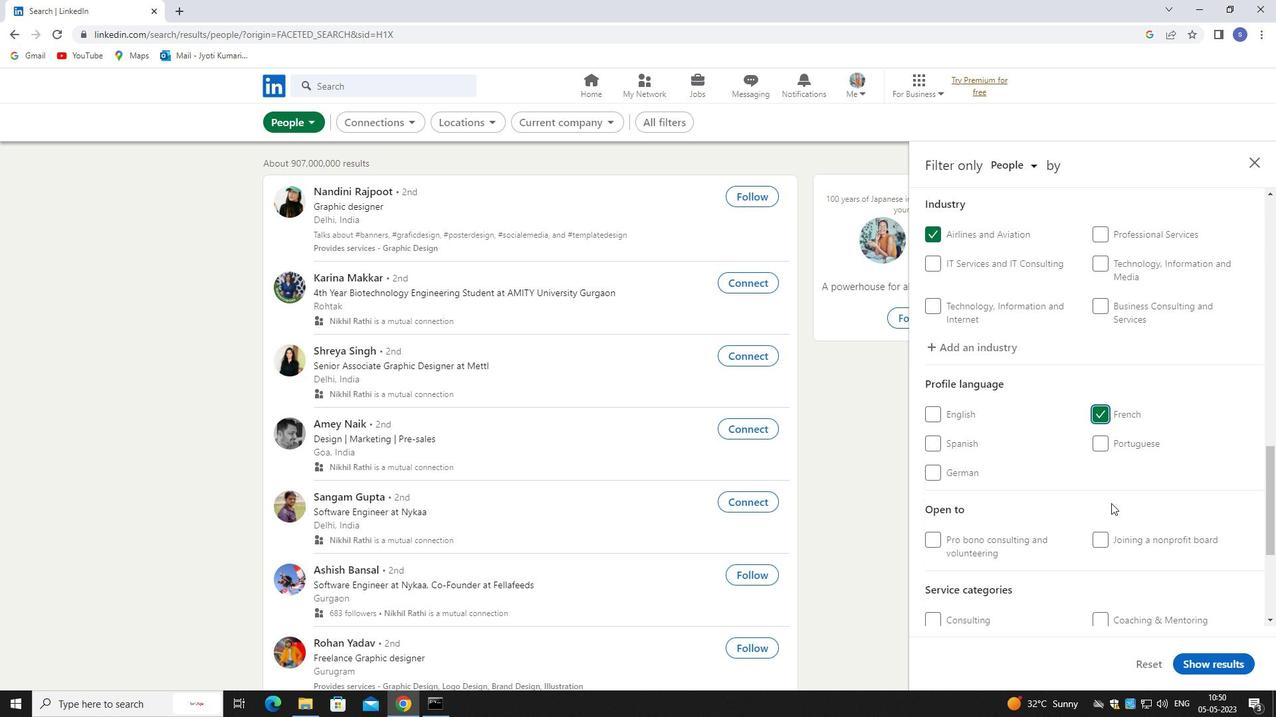 
Action: Mouse moved to (1113, 509)
Screenshot: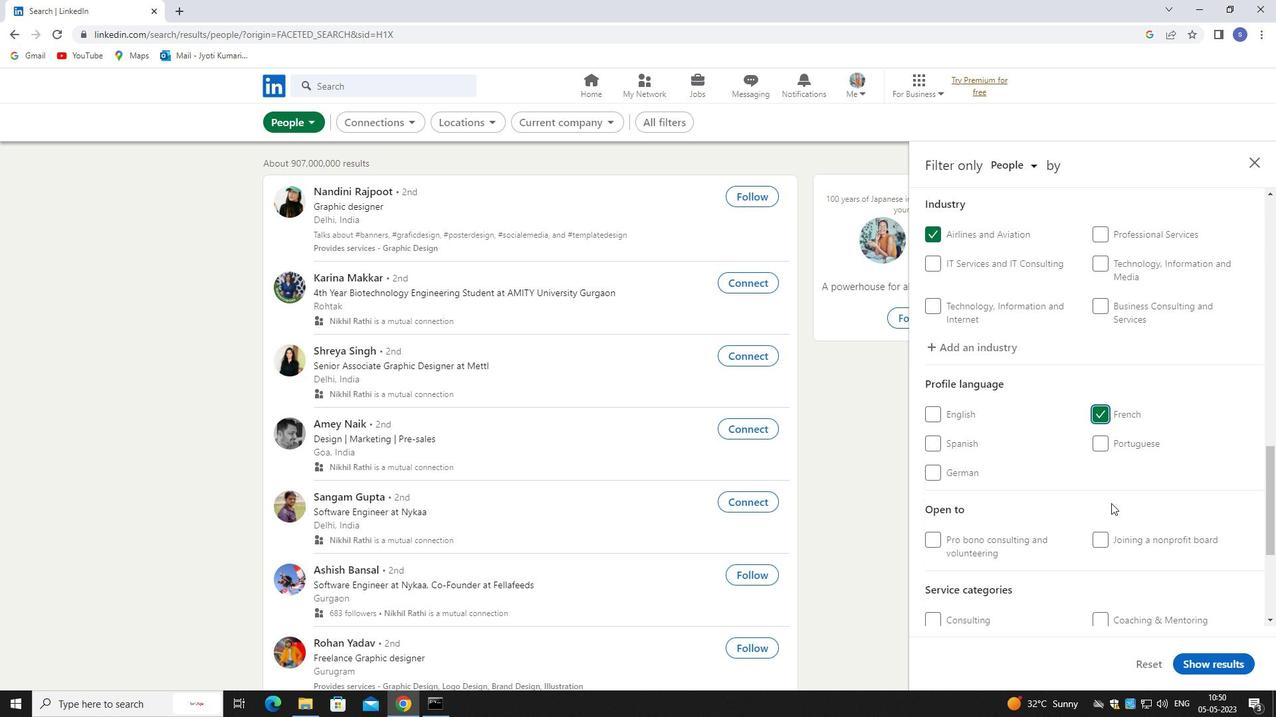 
Action: Mouse scrolled (1113, 509) with delta (0, 0)
Screenshot: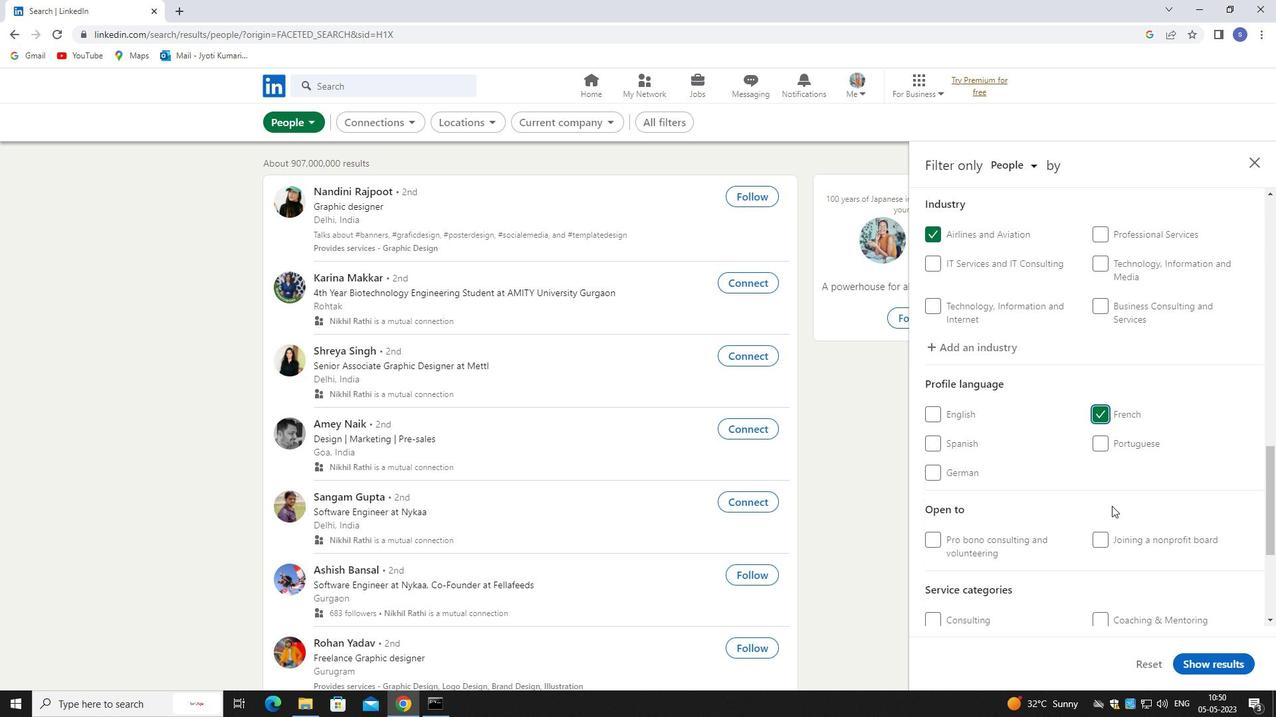 
Action: Mouse moved to (1117, 481)
Screenshot: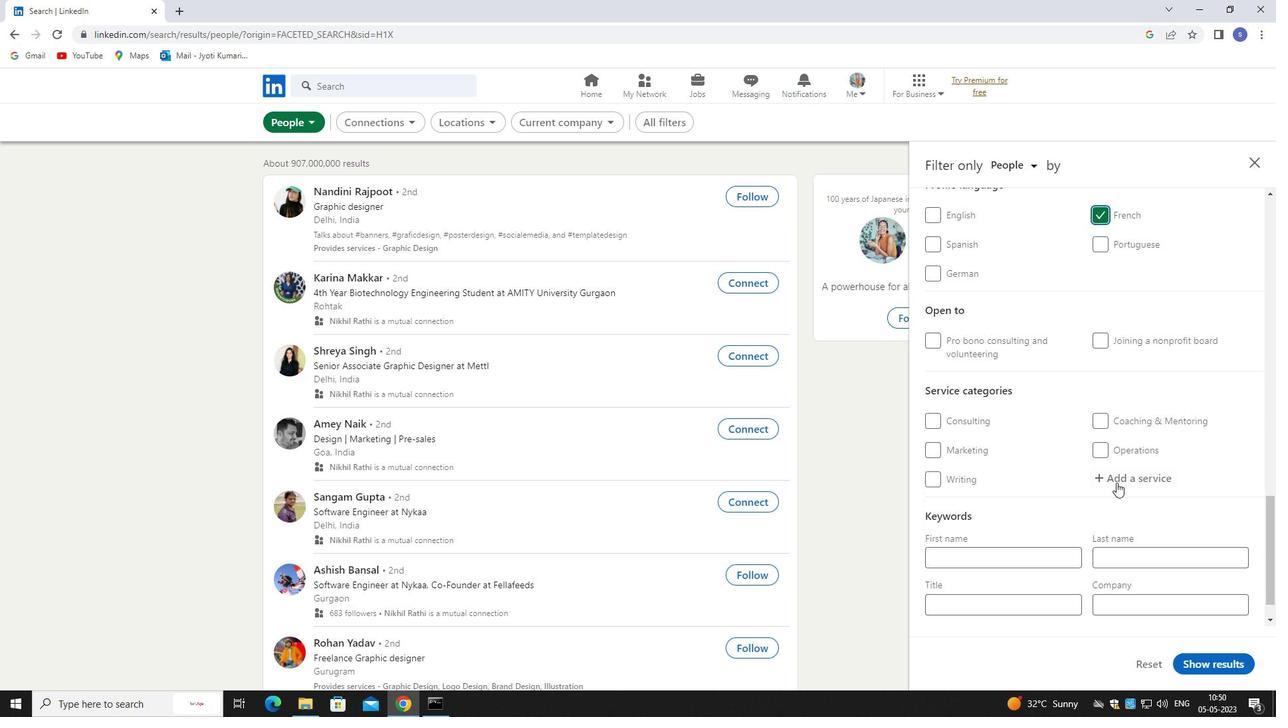 
Action: Mouse pressed left at (1117, 481)
Screenshot: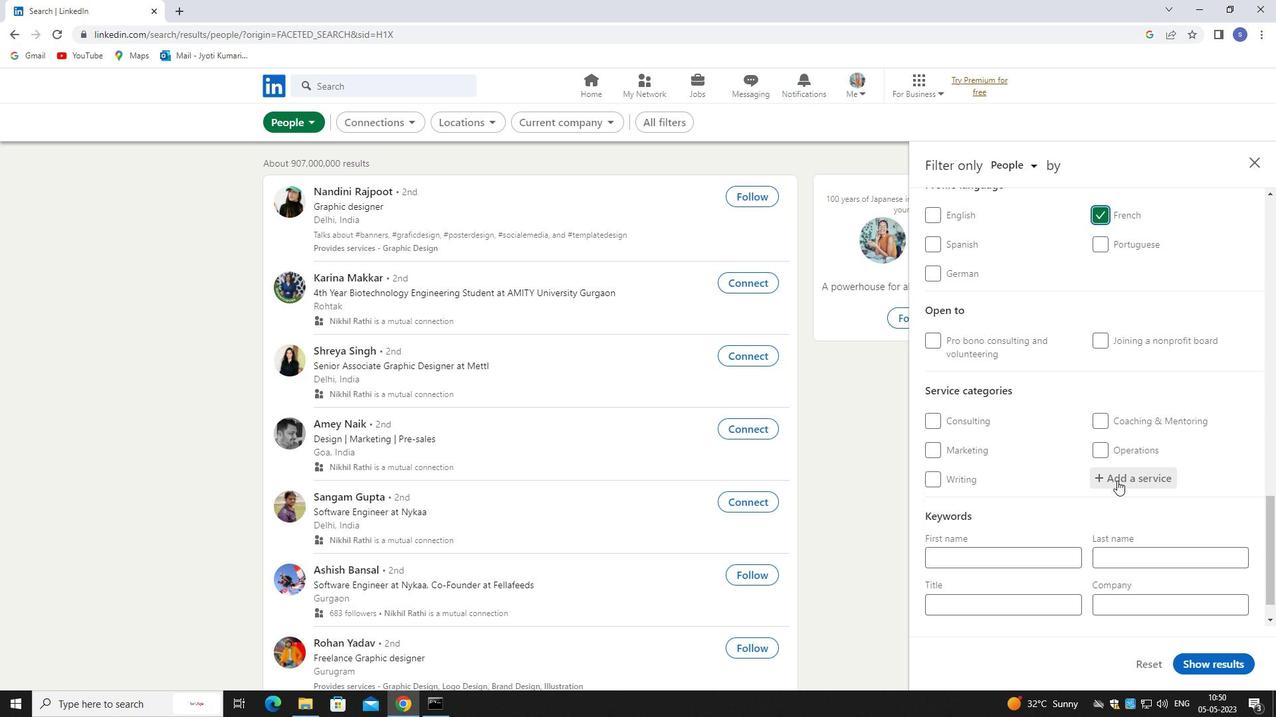 
Action: Mouse moved to (1117, 480)
Screenshot: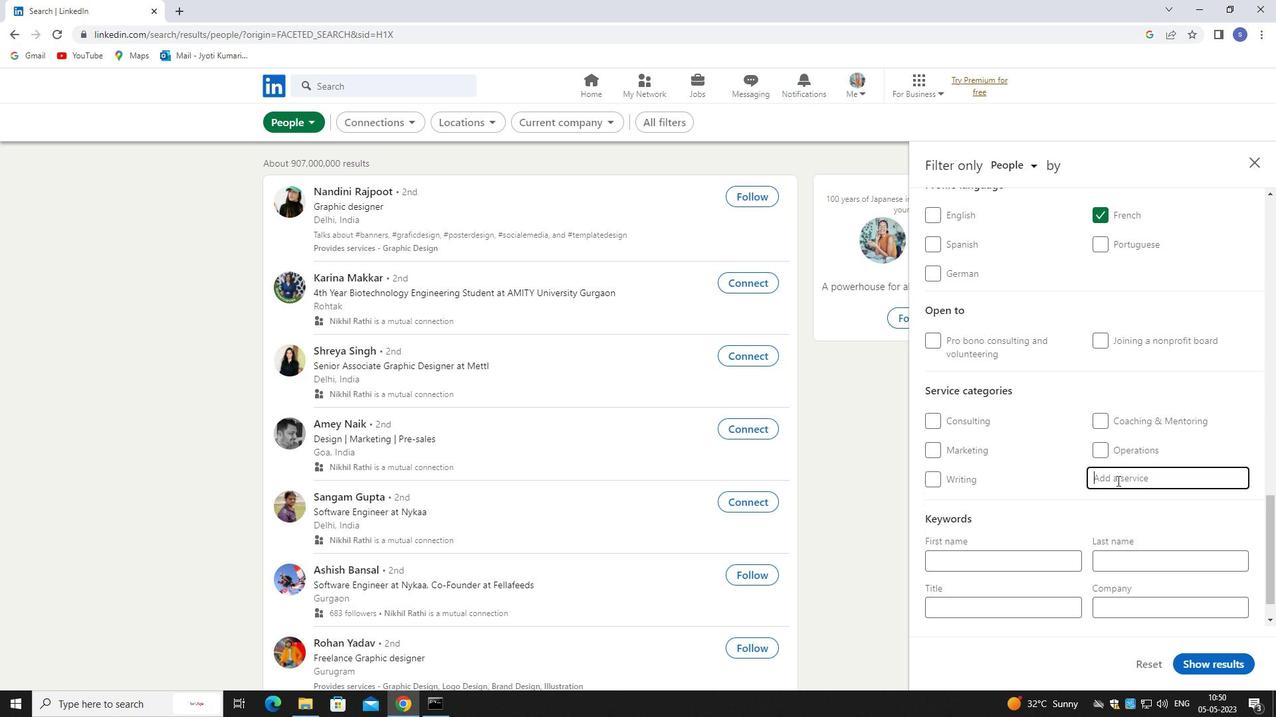
Action: Key pressed ANDROI
Screenshot: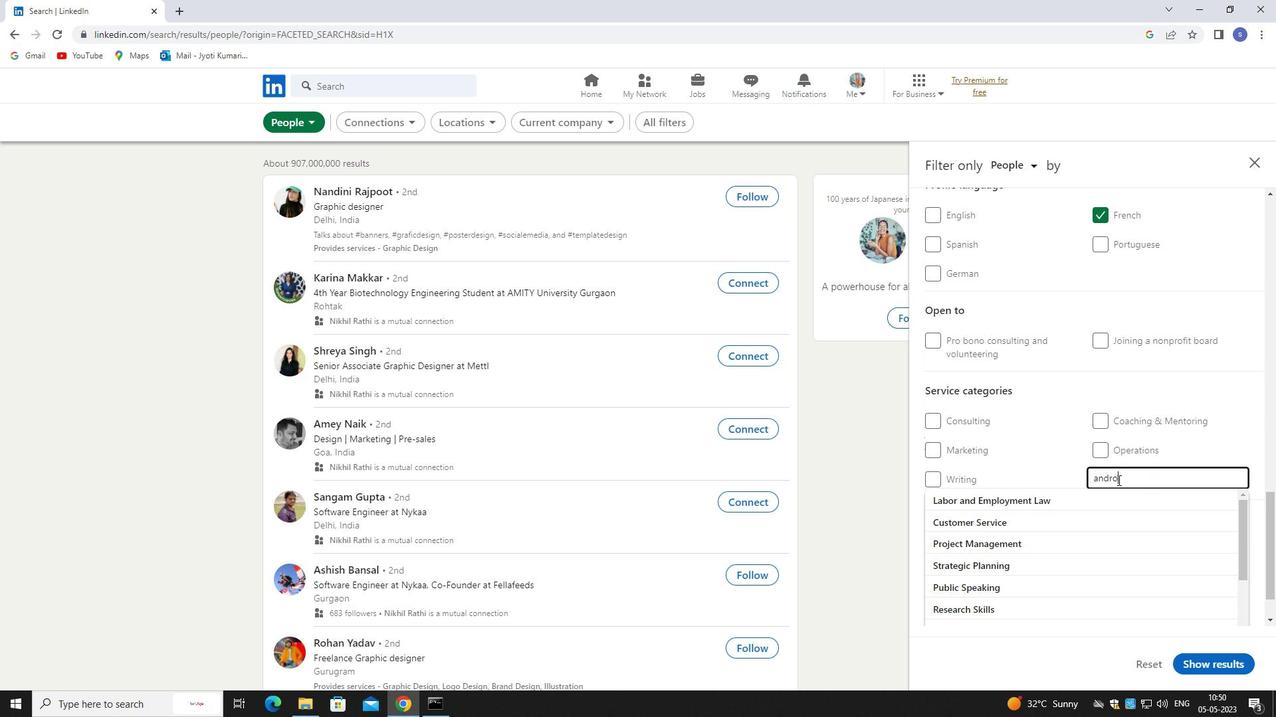 
Action: Mouse moved to (1117, 508)
Screenshot: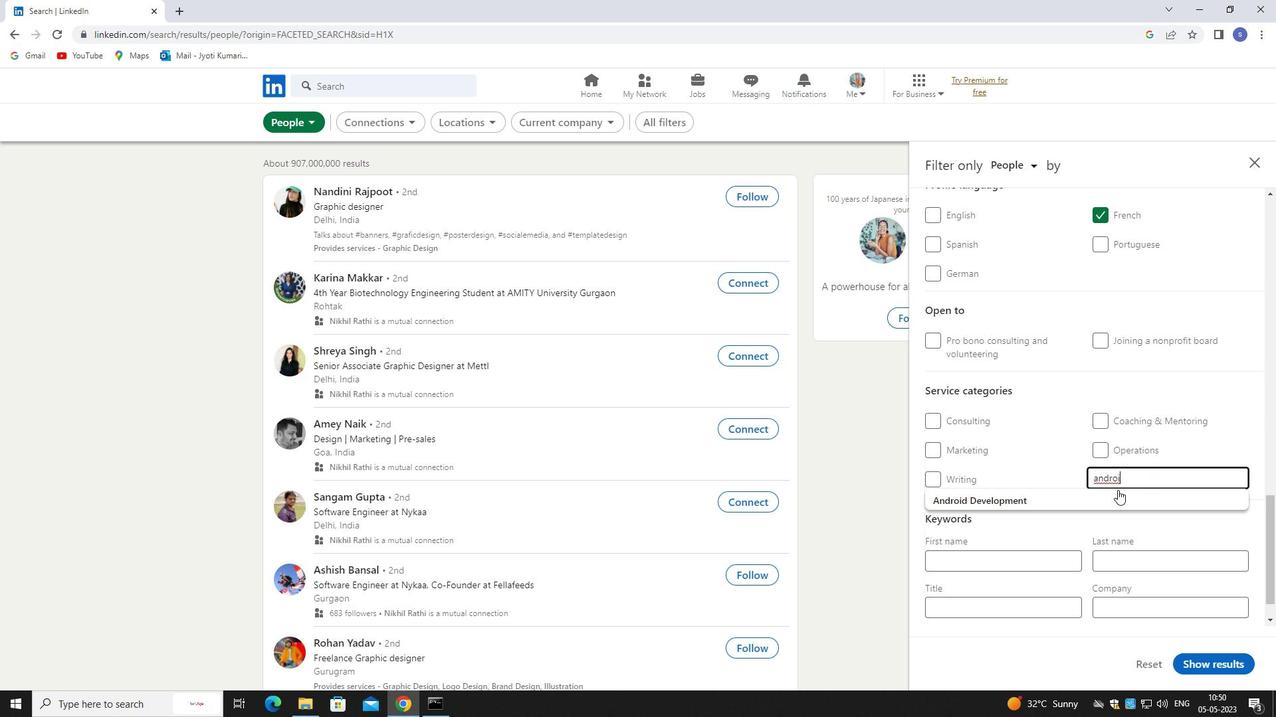 
Action: Mouse pressed left at (1117, 508)
Screenshot: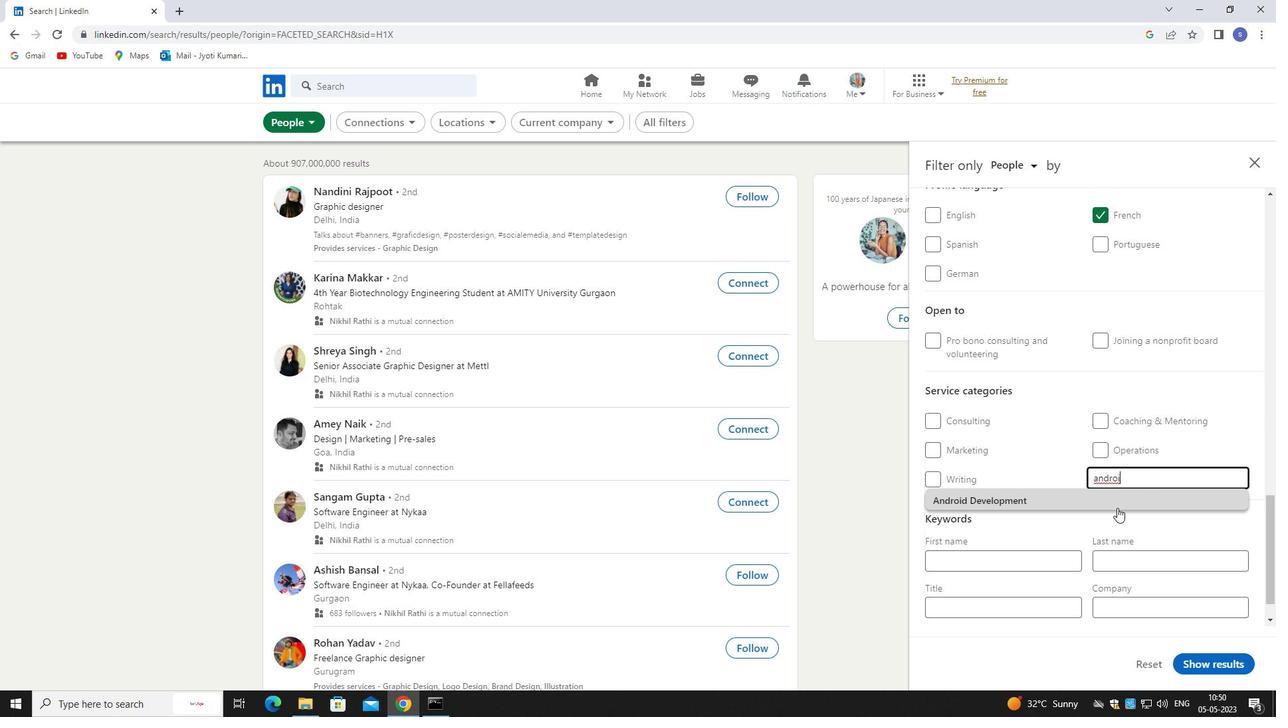 
Action: Mouse scrolled (1117, 507) with delta (0, 0)
Screenshot: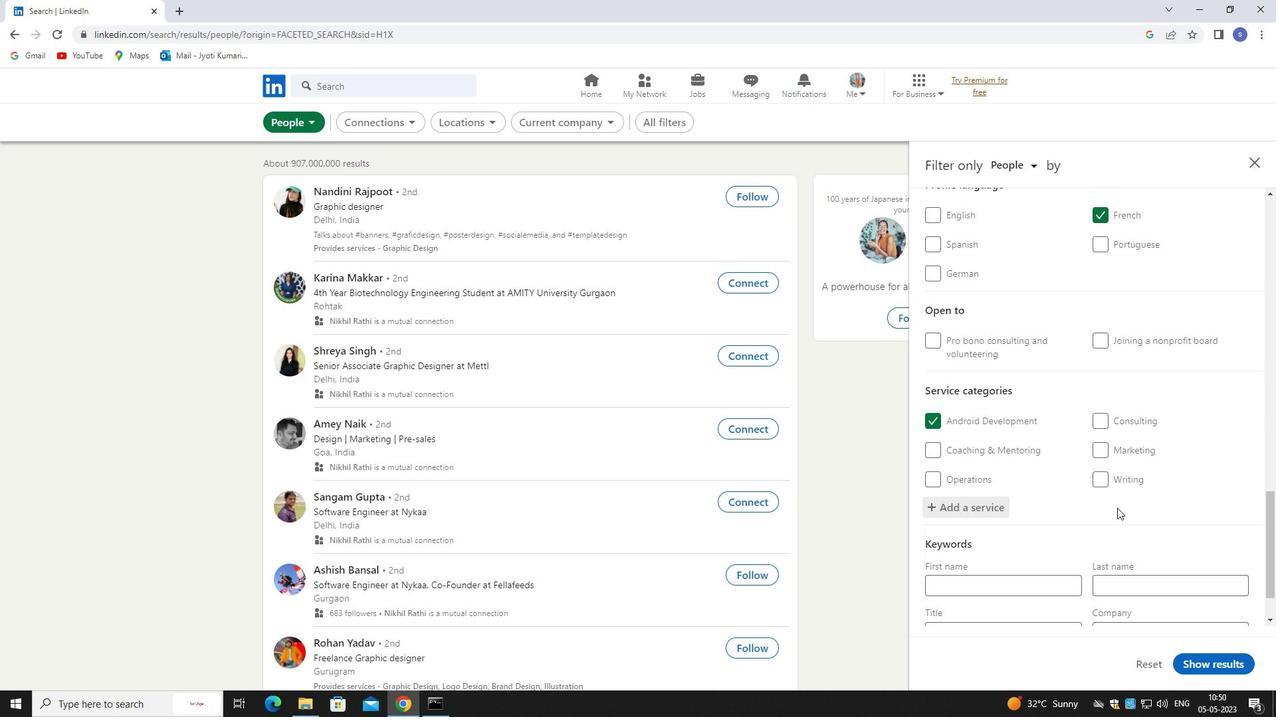 
Action: Mouse scrolled (1117, 507) with delta (0, 0)
Screenshot: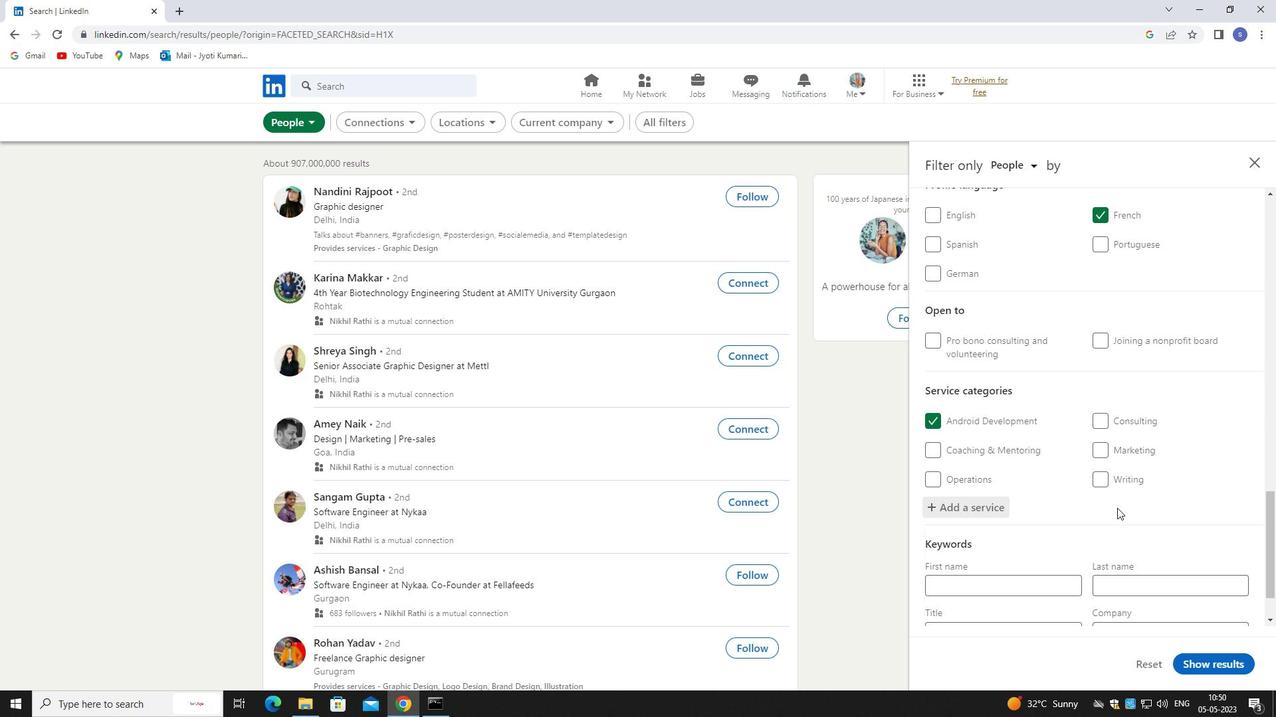 
Action: Mouse scrolled (1117, 507) with delta (0, 0)
Screenshot: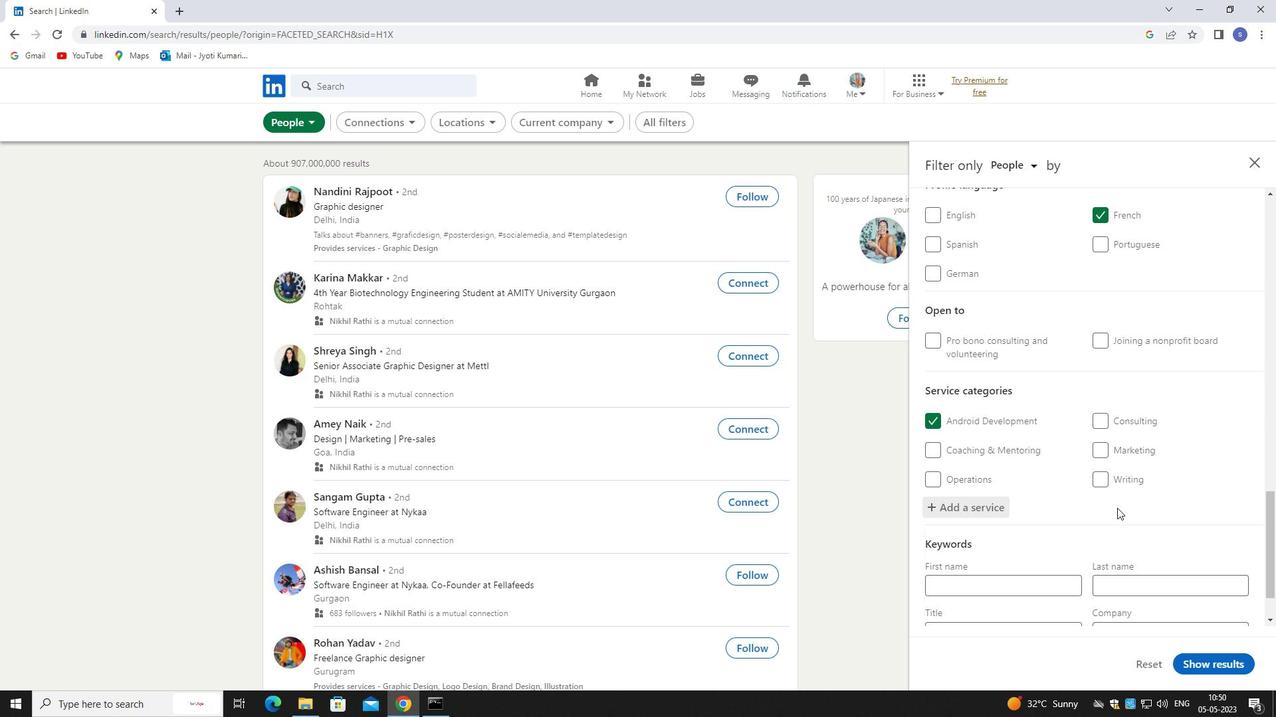
Action: Mouse moved to (1003, 562)
Screenshot: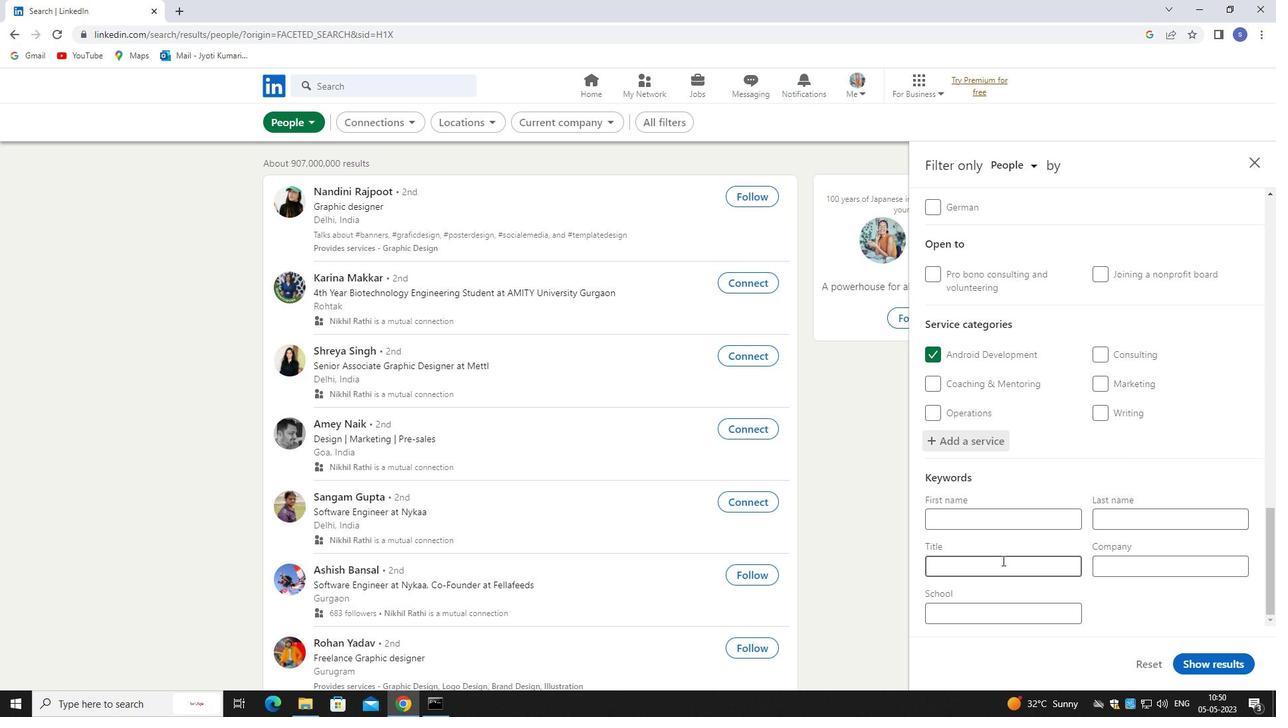 
Action: Mouse pressed left at (1003, 562)
Screenshot: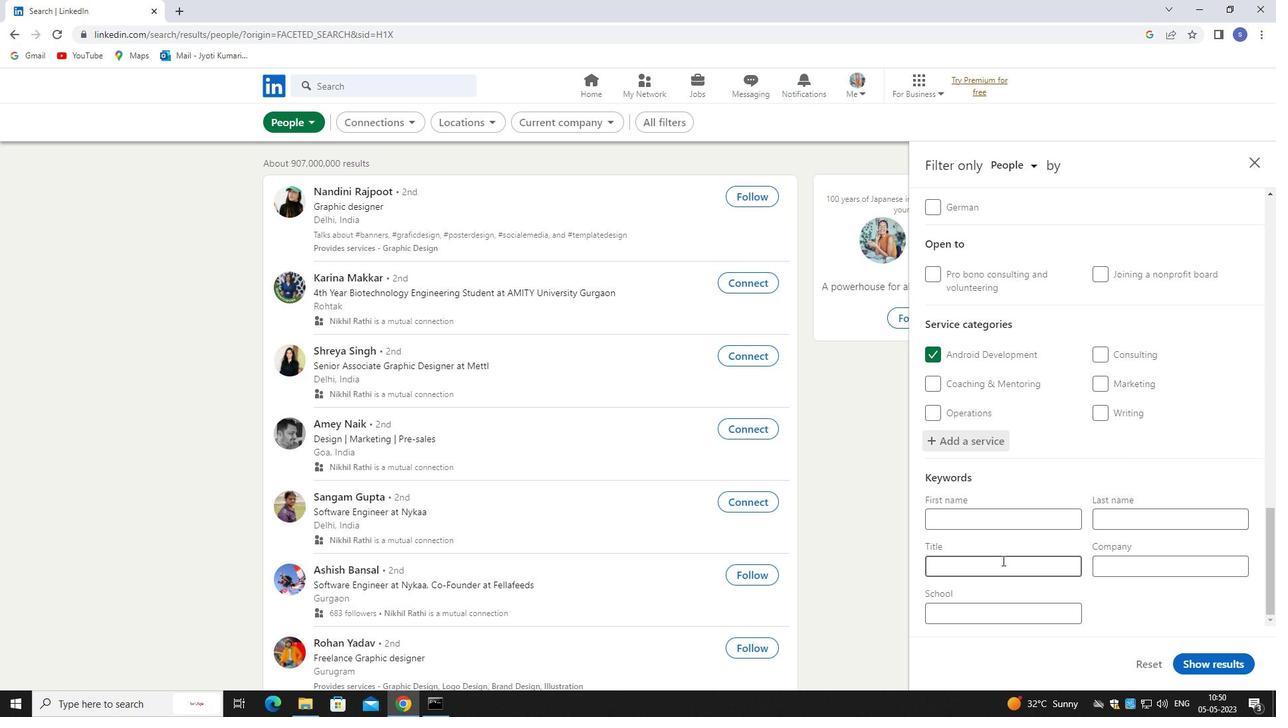 
Action: Key pressed <Key.shift>ASSISTANT<Key.space><Key.shift>GOLF<Key.space><Key.shift>PROFESSIONL
Screenshot: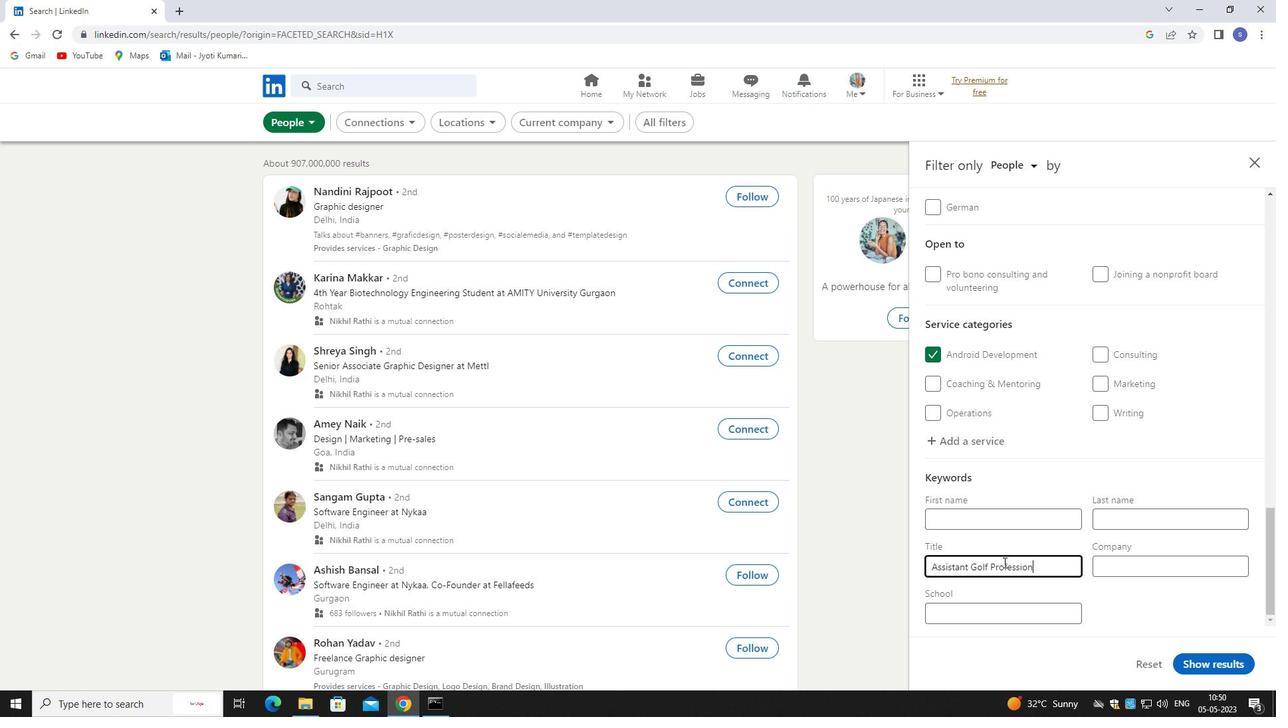 
Action: Mouse moved to (1189, 669)
Screenshot: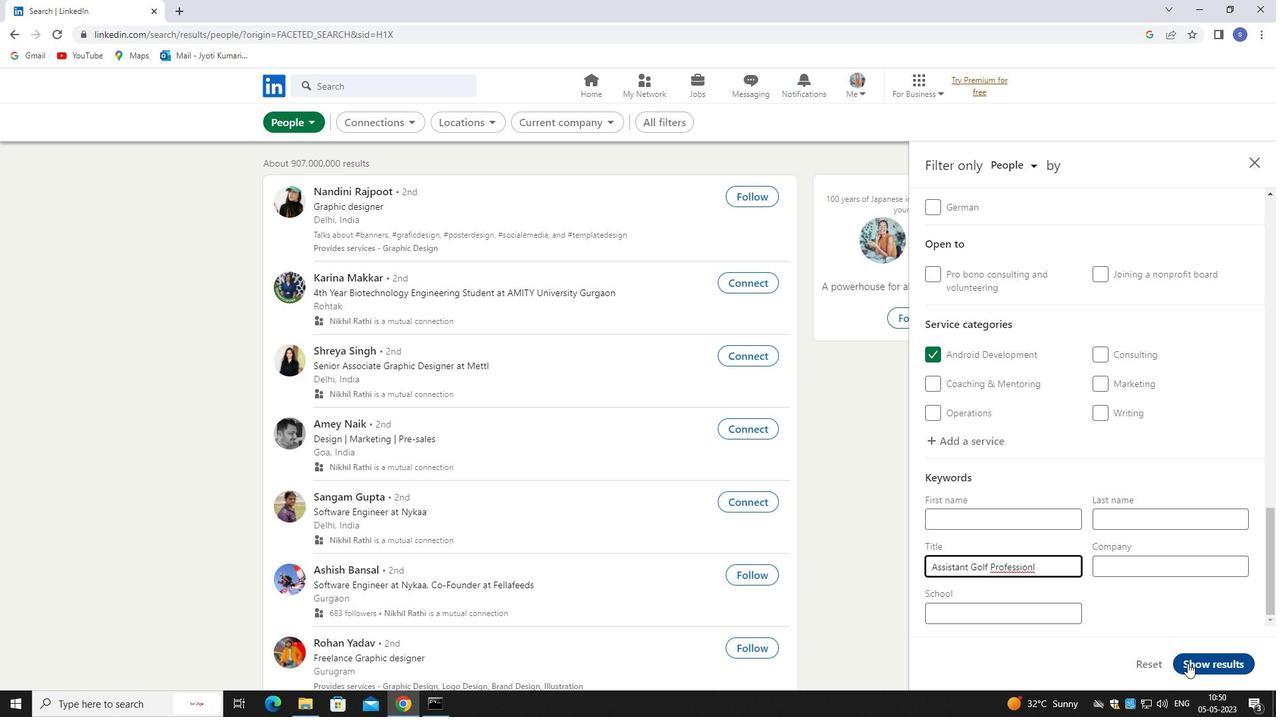 
Action: Mouse pressed left at (1189, 669)
Screenshot: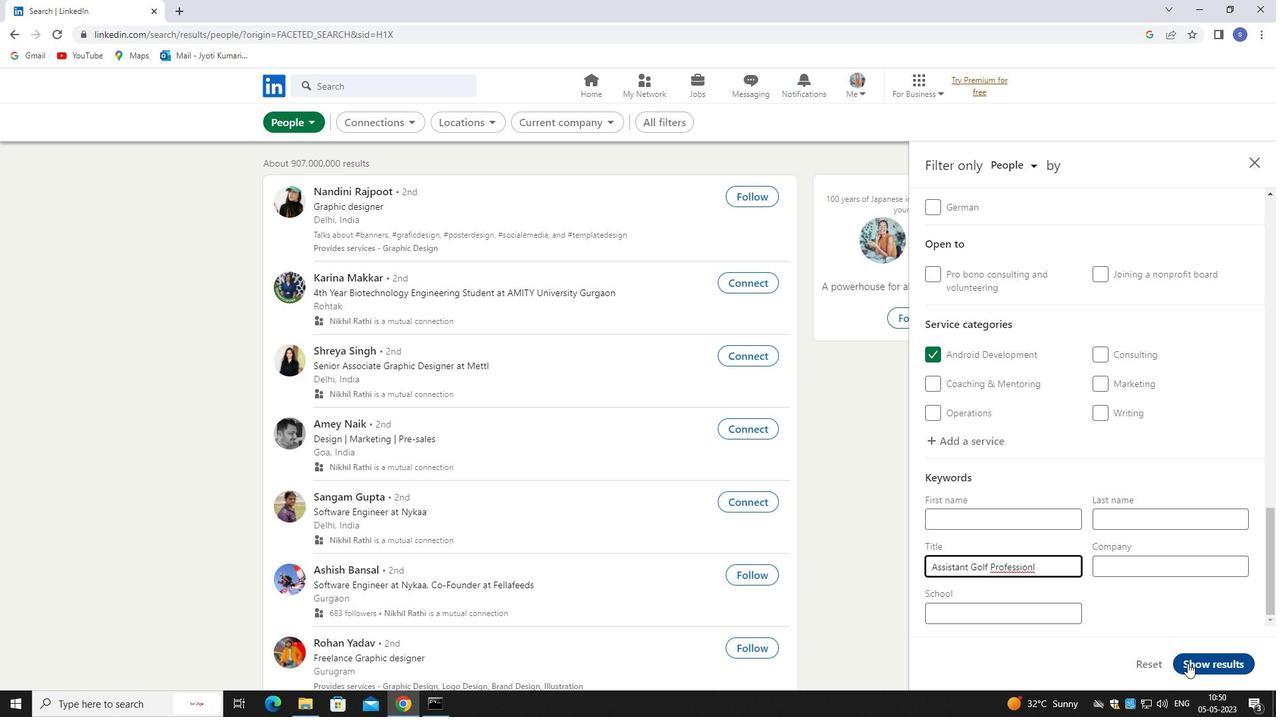 
Action: Mouse moved to (1189, 665)
Screenshot: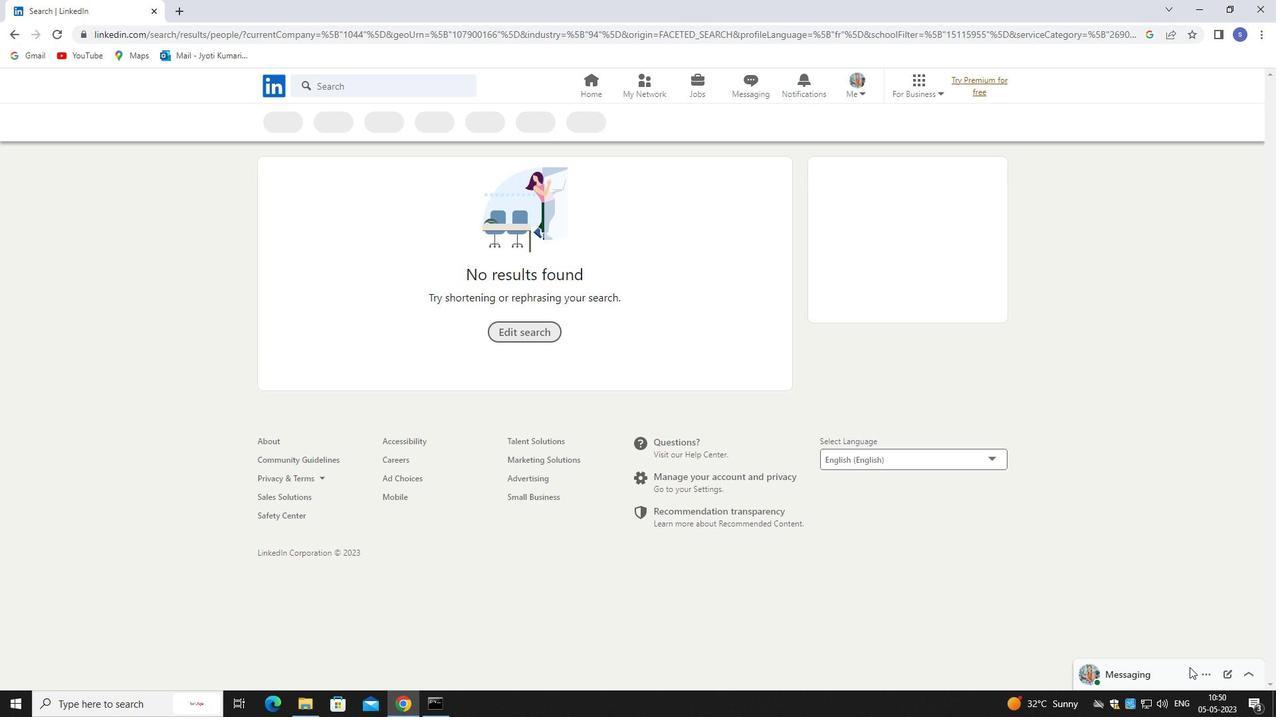 
